 Task: Add validation rule in contact object.
Action: Mouse moved to (746, 61)
Screenshot: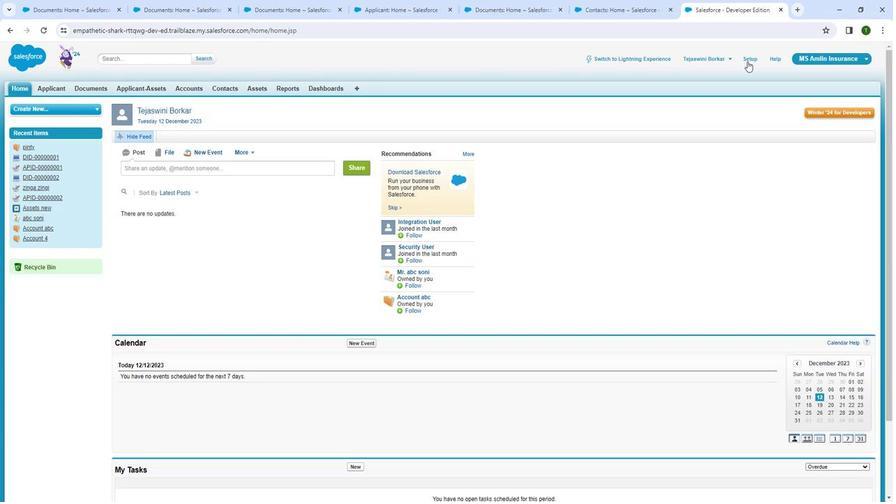 
Action: Mouse pressed left at (746, 61)
Screenshot: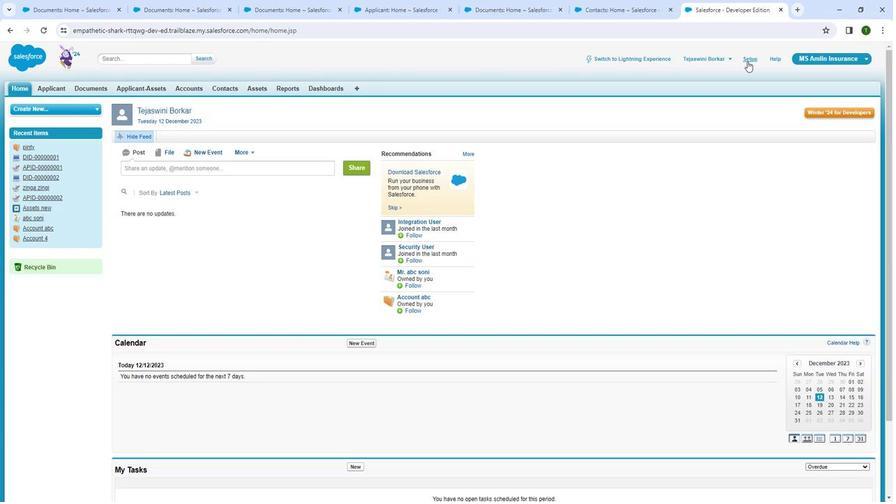 
Action: Mouse pressed left at (746, 61)
Screenshot: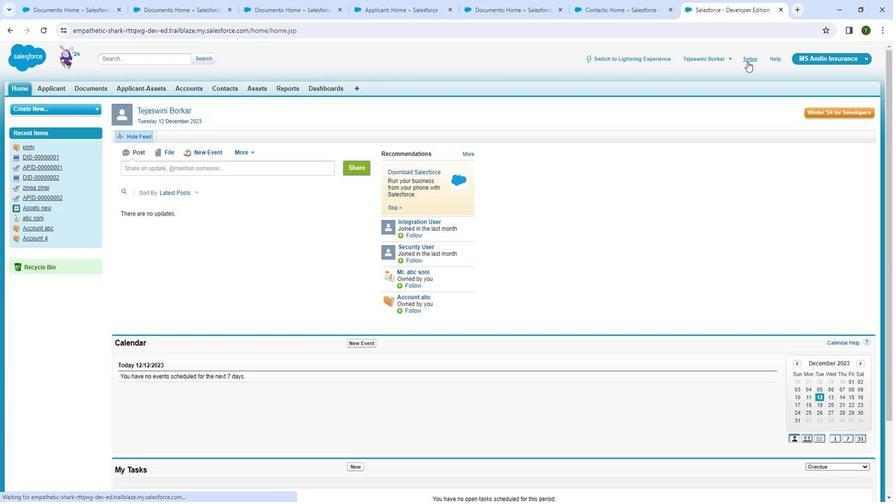 
Action: Mouse moved to (18, 169)
Screenshot: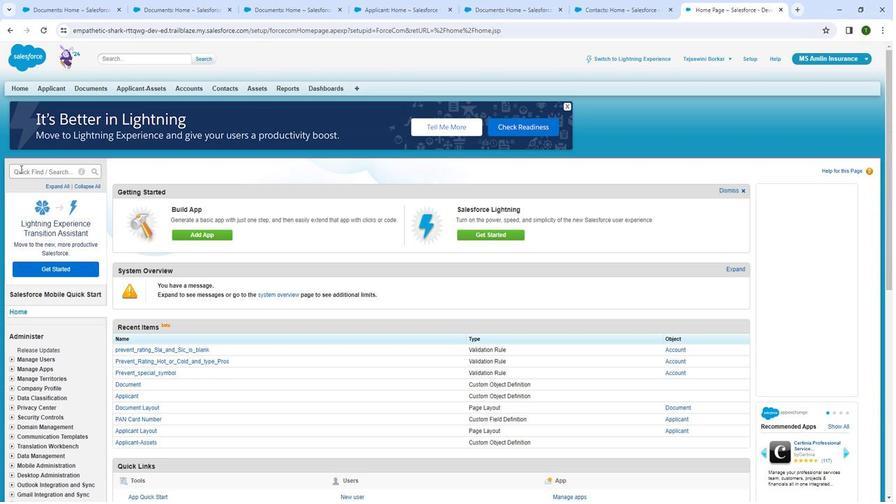 
Action: Mouse pressed left at (18, 169)
Screenshot: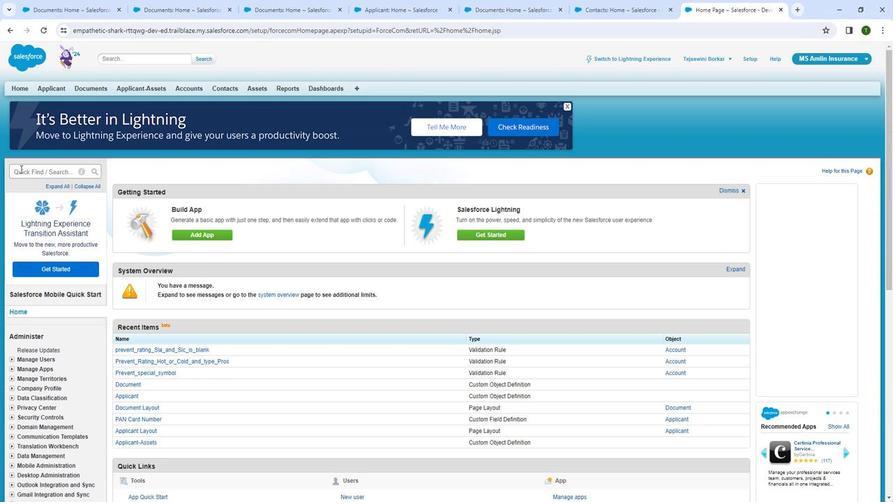 
Action: Mouse moved to (19, 164)
Screenshot: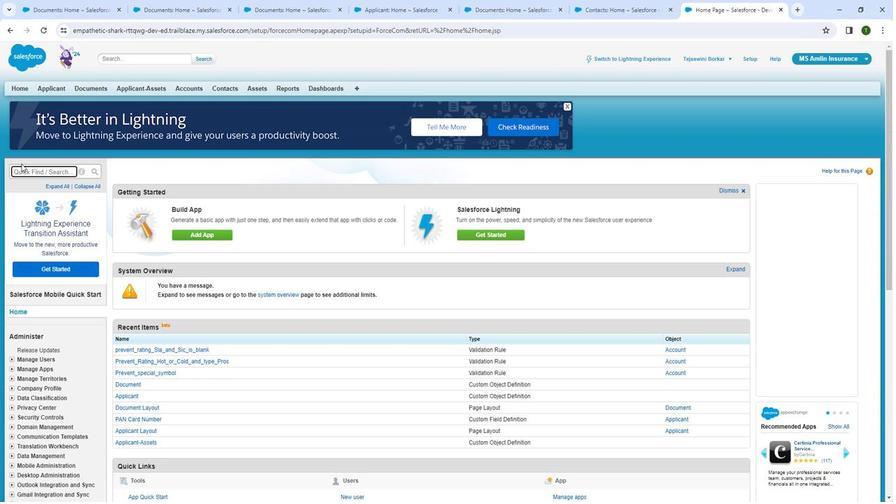 
Action: Key pressed <Key.shift>
Screenshot: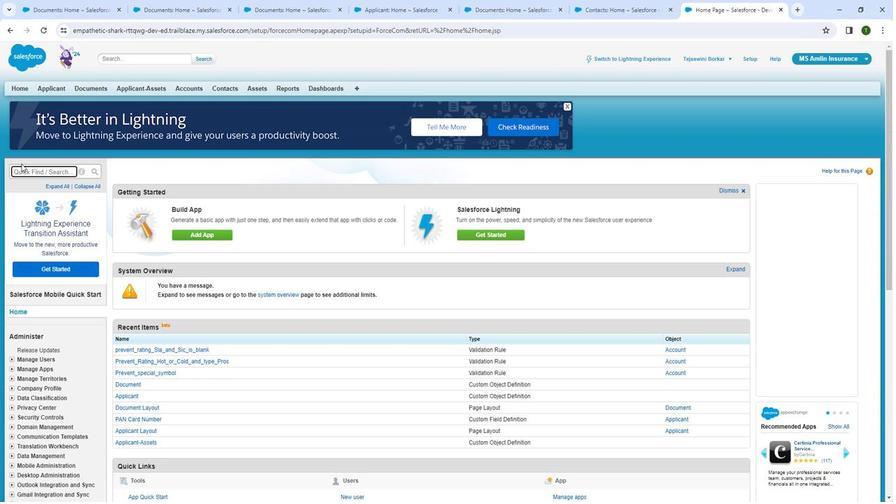 
Action: Mouse moved to (19, 157)
Screenshot: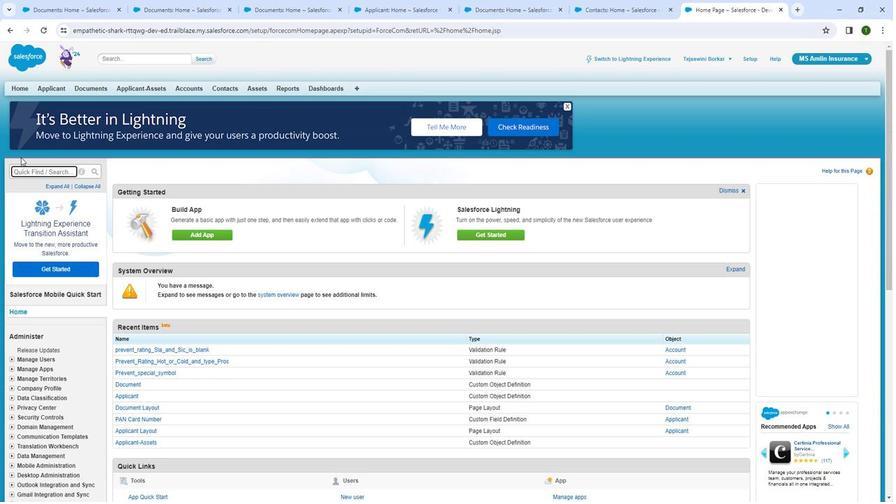 
Action: Key pressed V
Screenshot: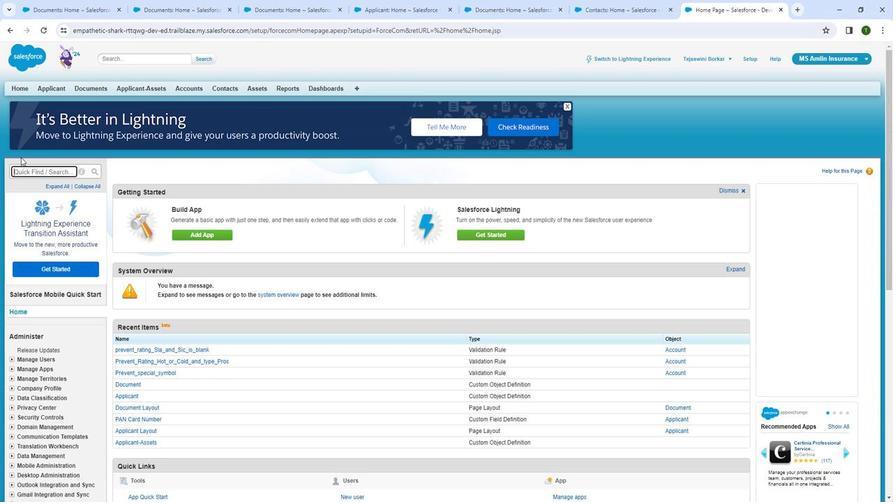 
Action: Mouse moved to (19, 150)
Screenshot: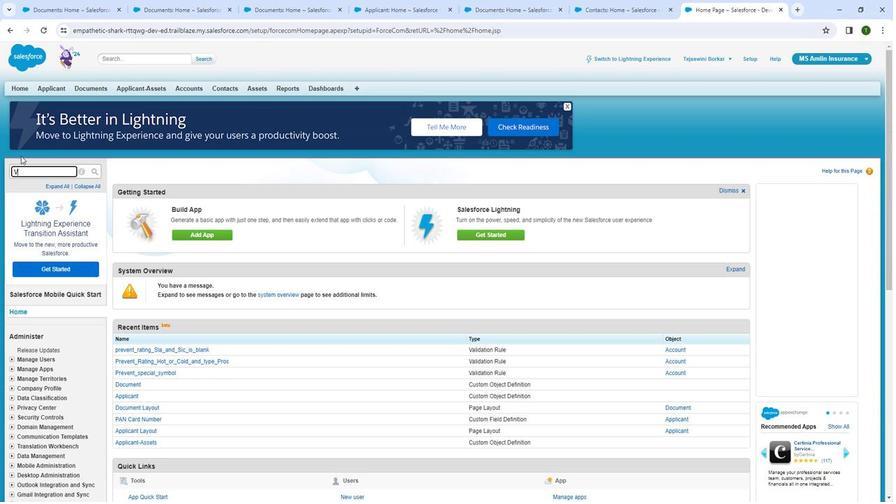 
Action: Key pressed a
Screenshot: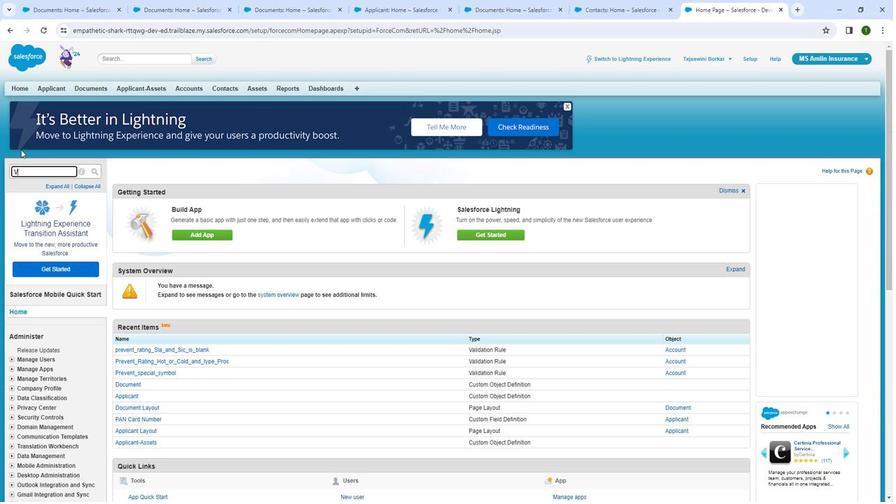 
Action: Mouse moved to (19, 148)
Screenshot: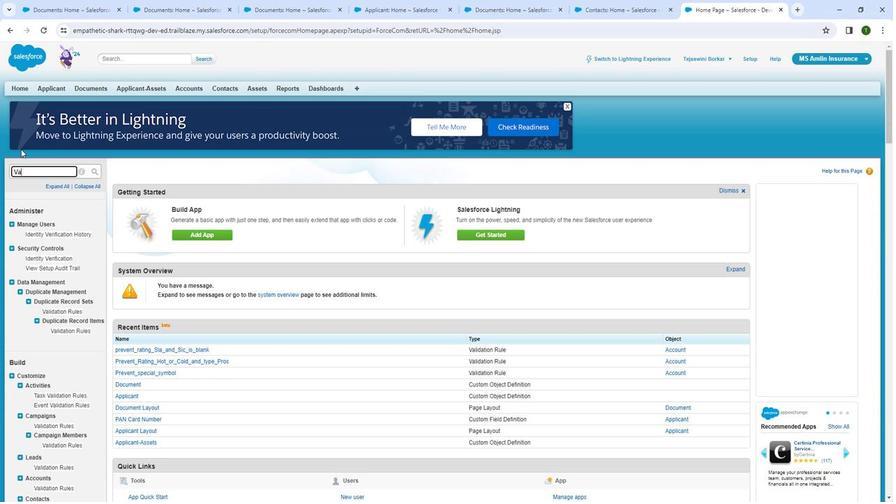 
Action: Key pressed l
Screenshot: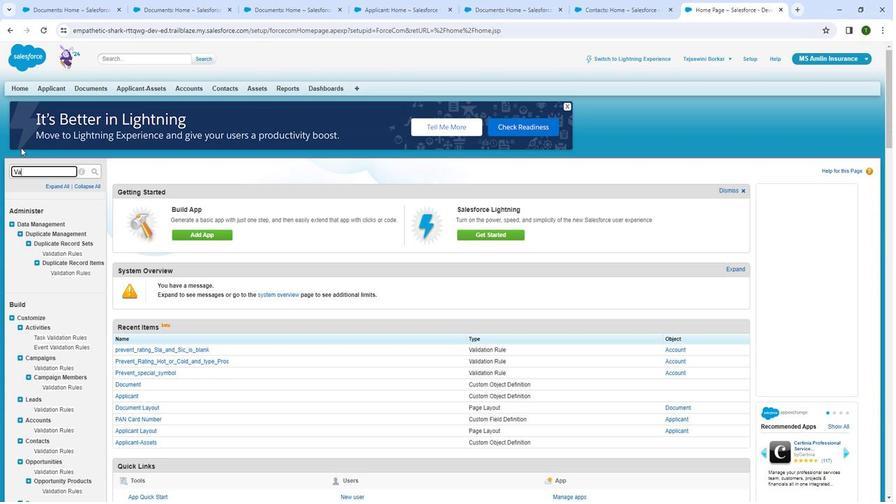 
Action: Mouse moved to (19, 146)
Screenshot: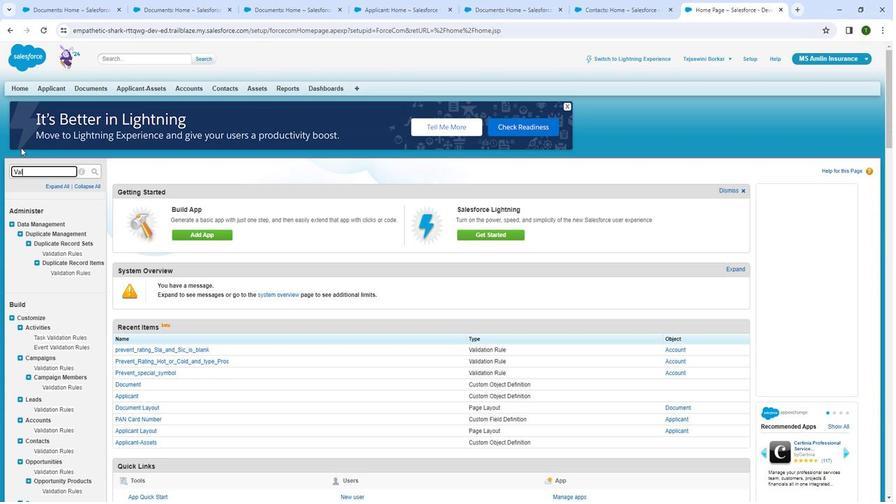 
Action: Key pressed i
Screenshot: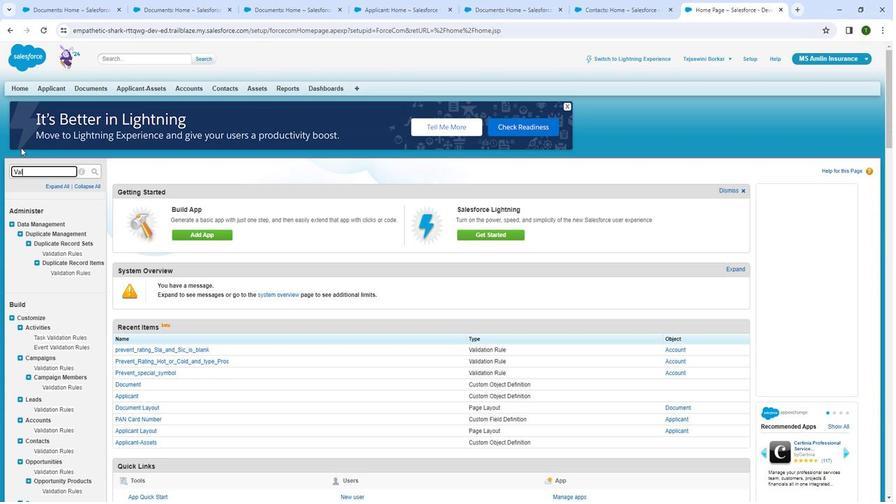 
Action: Mouse moved to (20, 144)
Screenshot: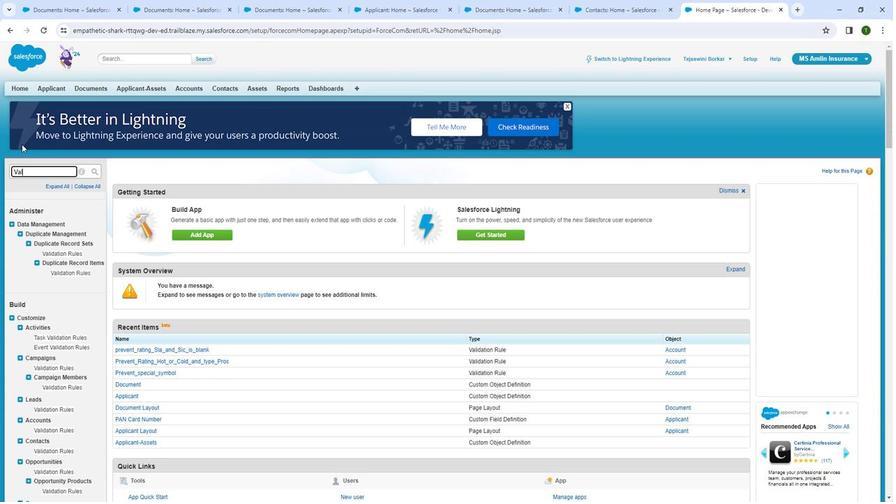 
Action: Key pressed datio
Screenshot: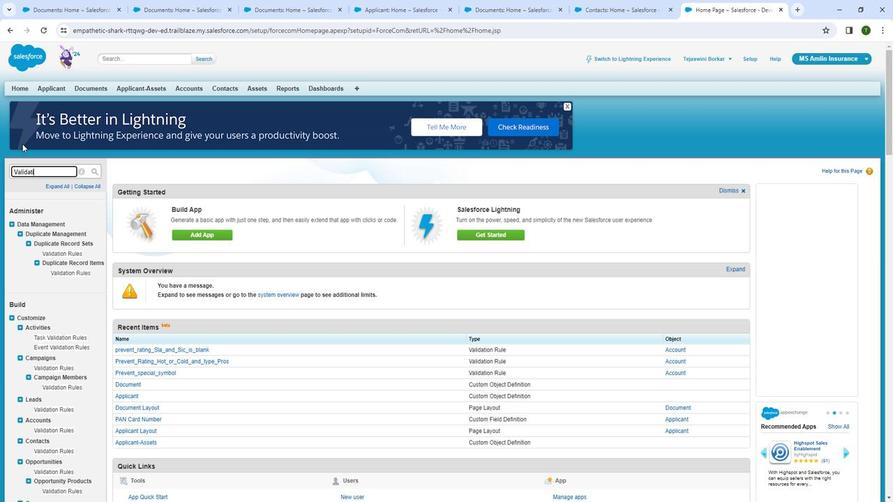 
Action: Mouse moved to (20, 143)
Screenshot: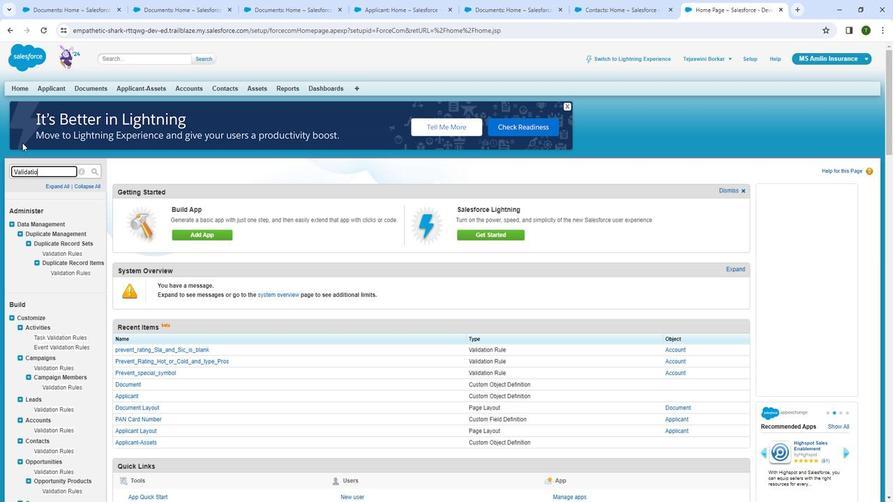 
Action: Key pressed b
Screenshot: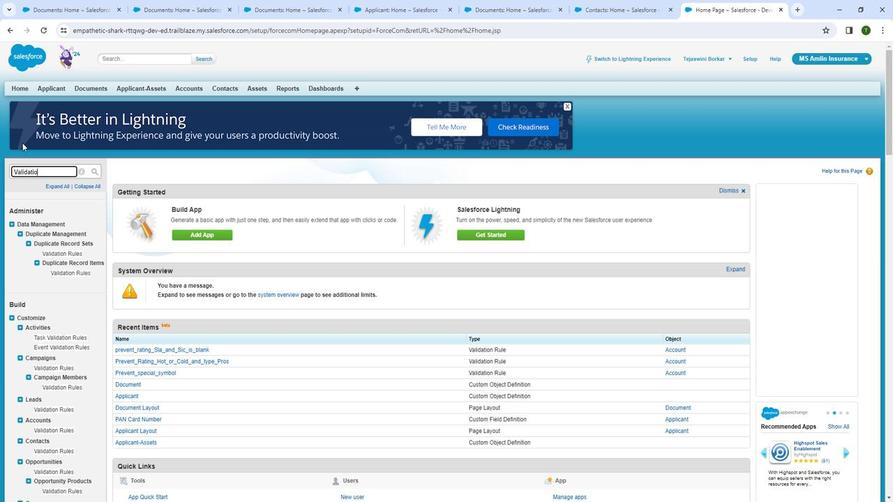 
Action: Mouse moved to (22, 139)
Screenshot: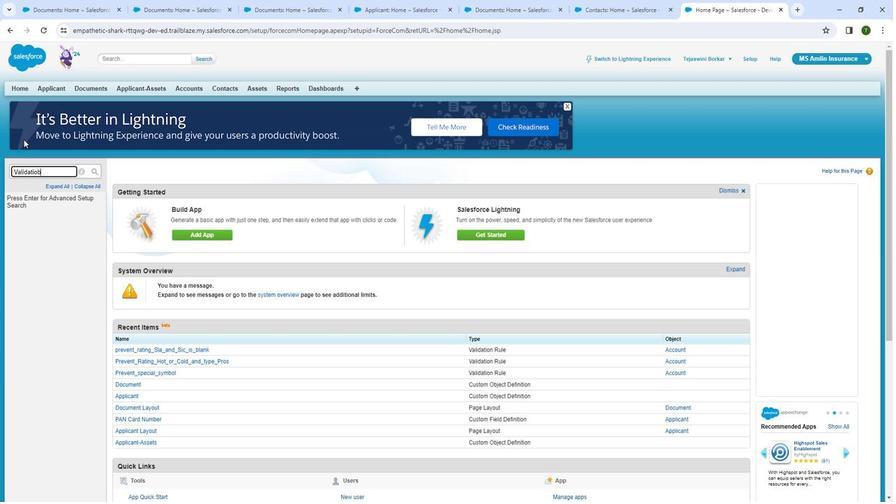
Action: Key pressed <Key.backspace>
Screenshot: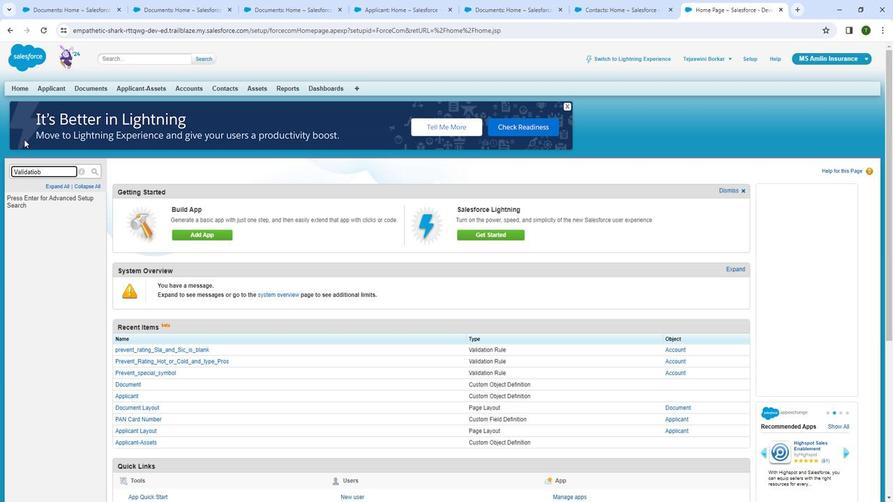 
Action: Mouse moved to (23, 130)
Screenshot: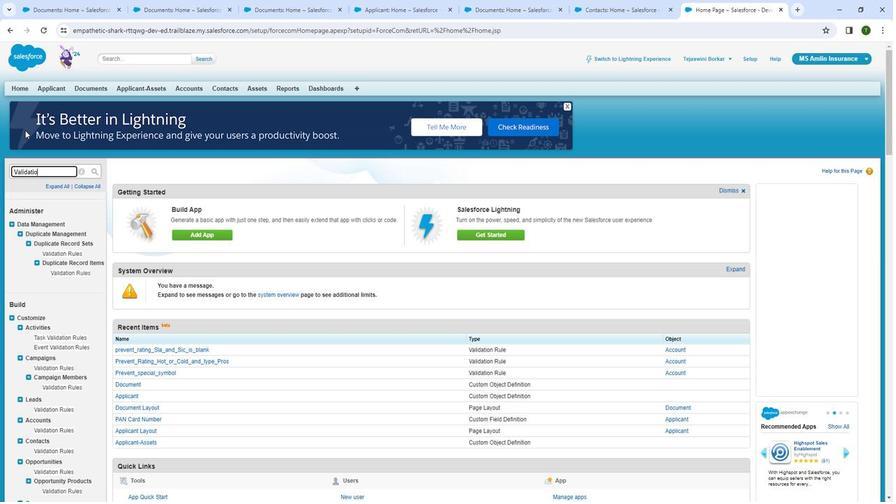 
Action: Key pressed n
Screenshot: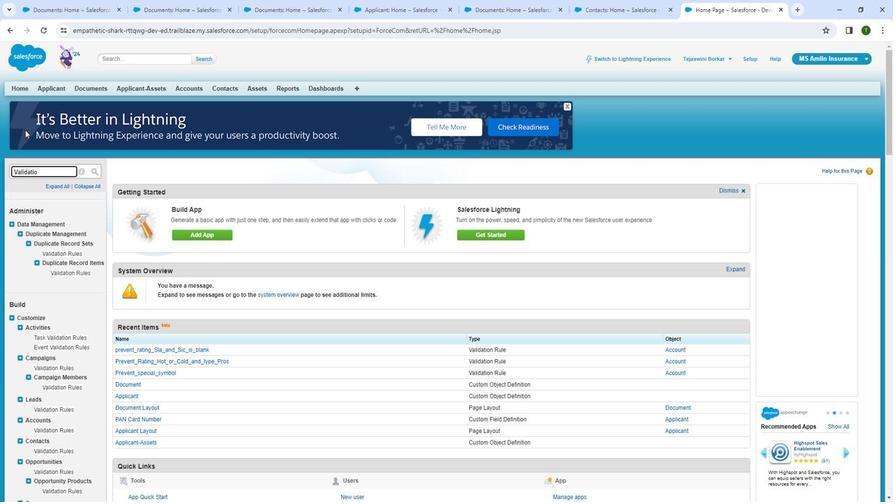 
Action: Mouse moved to (6, 231)
Screenshot: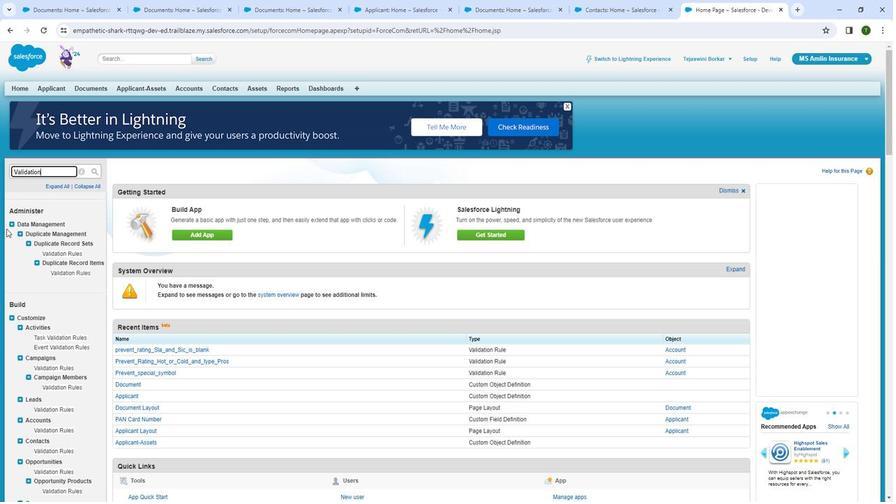 
Action: Mouse scrolled (6, 231) with delta (0, 0)
Screenshot: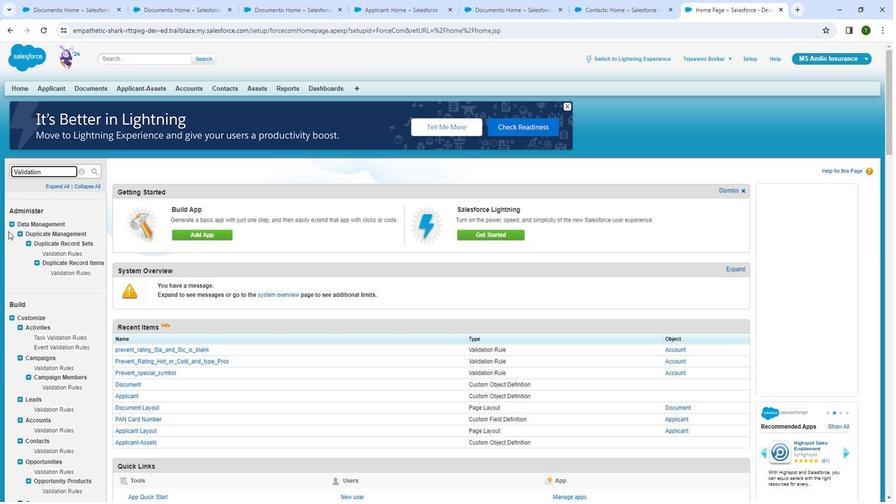 
Action: Mouse moved to (9, 238)
Screenshot: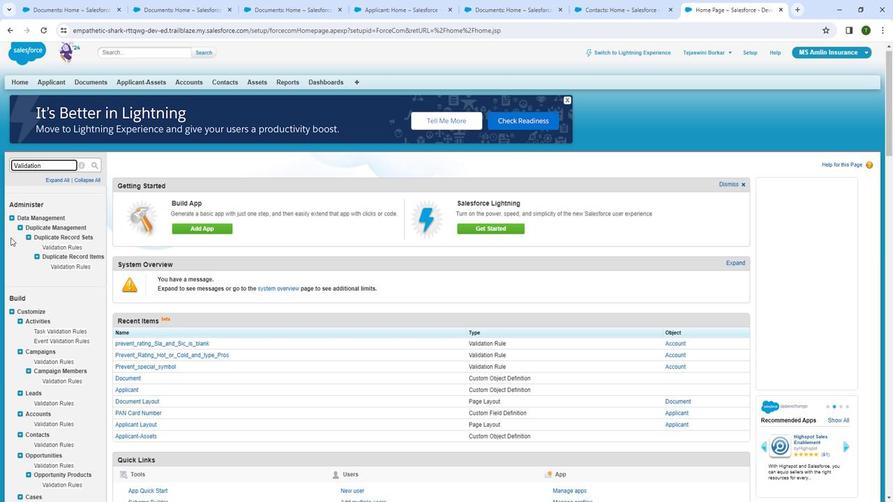
Action: Mouse scrolled (9, 238) with delta (0, 0)
Screenshot: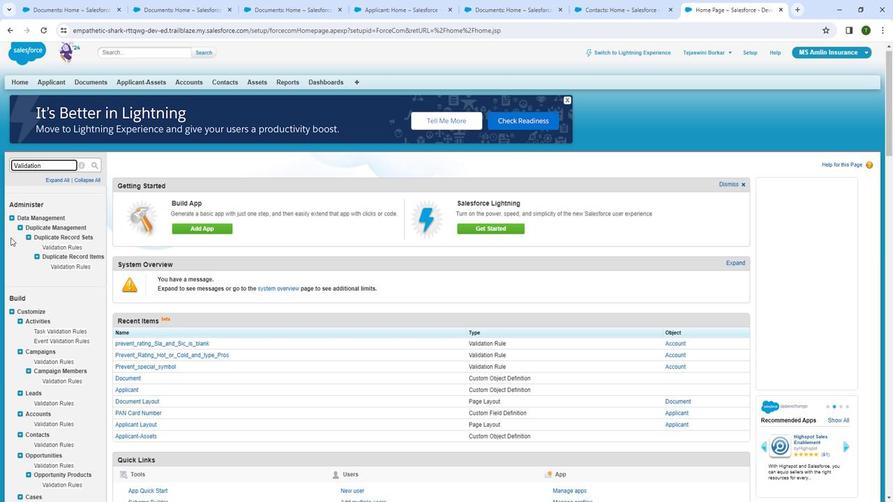 
Action: Mouse moved to (11, 240)
Screenshot: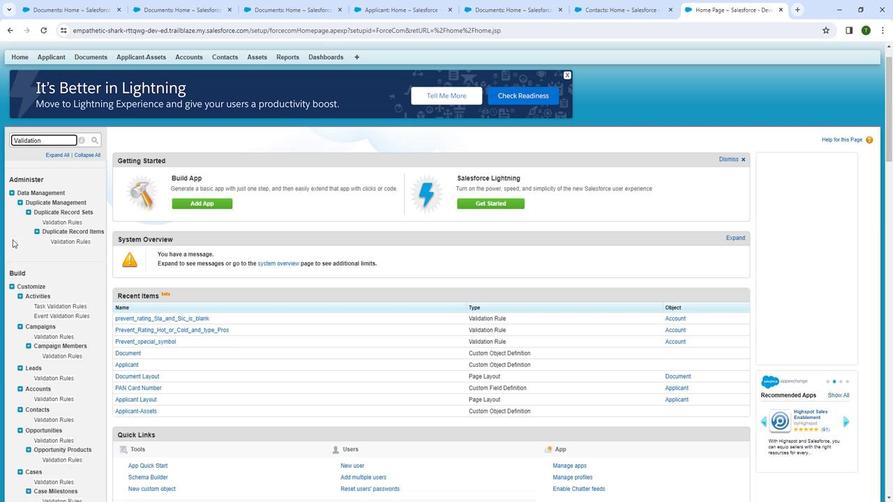 
Action: Mouse scrolled (11, 240) with delta (0, 0)
Screenshot: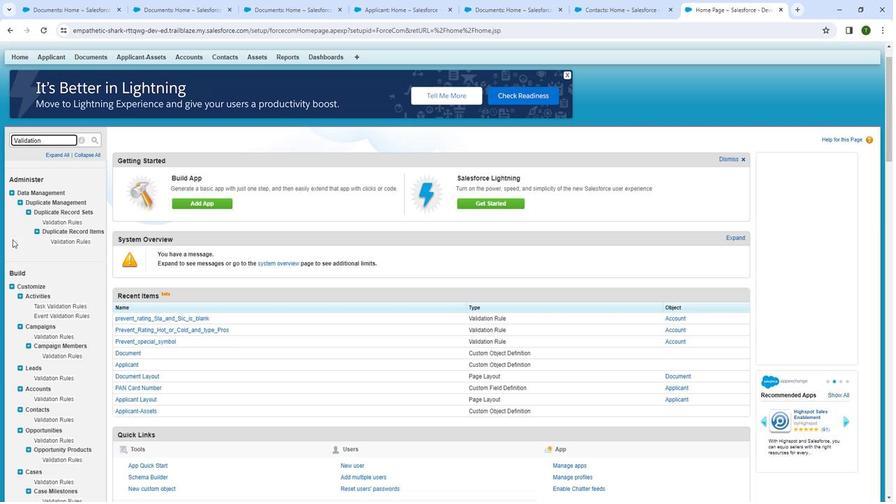 
Action: Mouse moved to (18, 238)
Screenshot: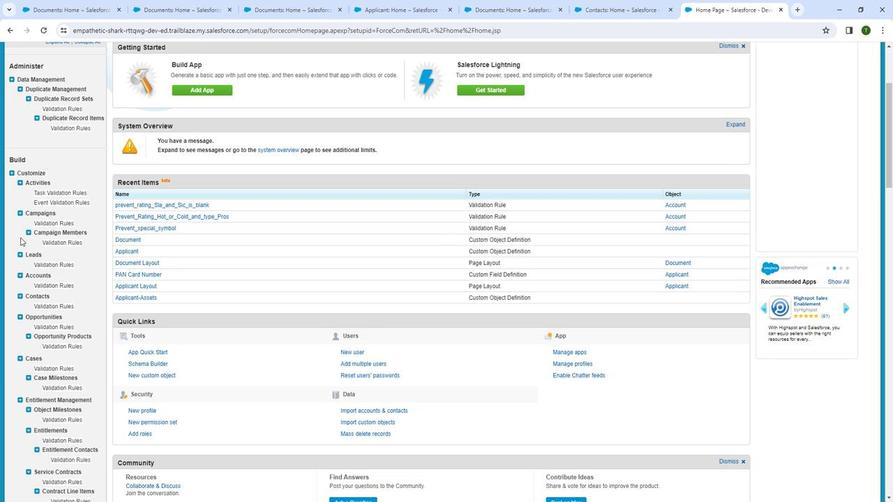 
Action: Mouse scrolled (18, 238) with delta (0, 0)
Screenshot: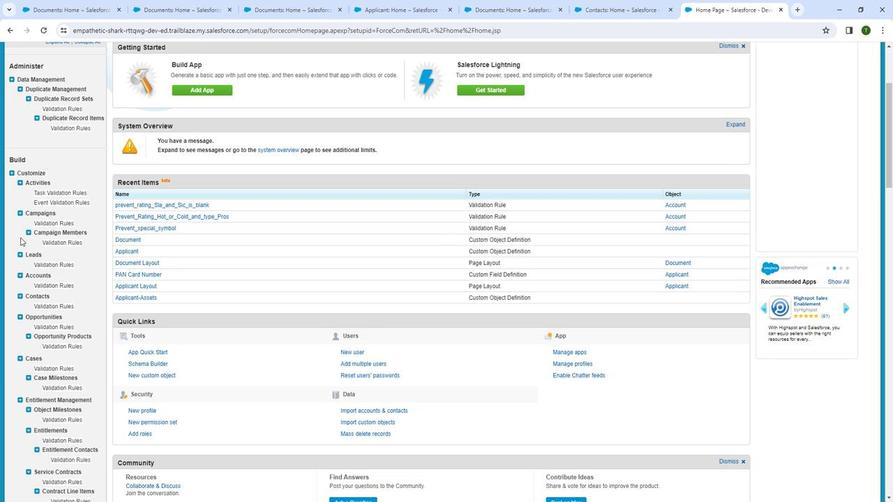 
Action: Mouse moved to (41, 259)
Screenshot: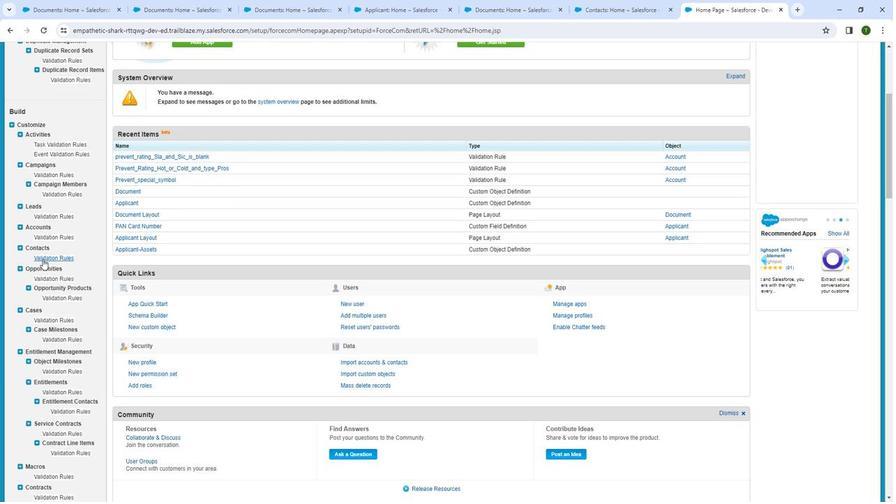 
Action: Mouse pressed left at (41, 259)
Screenshot: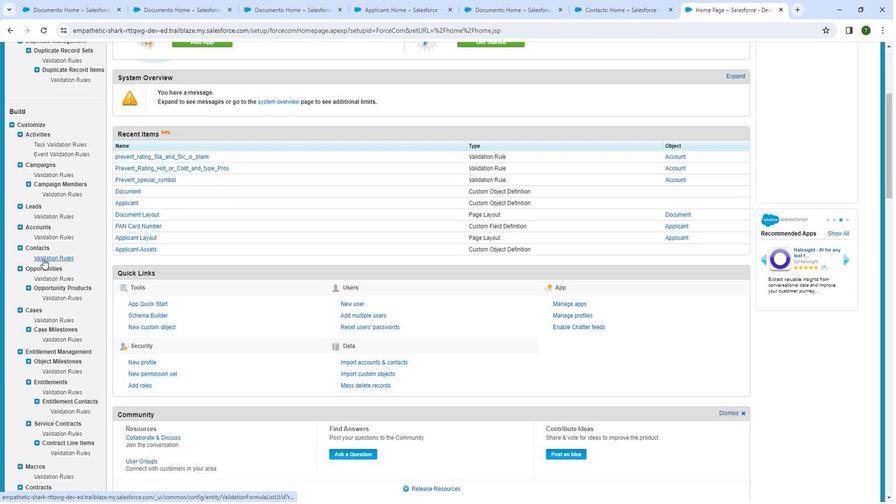 
Action: Mouse moved to (349, 260)
Screenshot: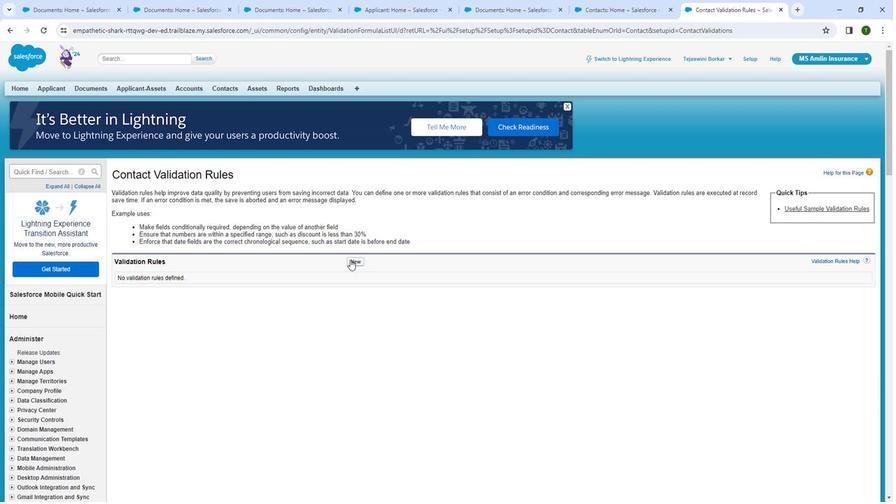 
Action: Mouse pressed left at (349, 260)
Screenshot: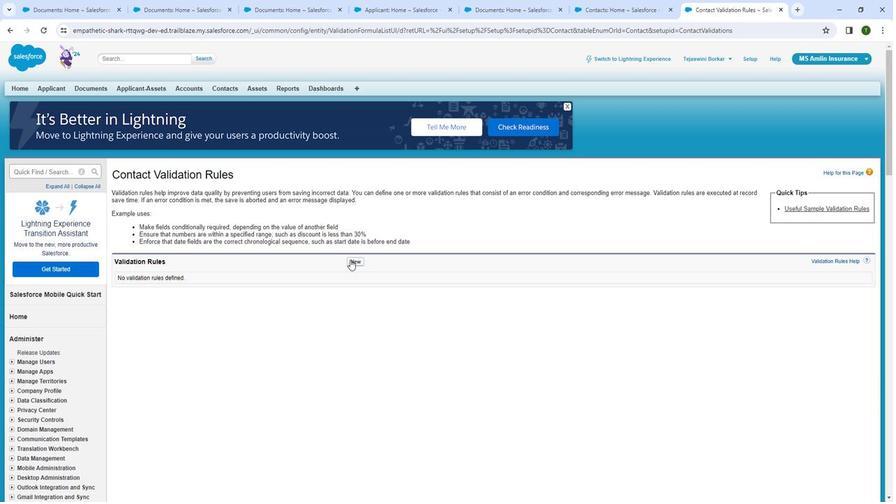 
Action: Mouse moved to (194, 240)
Screenshot: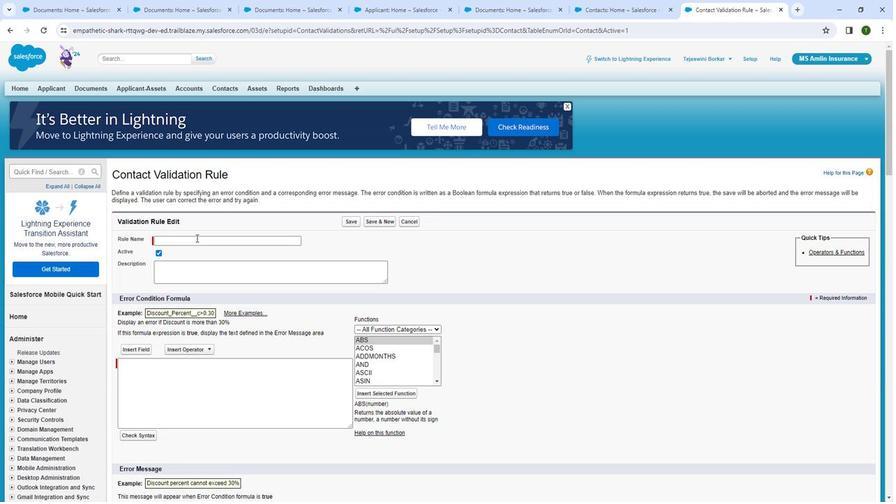 
Action: Mouse pressed left at (194, 240)
Screenshot: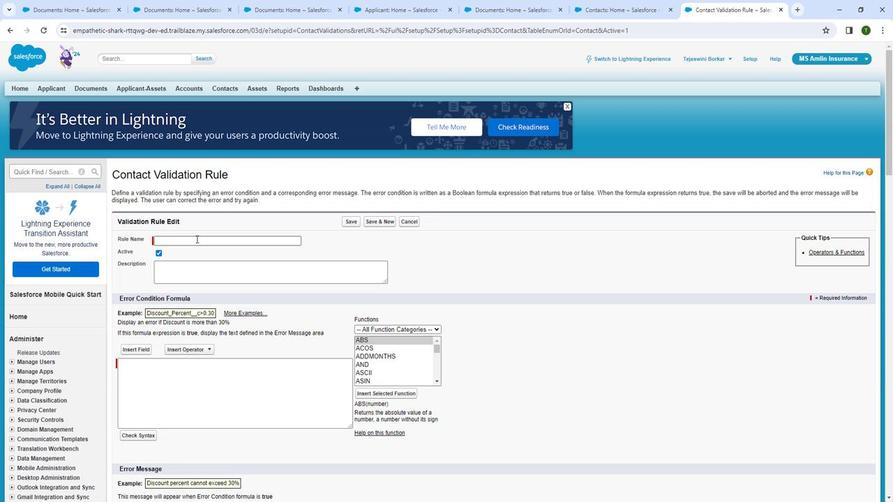 
Action: Mouse moved to (196, 240)
Screenshot: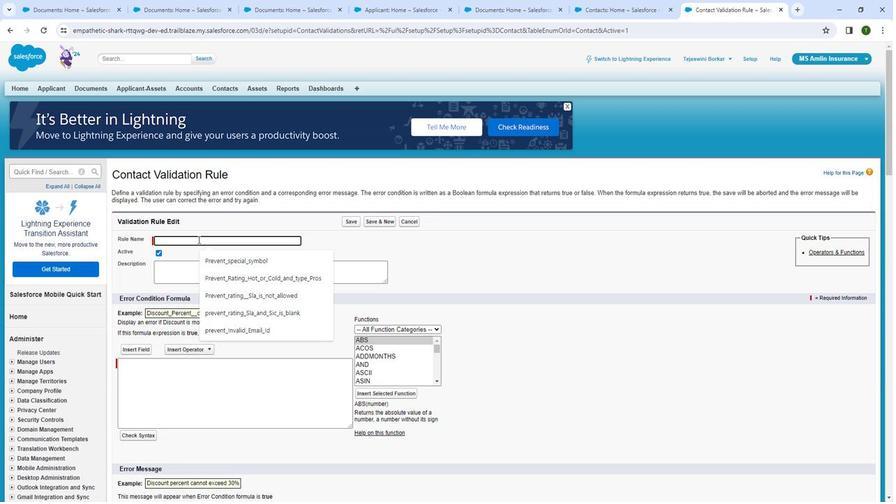 
Action: Key pressed <Key.shift_r>
Screenshot: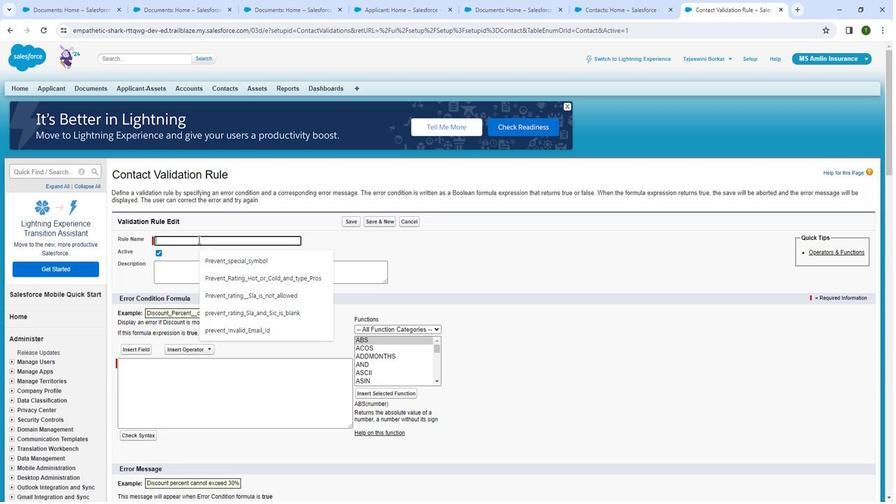 
Action: Mouse moved to (196, 241)
Screenshot: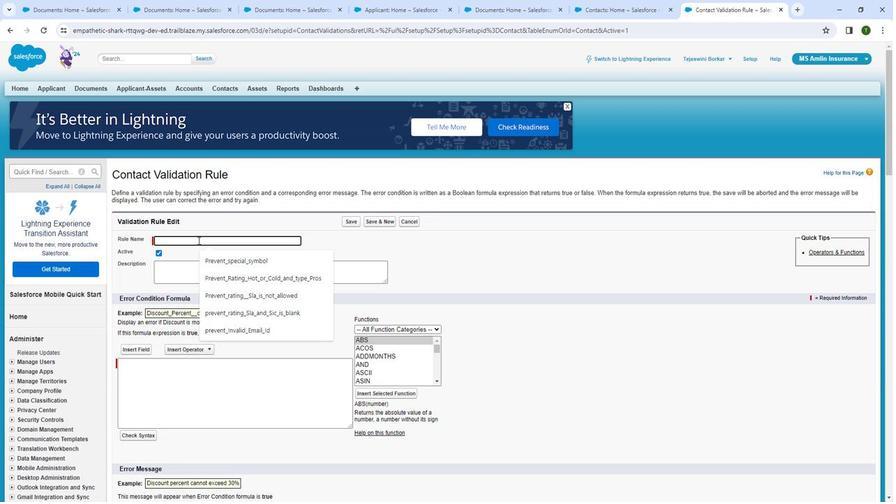 
Action: Key pressed <Key.shift_r><Key.shift_r><Key.shift_r><Key.shift_r><Key.shift_r>P
Screenshot: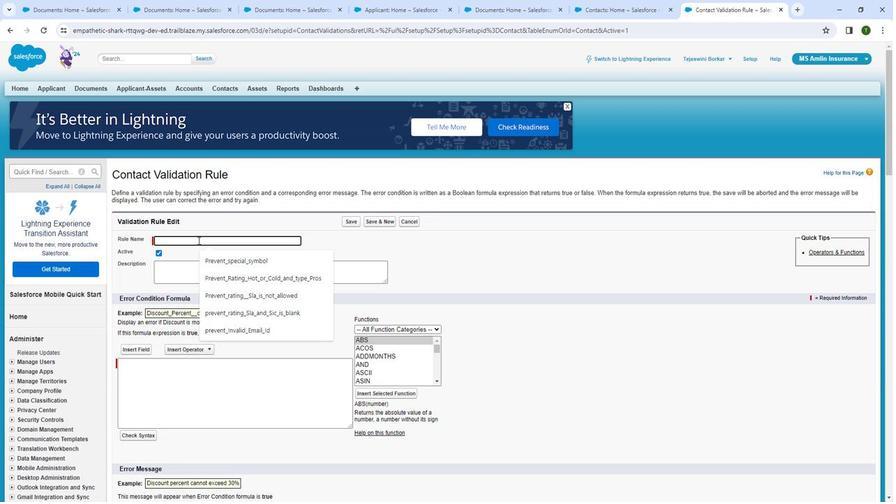 
Action: Mouse moved to (198, 240)
Screenshot: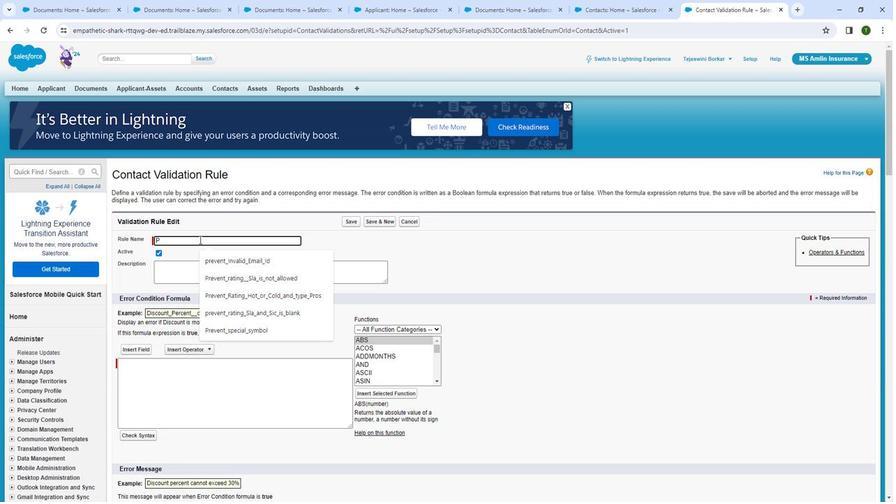
Action: Key pressed revent<Key.space>
Screenshot: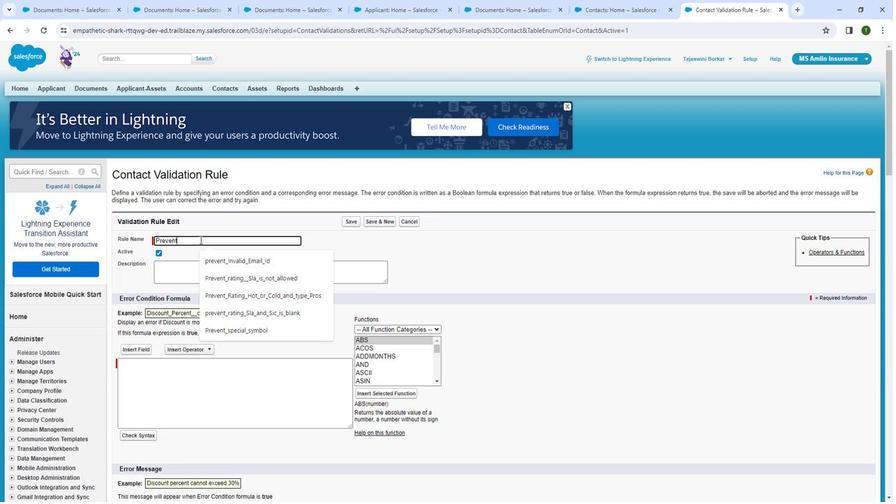 
Action: Mouse moved to (199, 240)
Screenshot: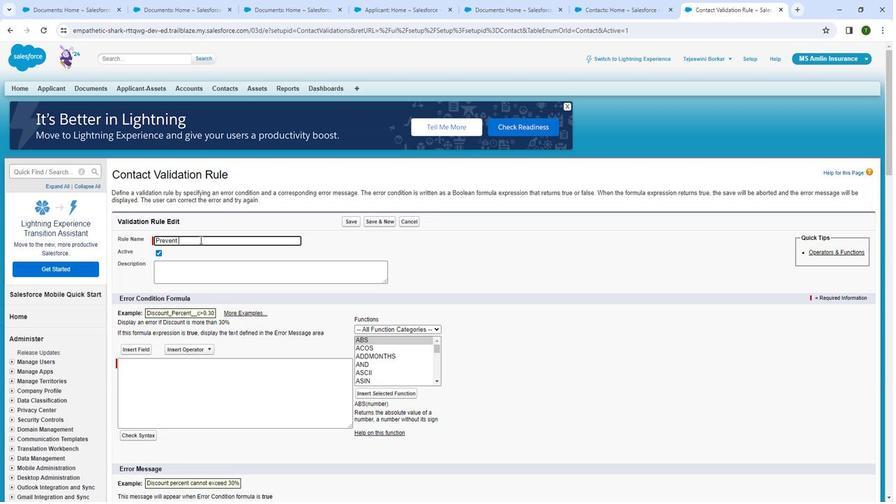 
Action: Key pressed <Key.shift_r><Key.shift_r><Key.shift_r>Invalid<Key.space><Key.shift>Email<Key.space><Key.shift_r>Id
Screenshot: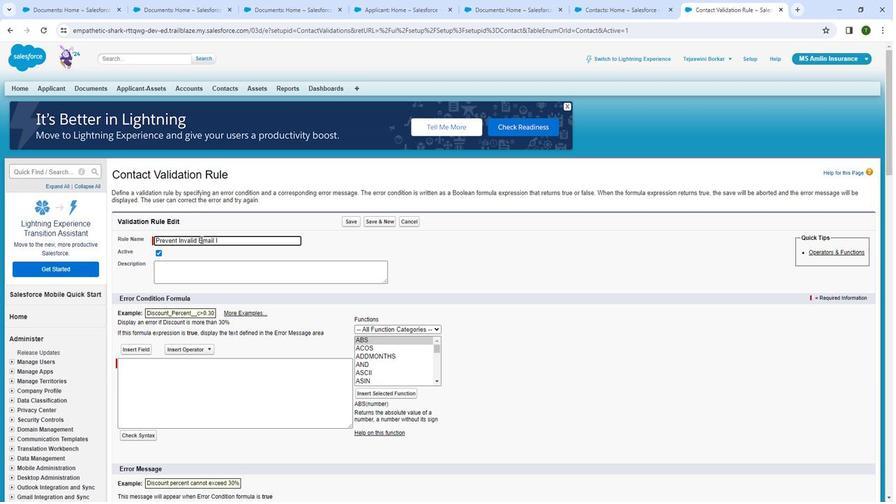 
Action: Mouse moved to (134, 375)
Screenshot: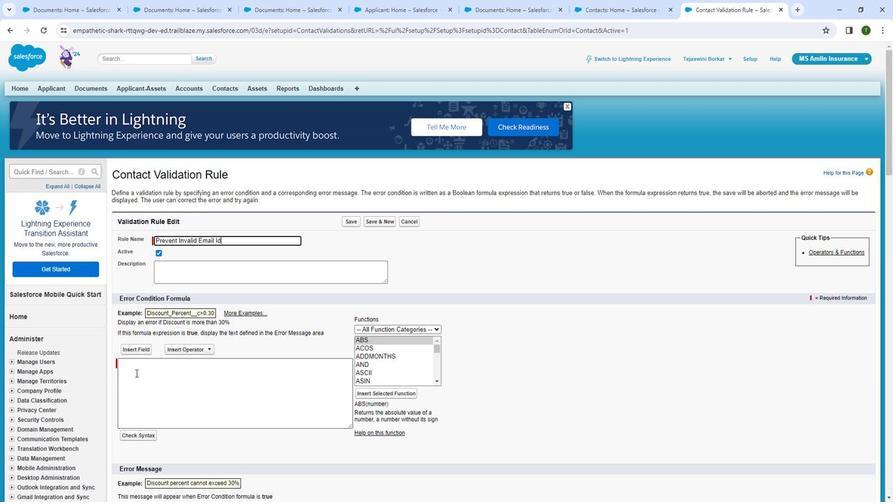 
Action: Mouse pressed left at (134, 375)
Screenshot: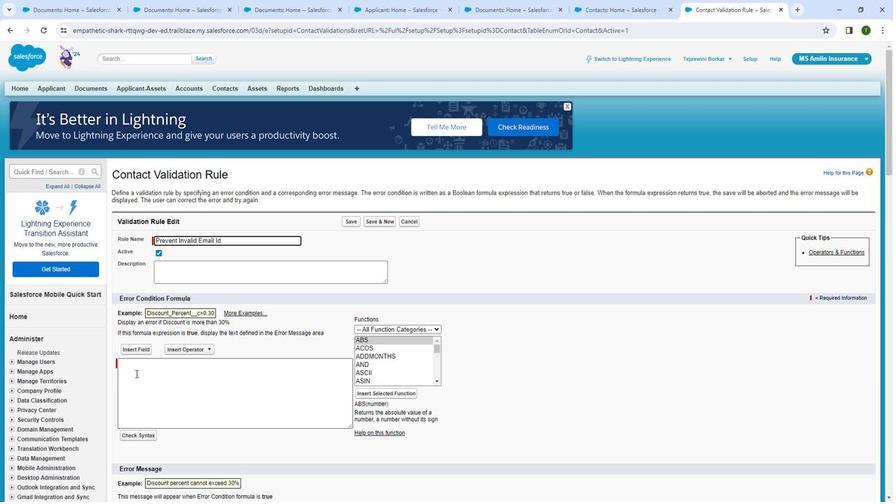
Action: Mouse moved to (152, 388)
Screenshot: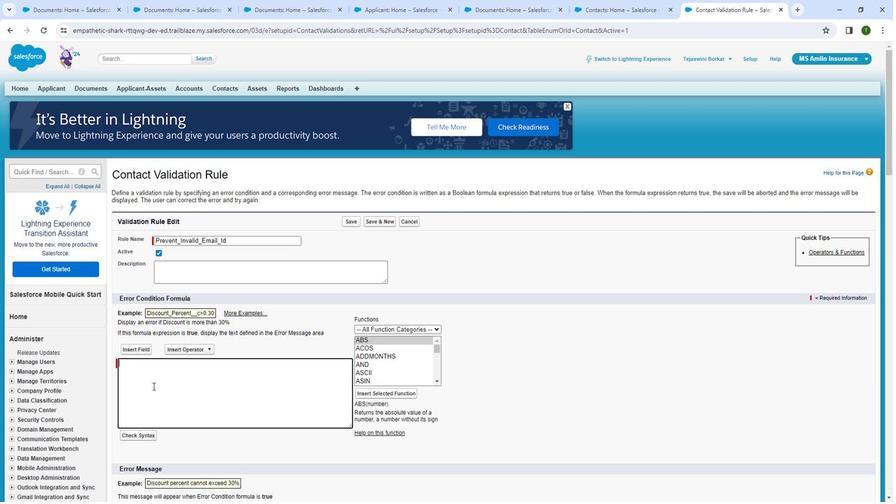 
Action: Key pressed <Key.shift>N
Screenshot: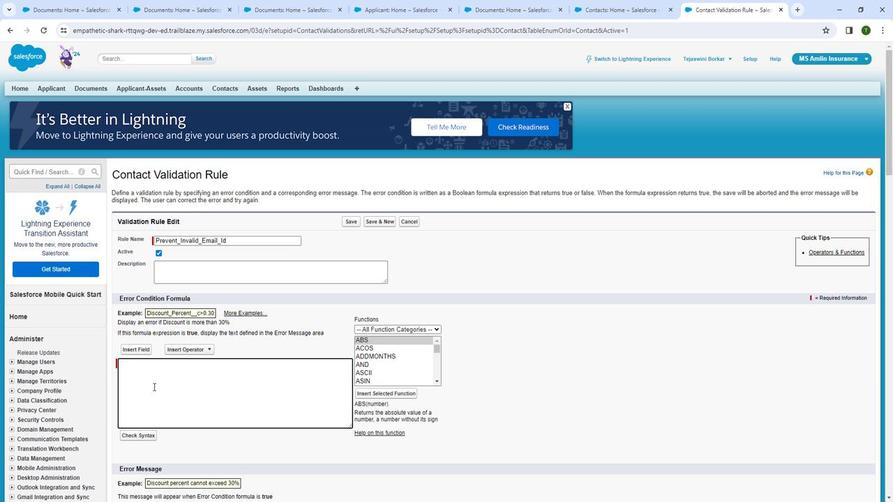 
Action: Mouse moved to (163, 382)
Screenshot: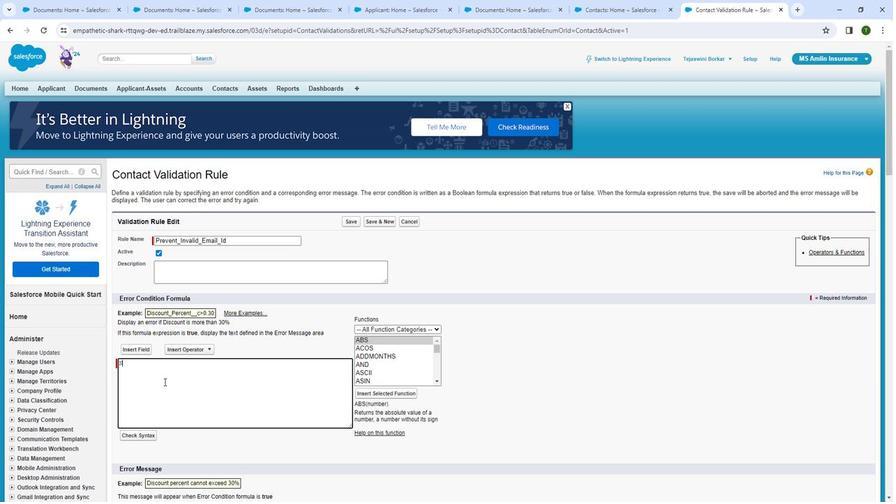 
Action: Key pressed <Key.shift>OT
Screenshot: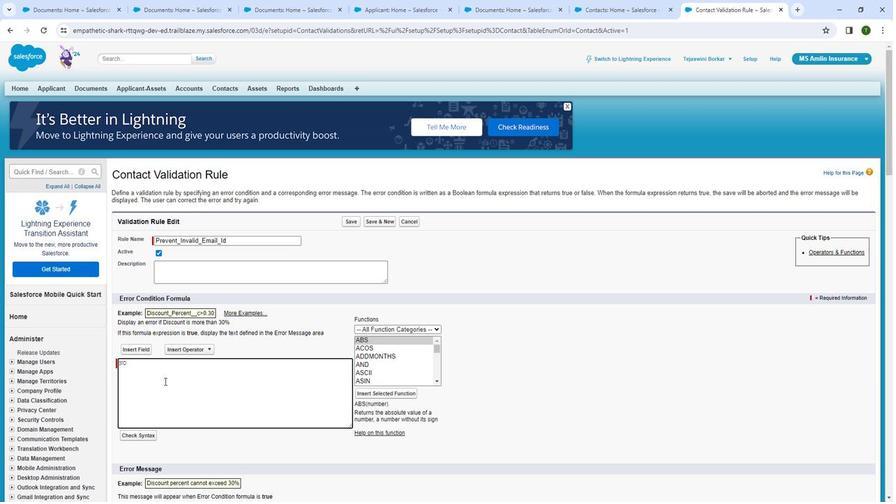 
Action: Mouse moved to (75, 347)
Screenshot: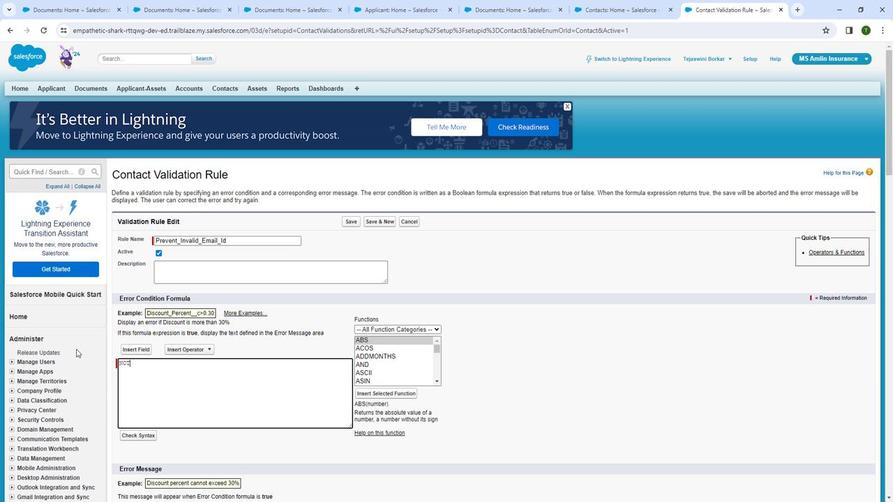 
Action: Mouse scrolled (75, 347) with delta (0, 0)
Screenshot: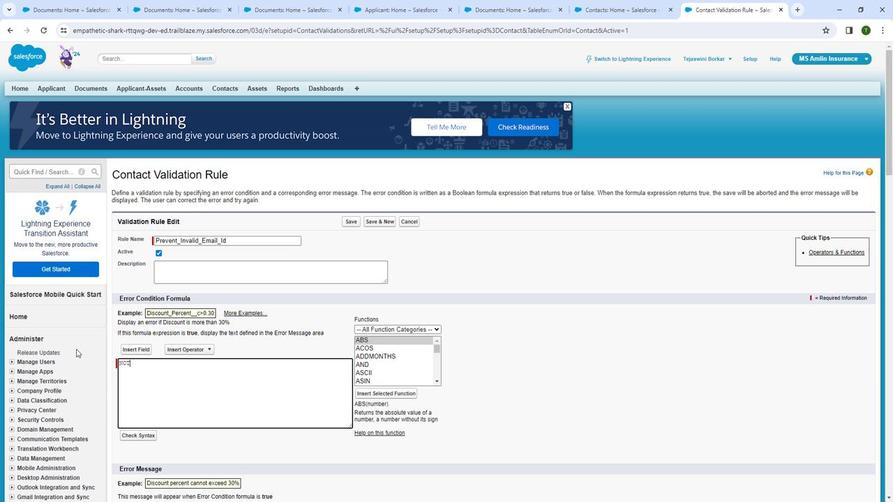 
Action: Mouse moved to (136, 350)
Screenshot: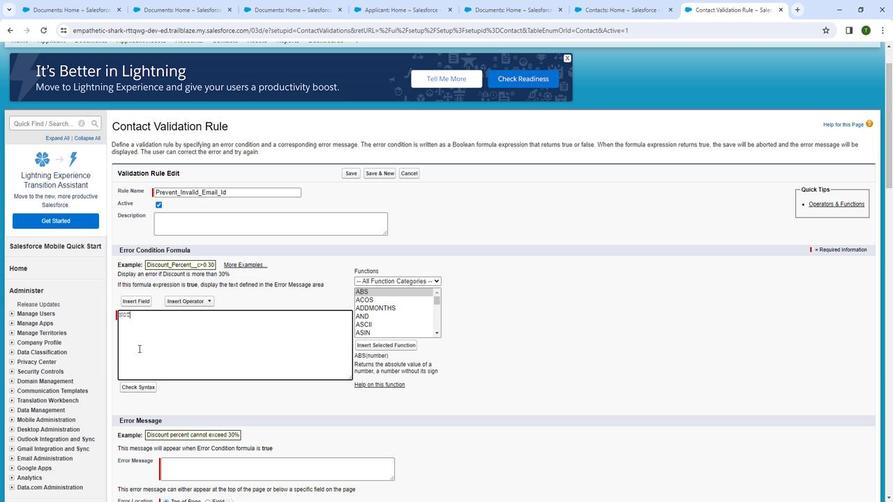 
Action: Key pressed <Key.shift_r><Key.shift_r><Key.shift_r><Key.shift_r><Key.shift_r><Key.shift_r><Key.shift_r>(<Key.shift>REGEX
Screenshot: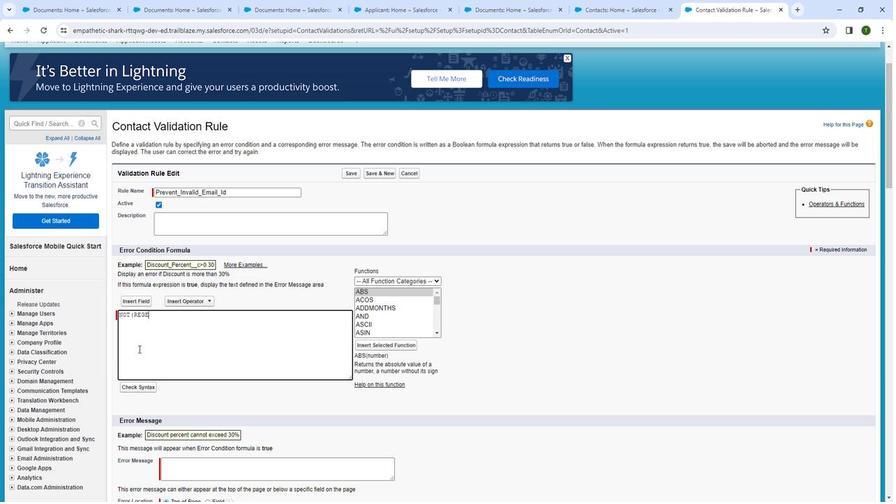 
Action: Mouse moved to (132, 351)
Screenshot: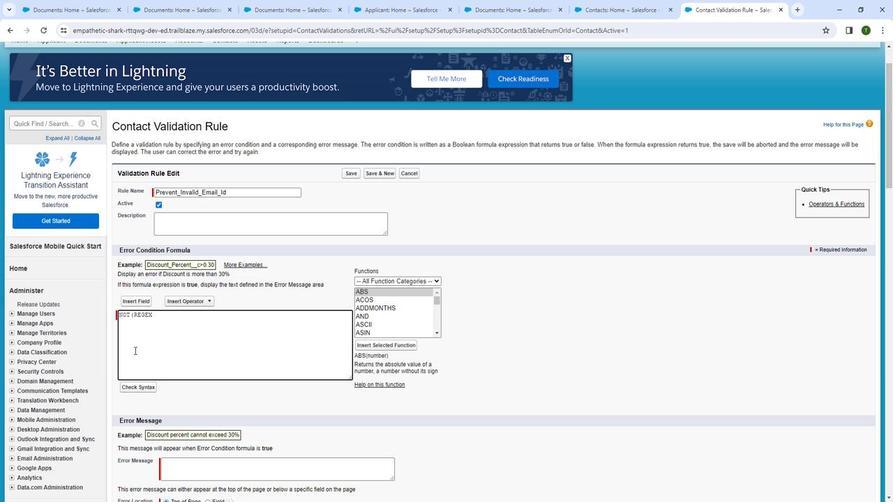 
Action: Key pressed <Key.shift_r>
Screenshot: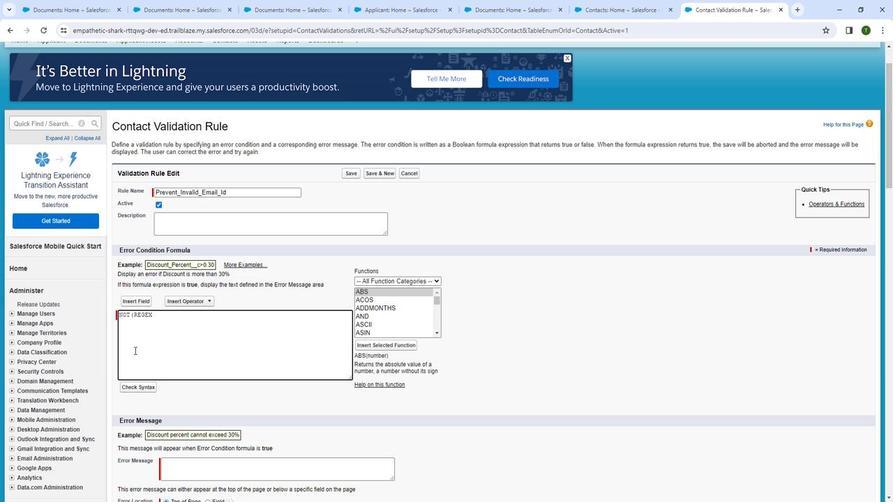 
Action: Mouse moved to (132, 351)
Screenshot: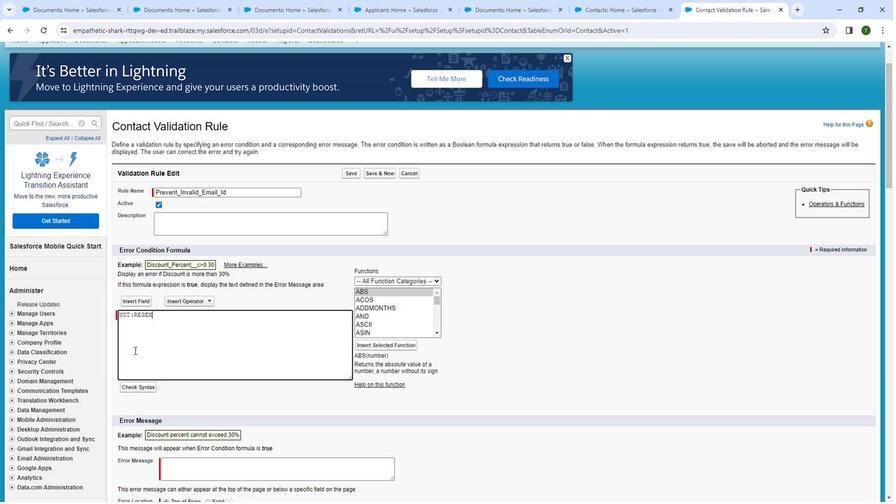 
Action: Key pressed <Key.shift_r><Key.shift_r><Key.shift_r><Key.shift_r><Key.shift_r><Key.shift_r><Key.shift_r><Key.shift_r><Key.shift_r><Key.shift_r><Key.shift_r><Key.shift_r><Key.shift_r>)<Key.shift_r><Key.shift_r><Key.shift_r><Key.shift_r>(
Screenshot: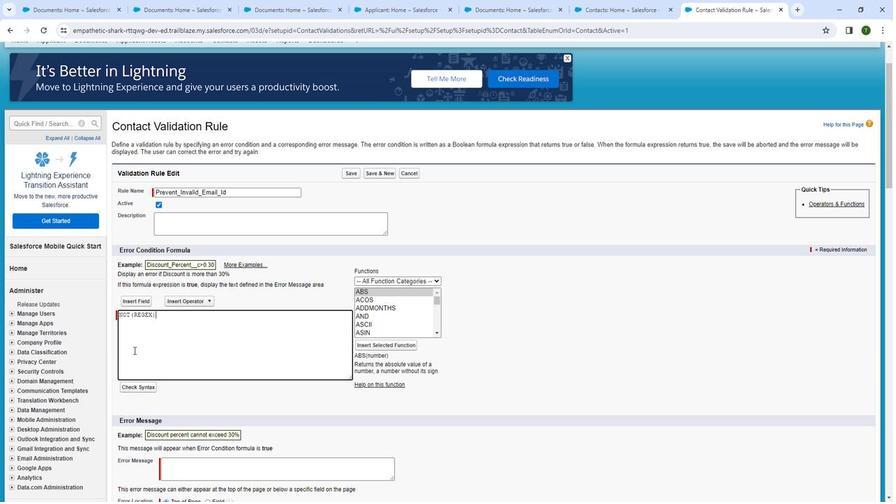 
Action: Mouse moved to (152, 316)
Screenshot: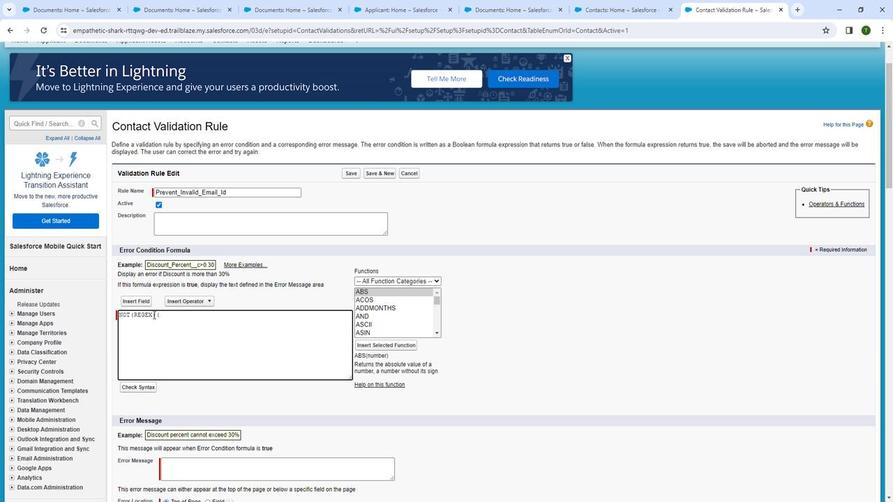 
Action: Mouse pressed left at (152, 316)
Screenshot: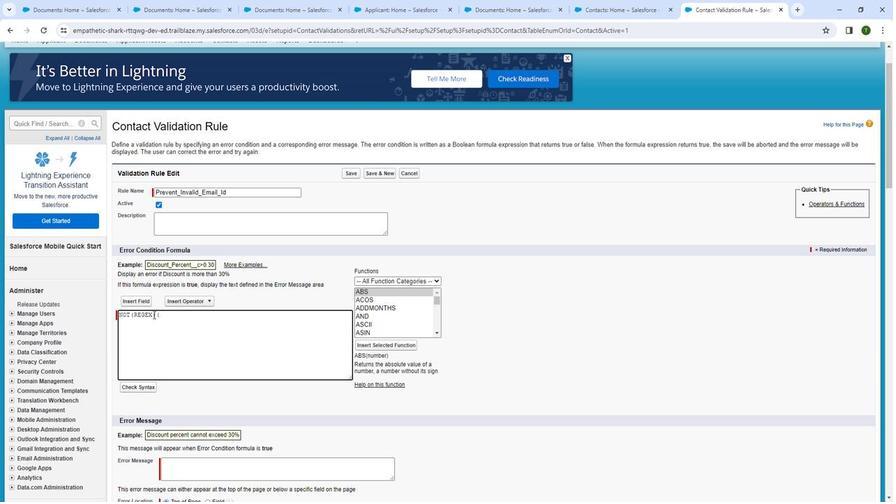 
Action: Mouse moved to (152, 322)
Screenshot: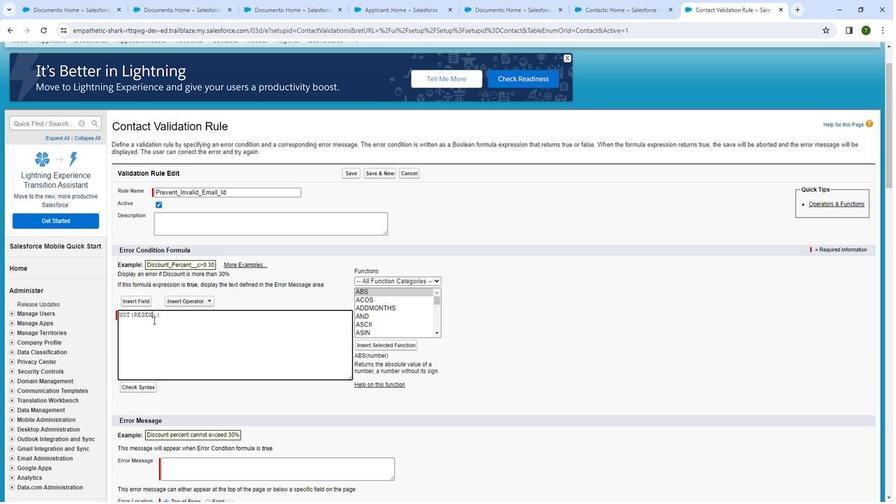 
Action: Key pressed <Key.right>
Screenshot: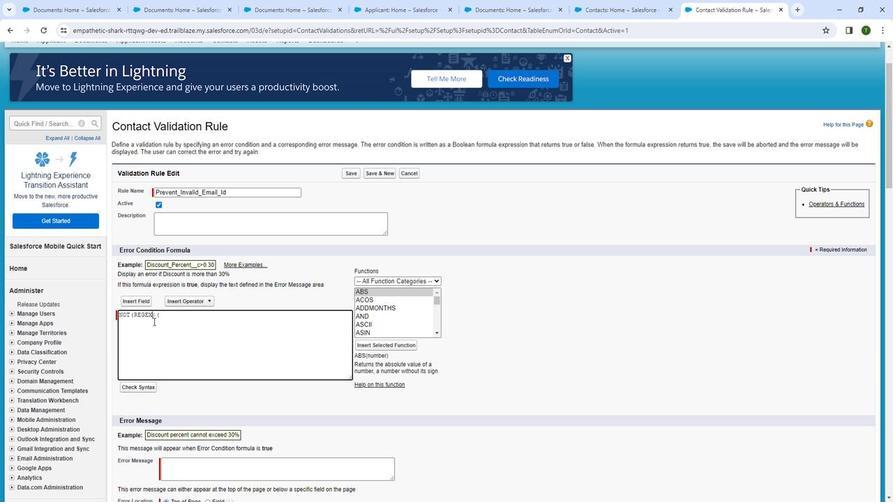
Action: Mouse moved to (150, 324)
Screenshot: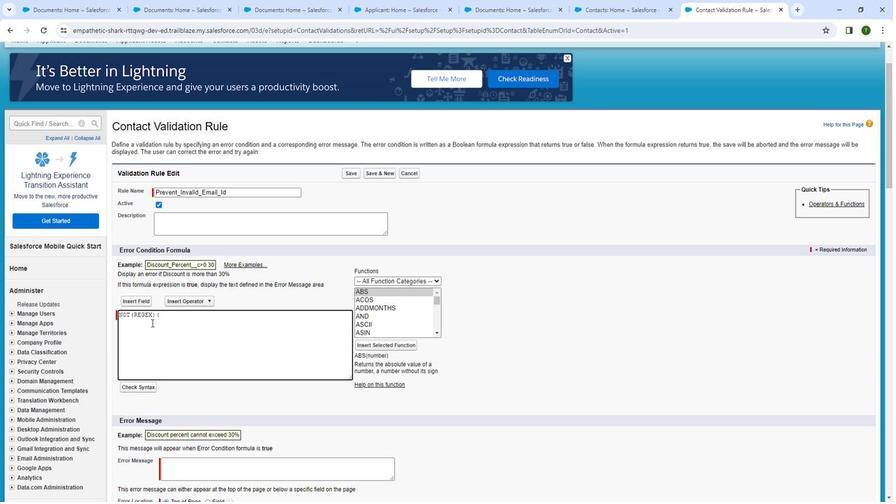 
Action: Key pressed <Key.backspace>
Screenshot: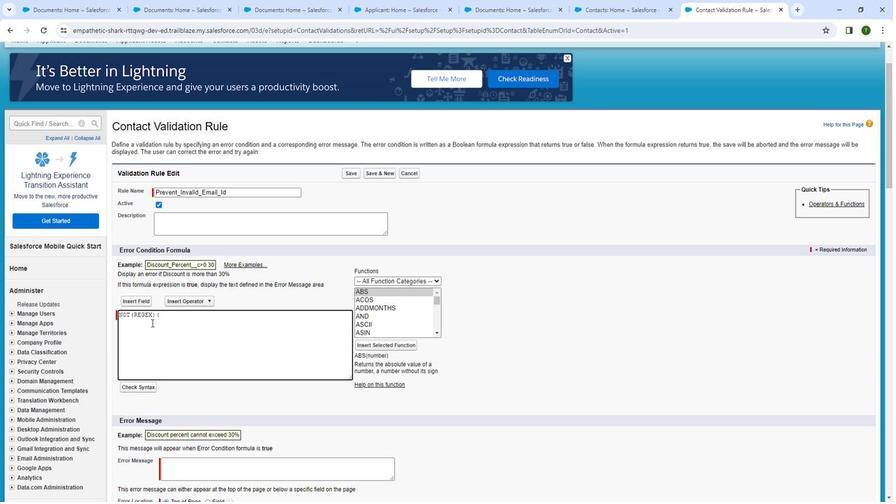 
Action: Mouse moved to (156, 319)
Screenshot: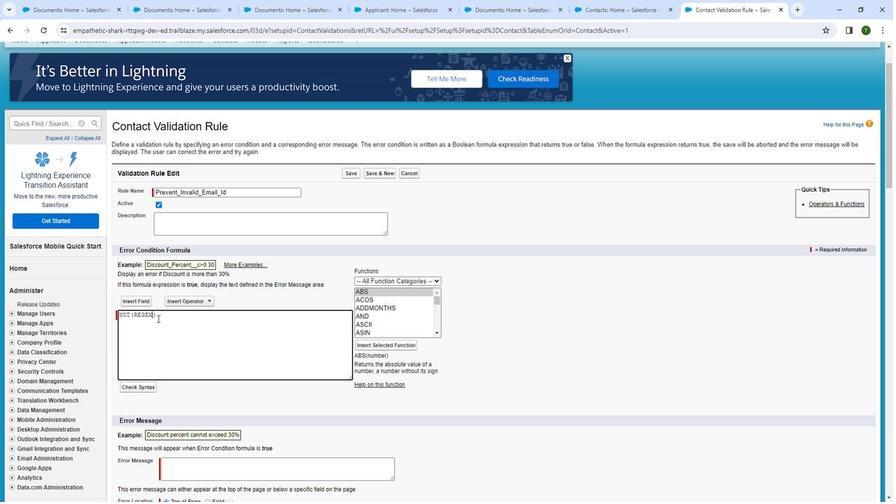 
Action: Mouse pressed left at (156, 319)
Screenshot: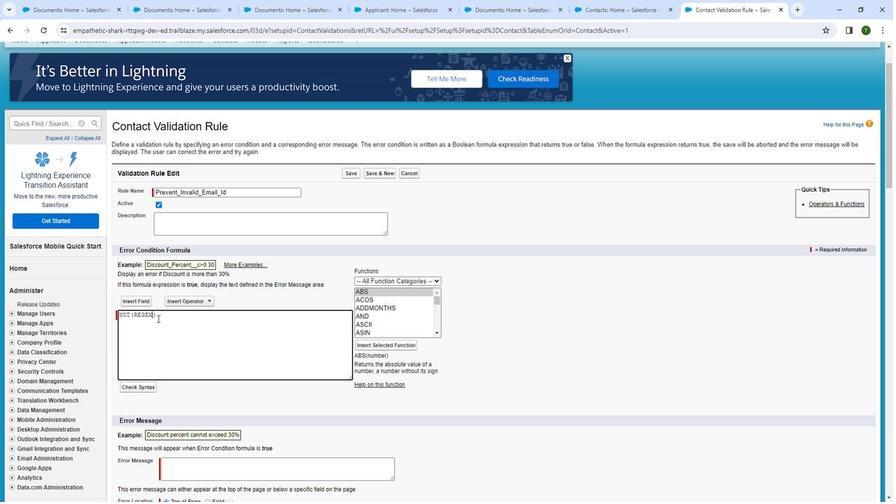 
Action: Mouse moved to (153, 321)
Screenshot: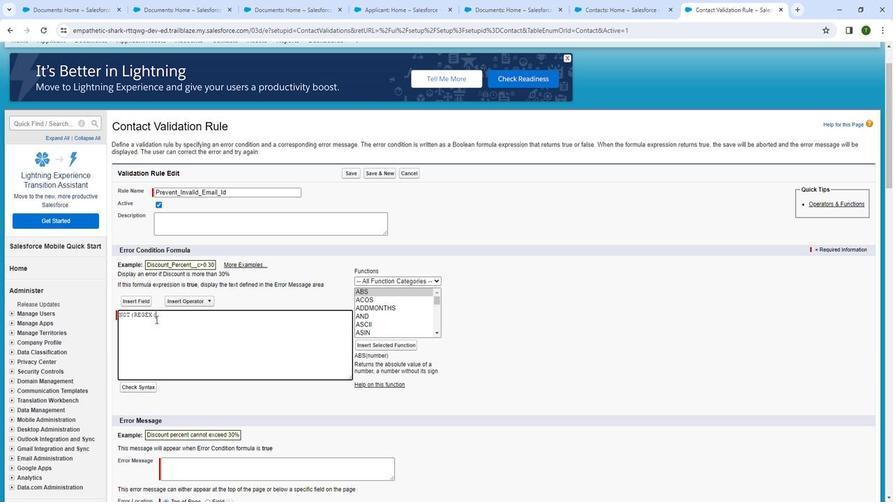
Action: Key pressed <Key.shift>
Screenshot: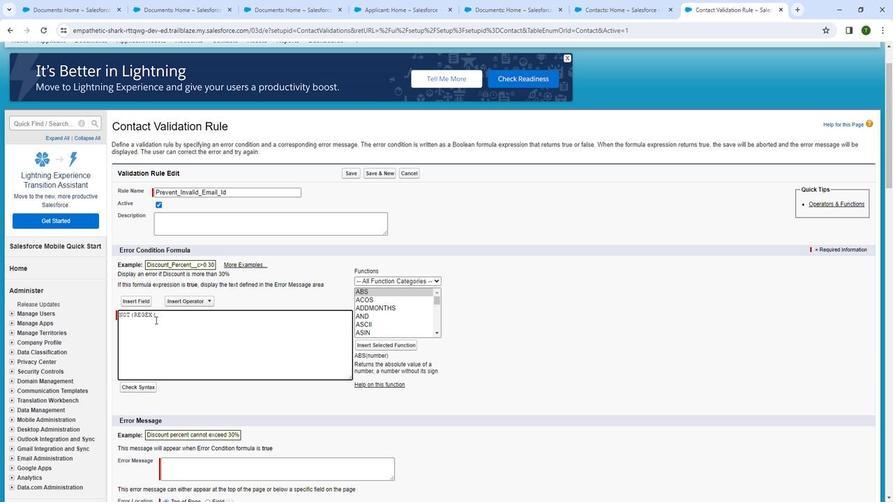 
Action: Mouse moved to (134, 298)
Screenshot: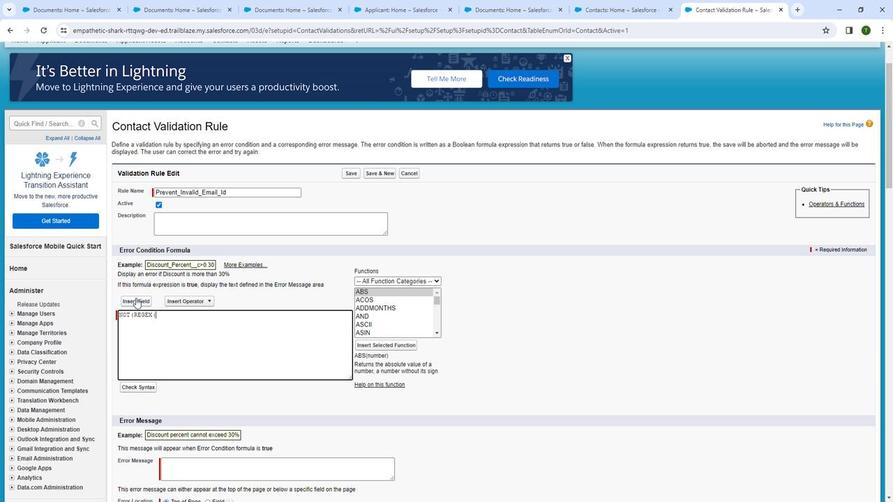 
Action: Mouse pressed left at (134, 298)
Screenshot: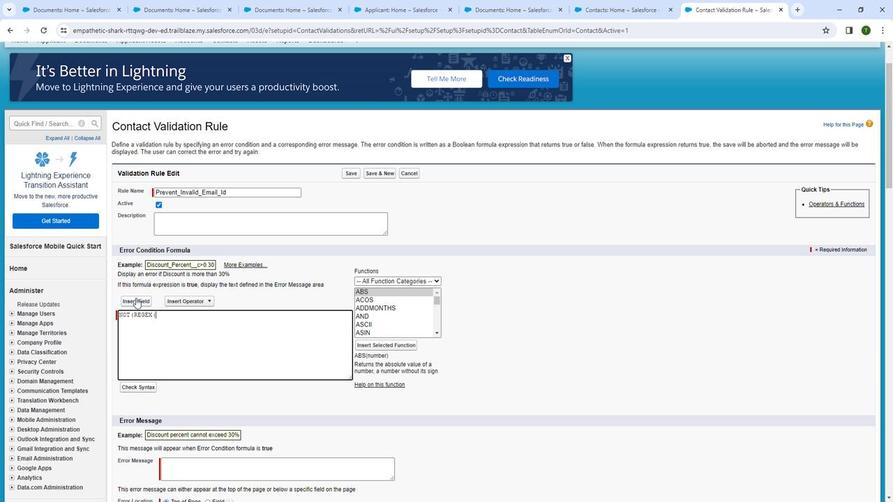 
Action: Mouse moved to (353, 268)
Screenshot: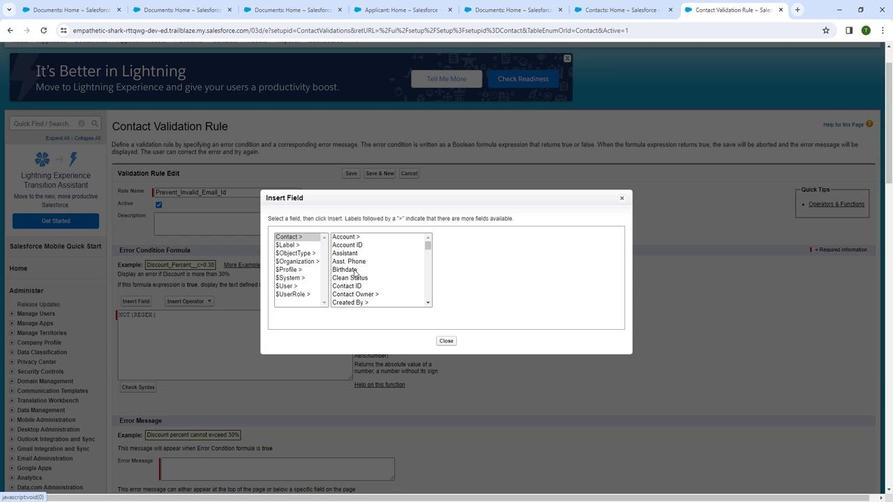 
Action: Mouse scrolled (353, 268) with delta (0, 0)
Screenshot: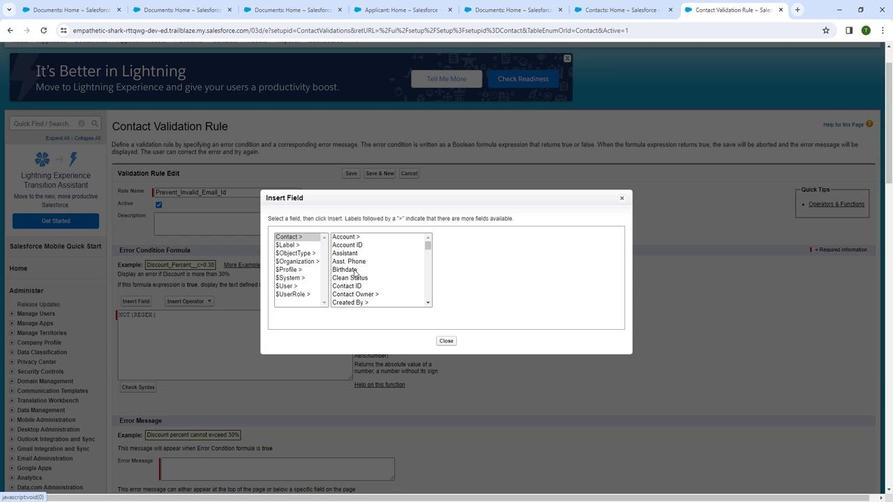 
Action: Mouse moved to (351, 273)
Screenshot: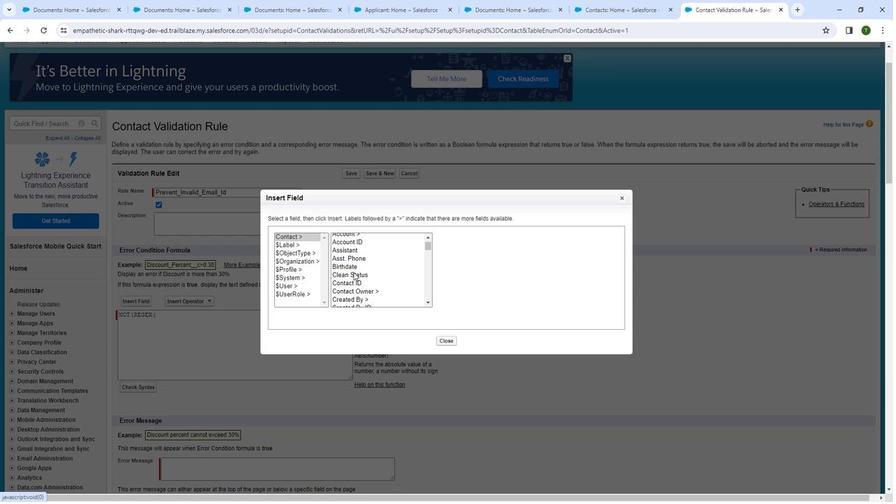 
Action: Mouse scrolled (351, 273) with delta (0, 0)
Screenshot: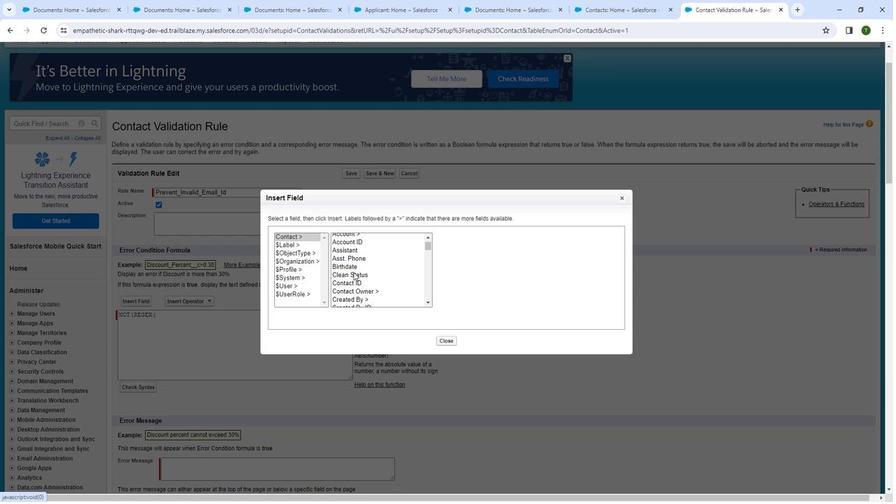 
Action: Mouse moved to (351, 278)
Screenshot: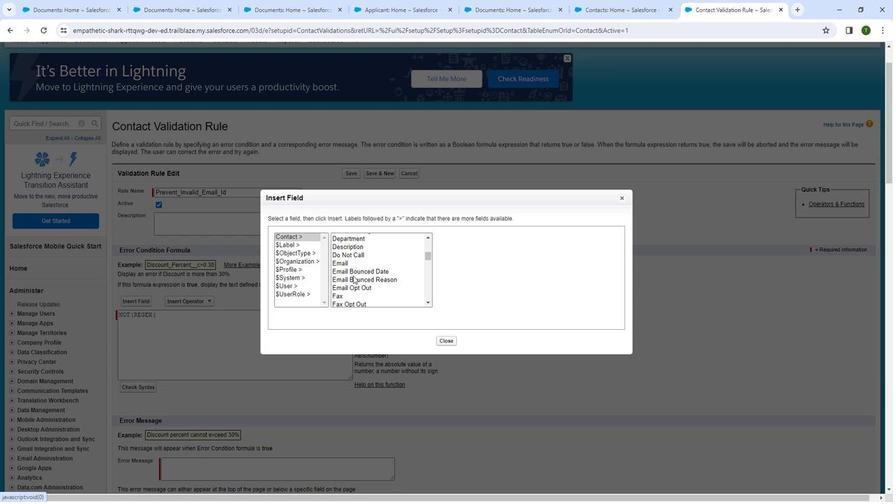 
Action: Mouse scrolled (351, 277) with delta (0, 0)
Screenshot: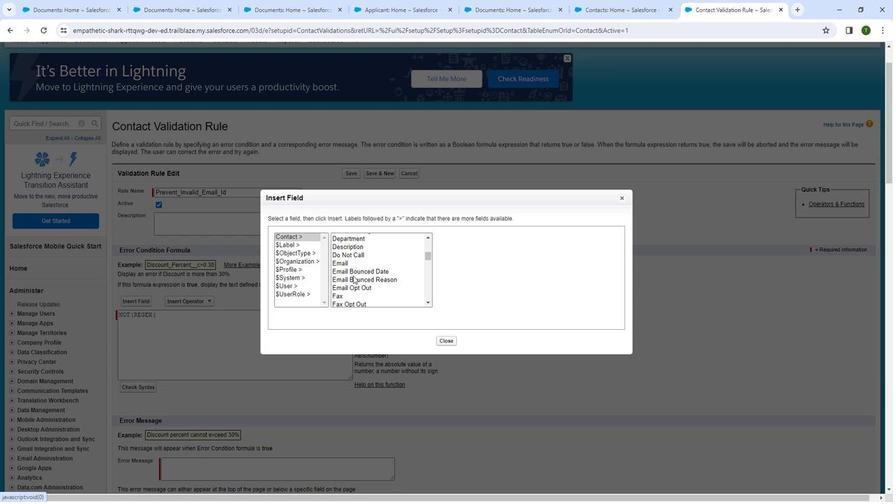 
Action: Mouse moved to (349, 281)
Screenshot: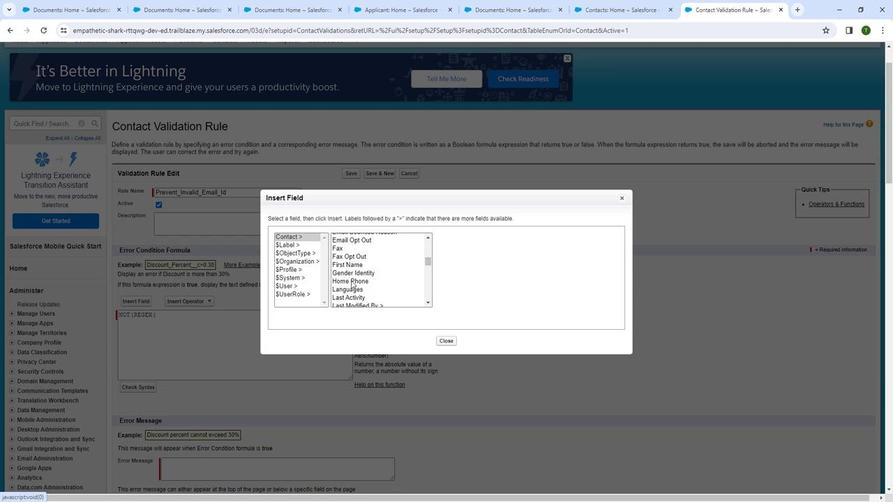 
Action: Mouse scrolled (349, 282) with delta (0, 0)
Screenshot: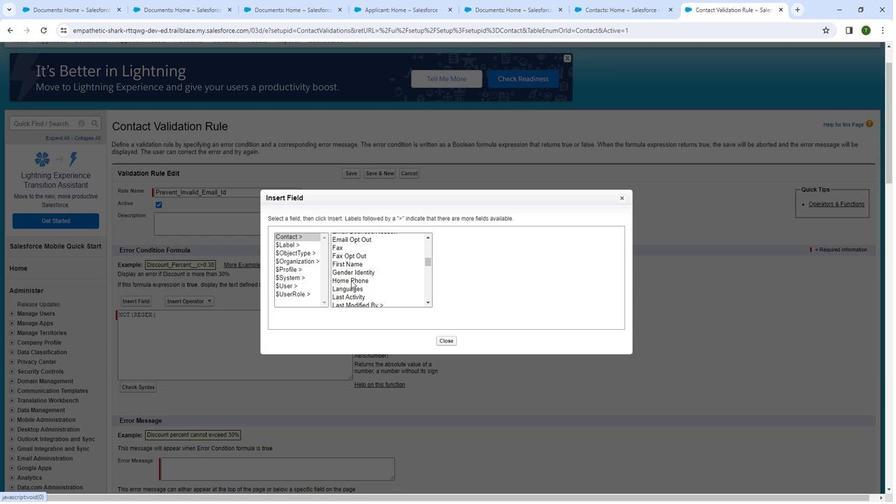 
Action: Mouse scrolled (349, 282) with delta (0, 0)
Screenshot: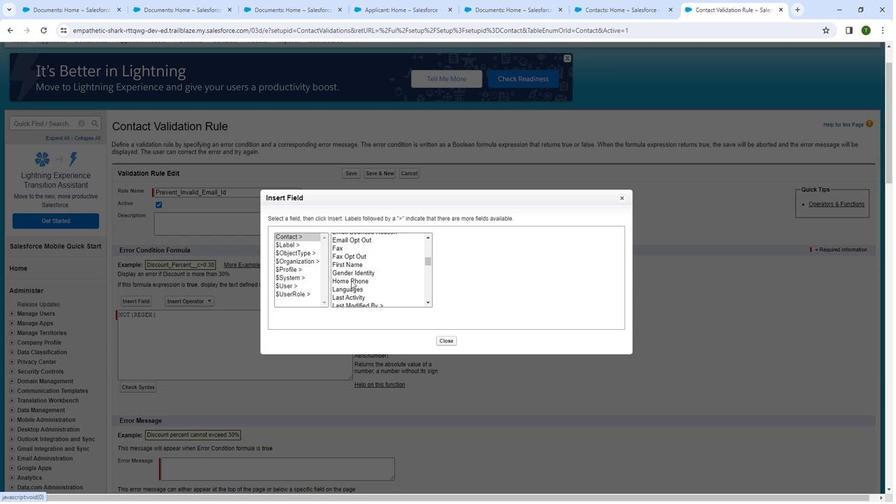 
Action: Mouse moved to (332, 282)
Screenshot: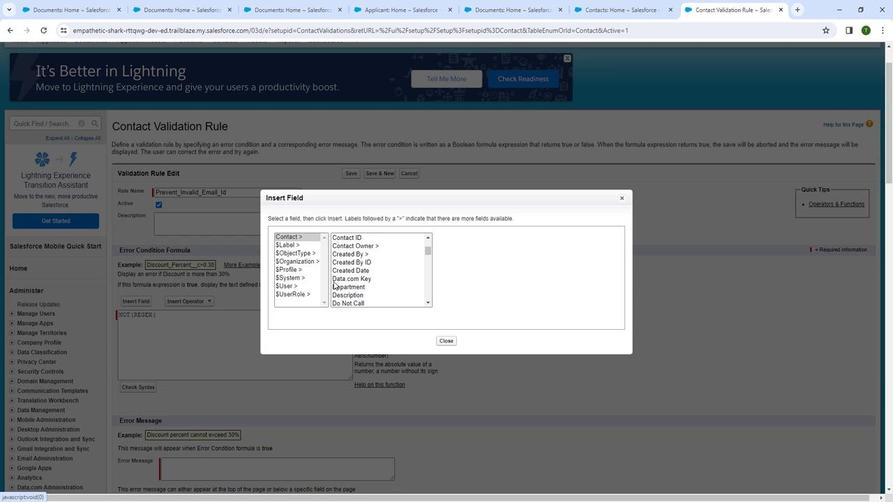 
Action: Mouse scrolled (332, 282) with delta (0, 0)
Screenshot: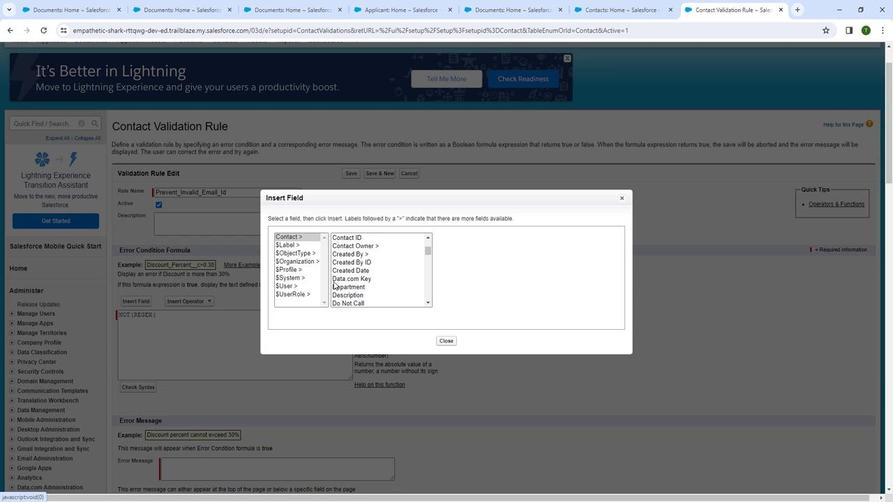 
Action: Mouse moved to (338, 262)
Screenshot: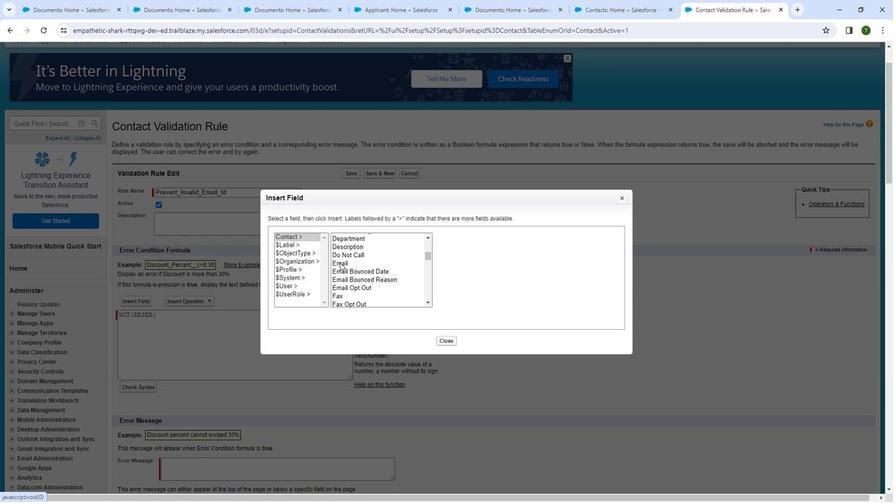 
Action: Mouse pressed left at (338, 262)
Screenshot: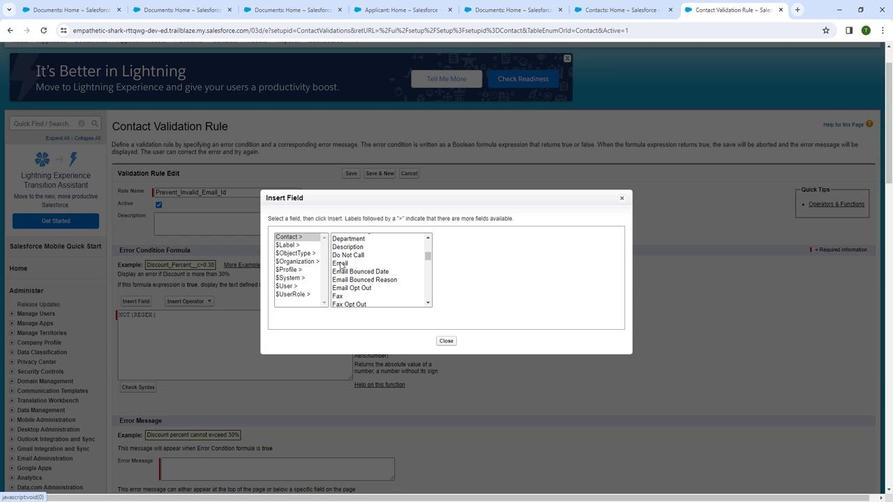 
Action: Mouse moved to (453, 290)
Screenshot: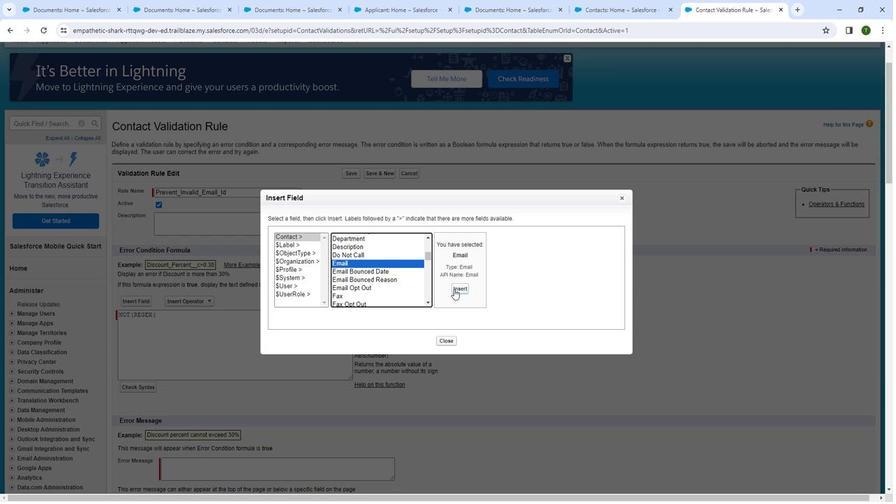 
Action: Mouse pressed left at (453, 290)
Screenshot: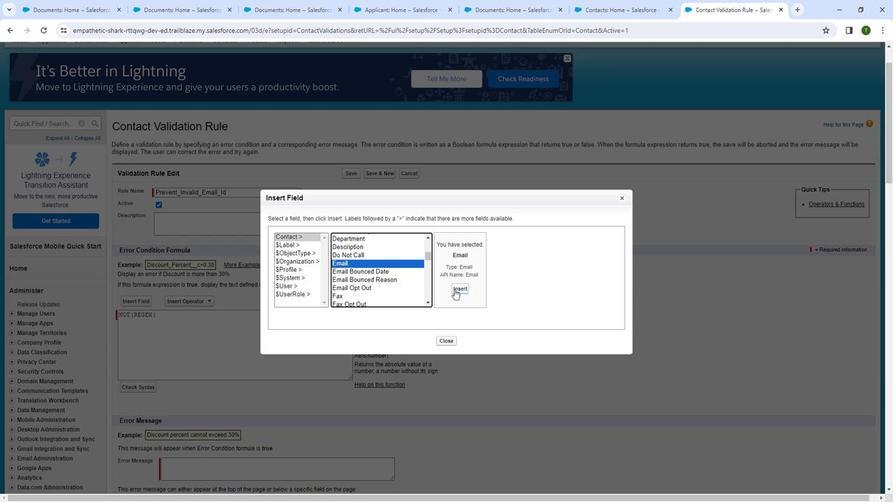 
Action: Mouse moved to (193, 347)
Screenshot: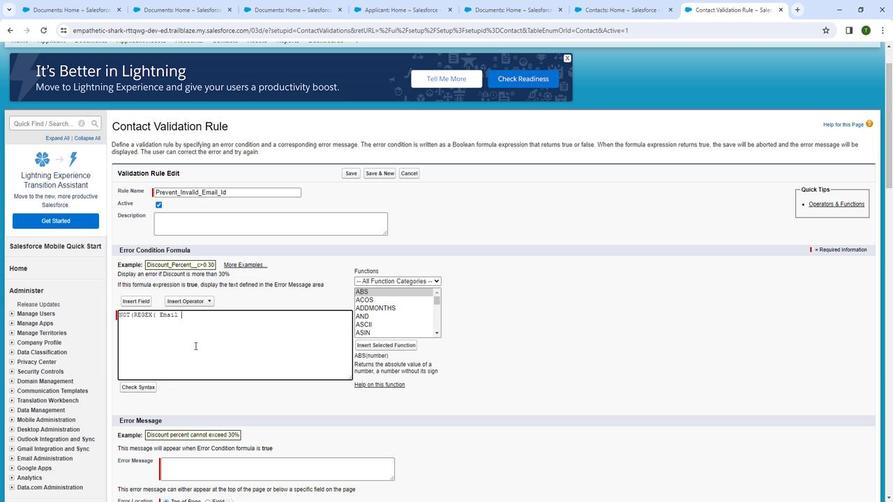 
Action: Key pressed ,'
Screenshot: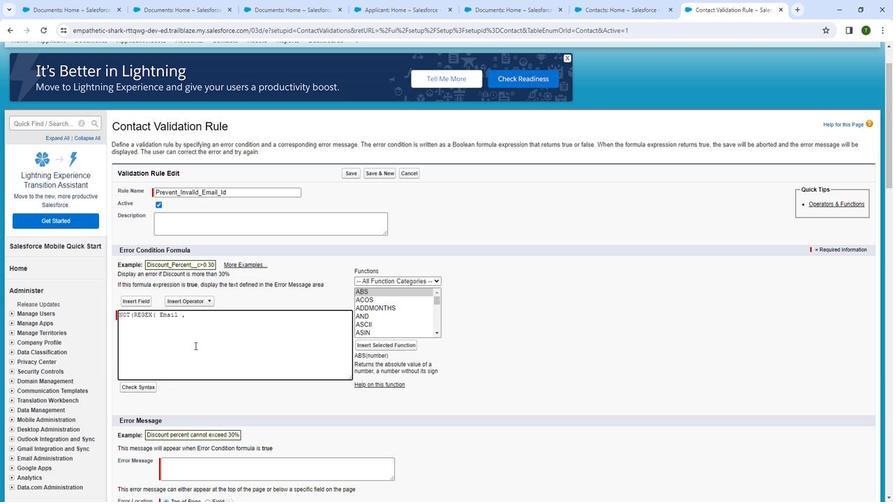 
Action: Mouse moved to (194, 347)
Screenshot: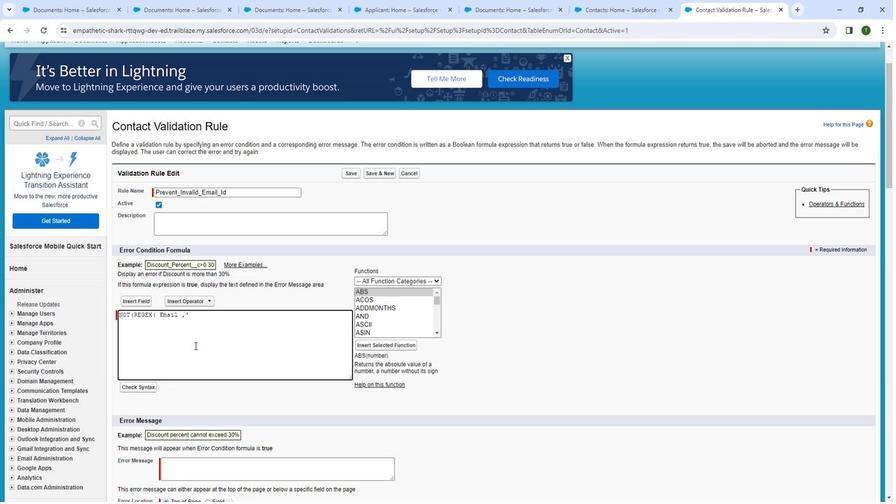 
Action: Key pressed <Key.shift_r>
Screenshot: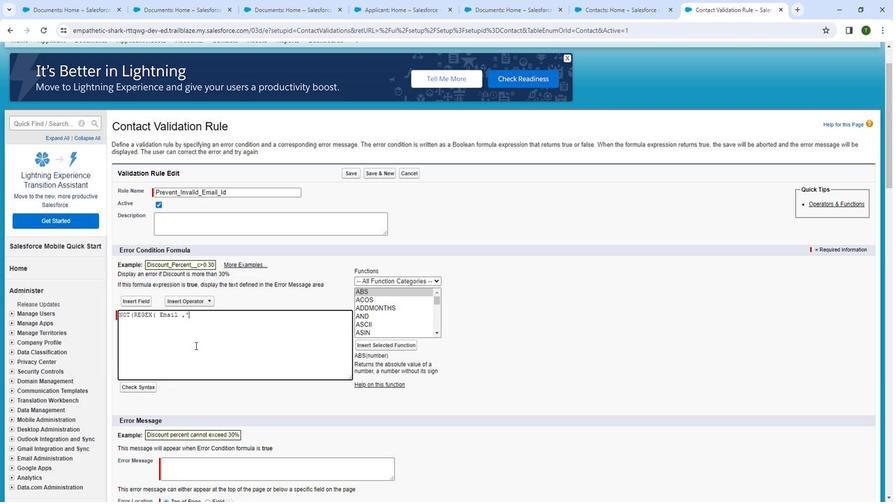 
Action: Mouse moved to (194, 347)
Screenshot: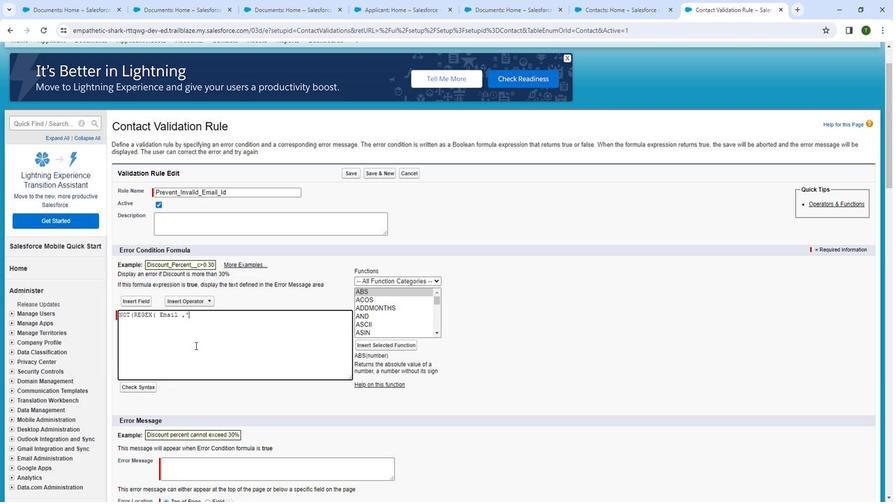 
Action: Key pressed <Key.shift_r><Key.shift_r><Key.shift_r><Key.shift_r><Key.shift_r><Key.shift_r><Key.shift_r><Key.shift_r><Key.shift_r><Key.shift_r><Key.shift_r><Key.shift_r><Key.shift_r><Key.shift_r><Key.shift_r><Key.shift_r><Key.shift_r>(
Screenshot: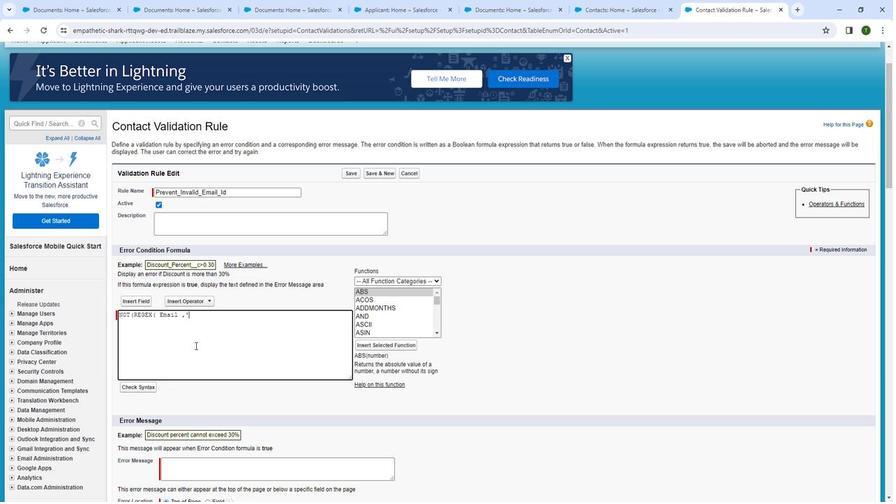 
Action: Mouse moved to (195, 347)
Screenshot: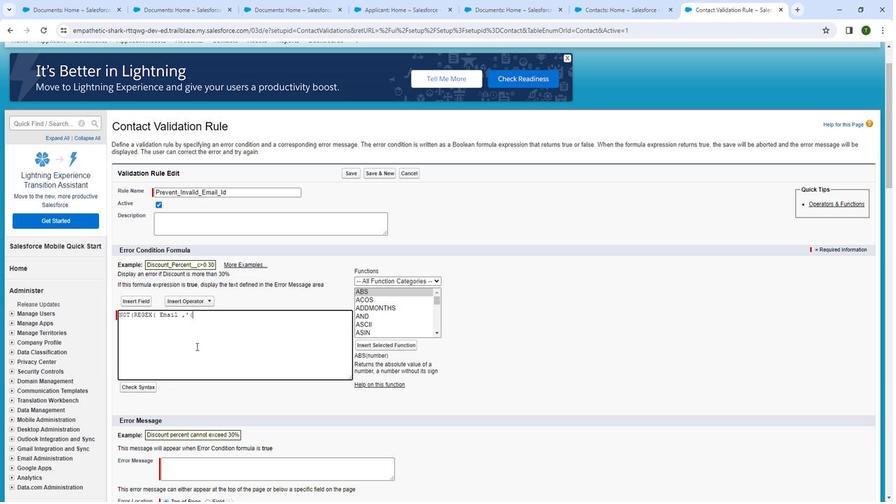 
Action: Key pressed [
Screenshot: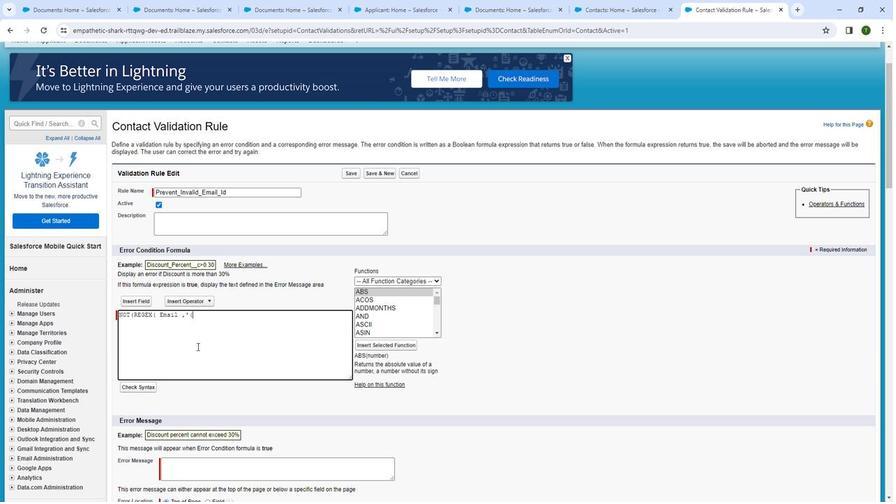 
Action: Mouse moved to (198, 345)
Screenshot: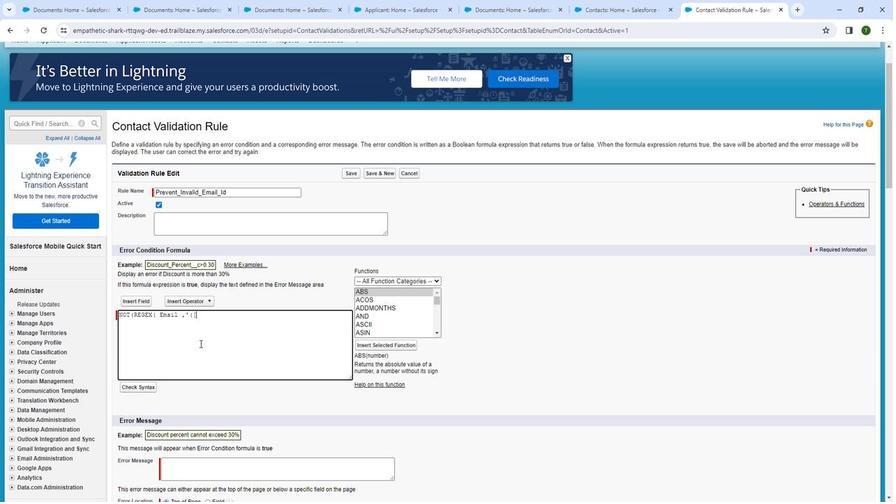 
Action: Key pressed a
Screenshot: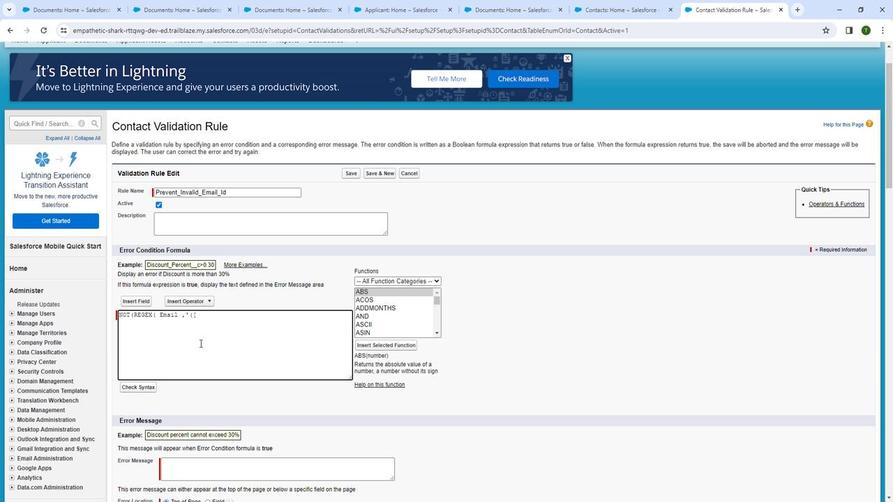
Action: Mouse moved to (199, 344)
Screenshot: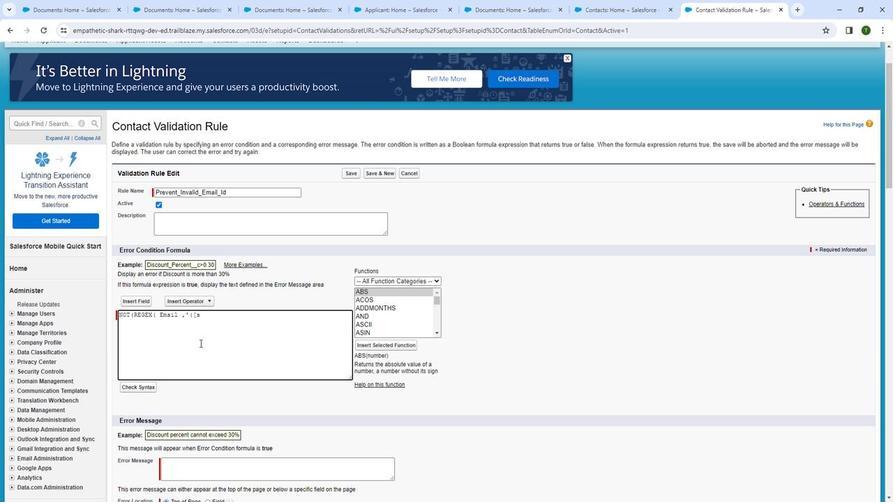
Action: Key pressed -
Screenshot: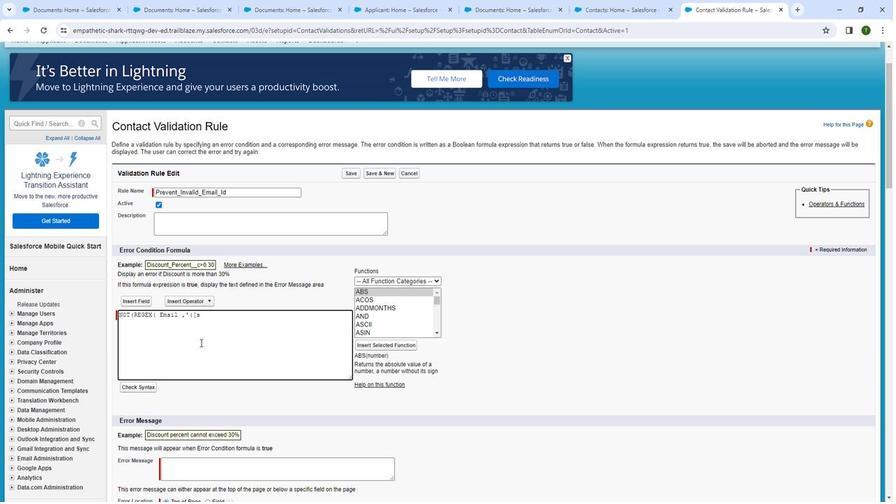 
Action: Mouse moved to (199, 347)
Screenshot: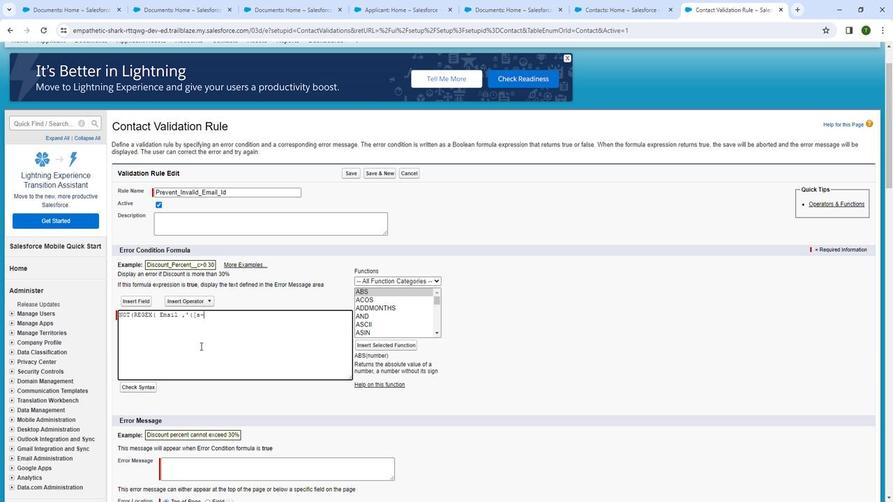 
Action: Key pressed z
Screenshot: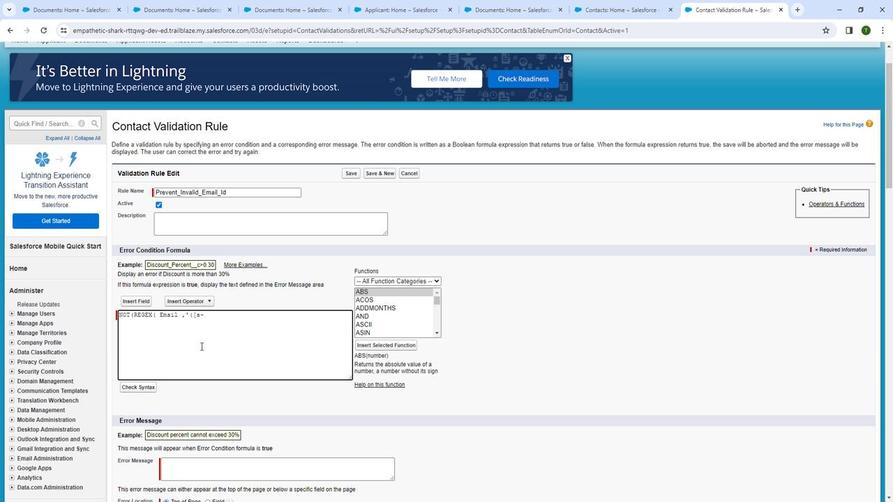 
Action: Mouse moved to (199, 347)
Screenshot: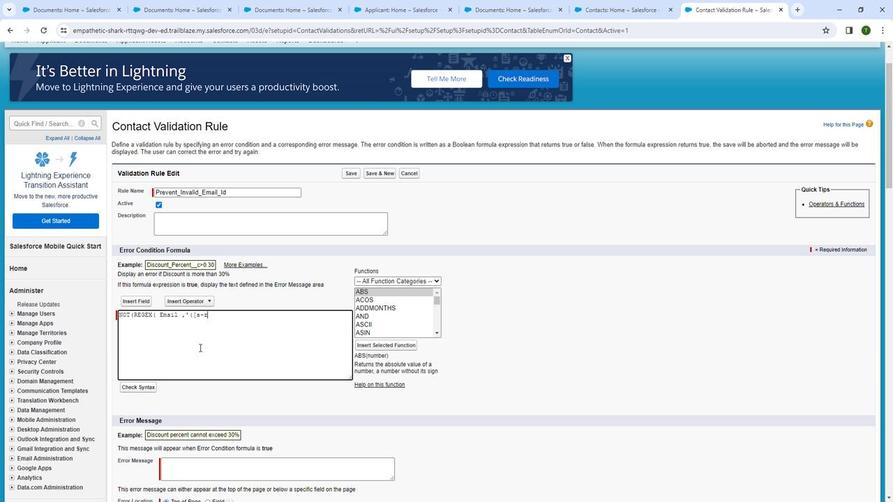 
Action: Key pressed <Key.shift>A
Screenshot: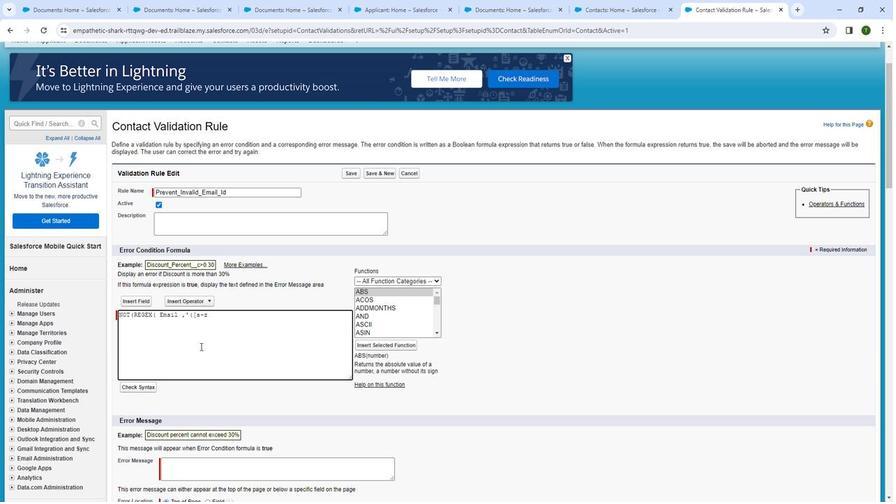 
Action: Mouse moved to (200, 351)
Screenshot: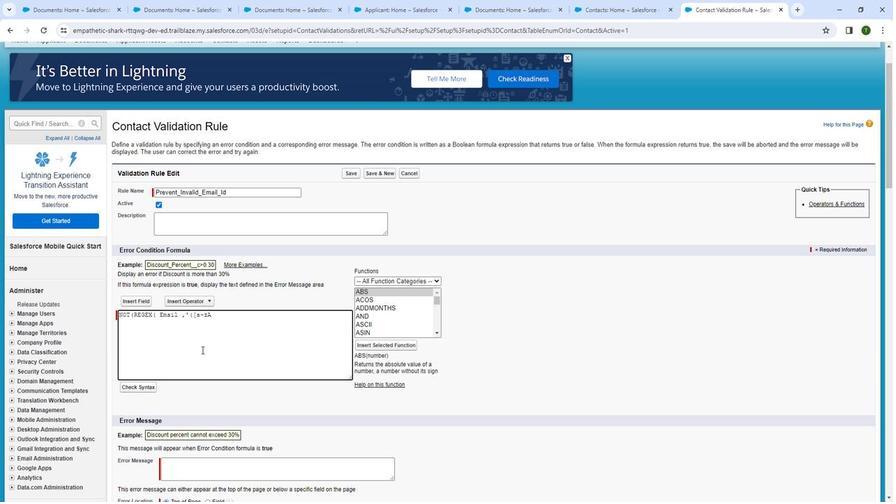 
Action: Key pressed -
Screenshot: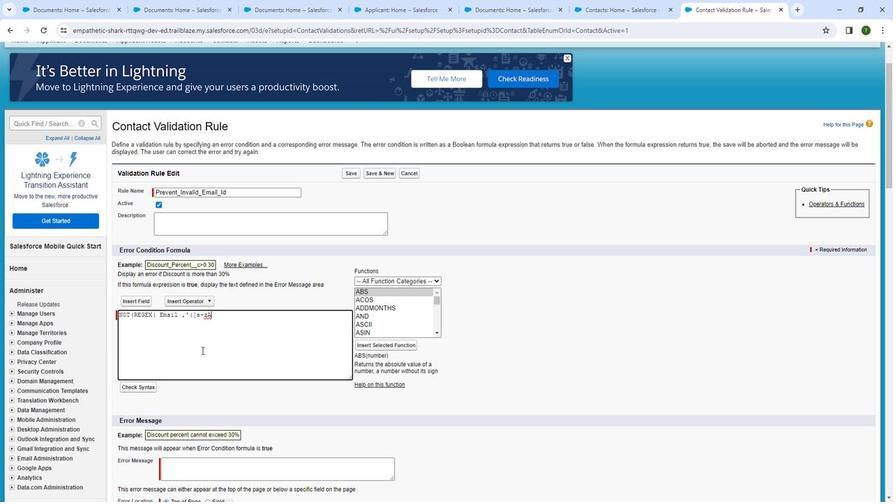 
Action: Mouse moved to (201, 347)
Screenshot: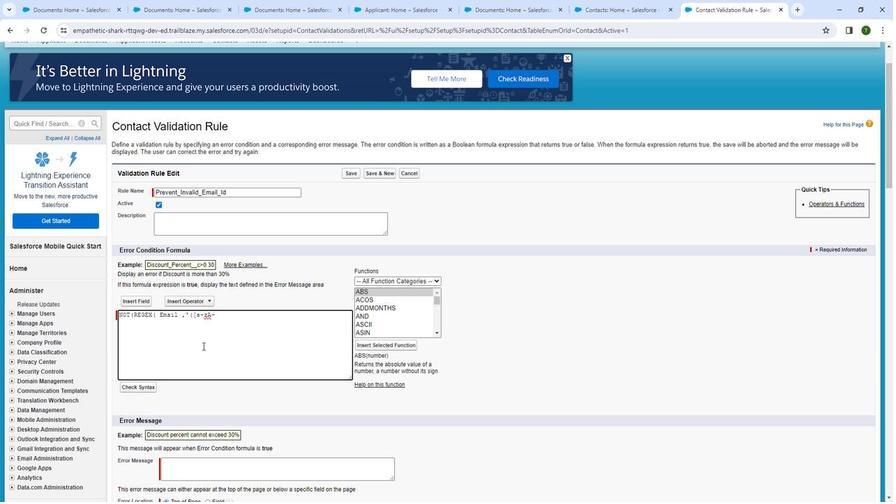 
Action: Key pressed <Key.shift>
Screenshot: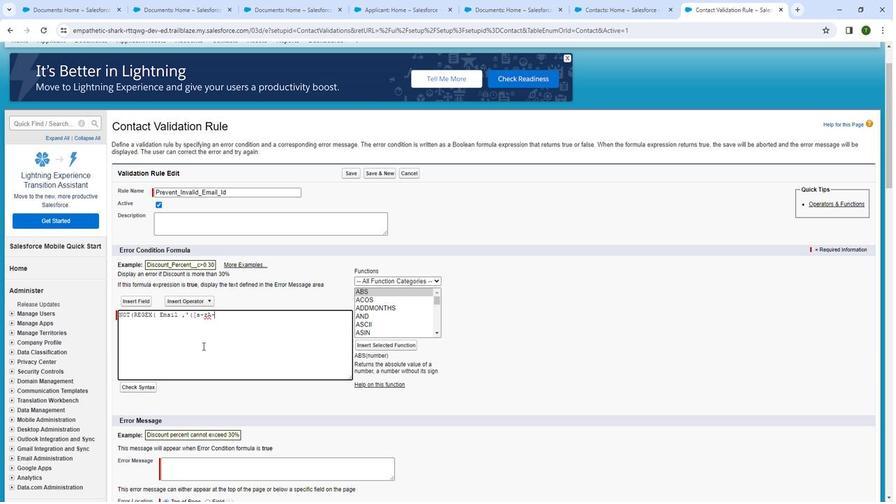 
Action: Mouse moved to (201, 347)
Screenshot: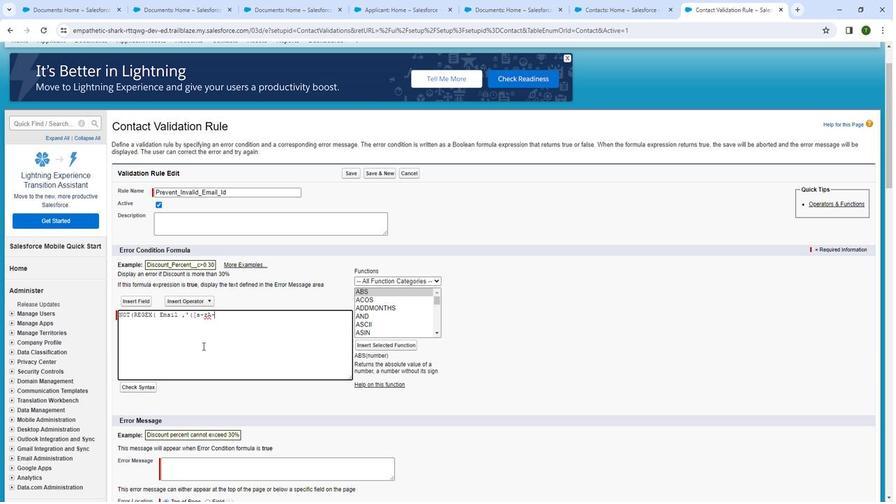 
Action: Key pressed <Key.shift>
Screenshot: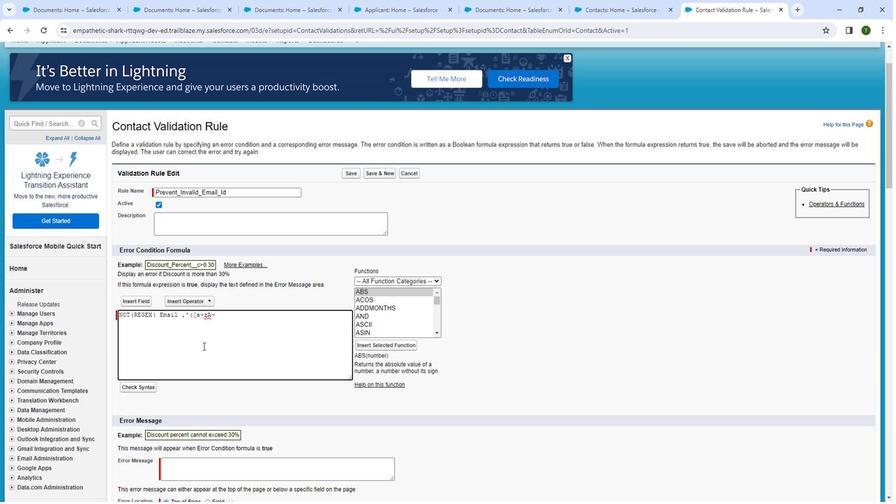 
Action: Mouse moved to (203, 346)
Screenshot: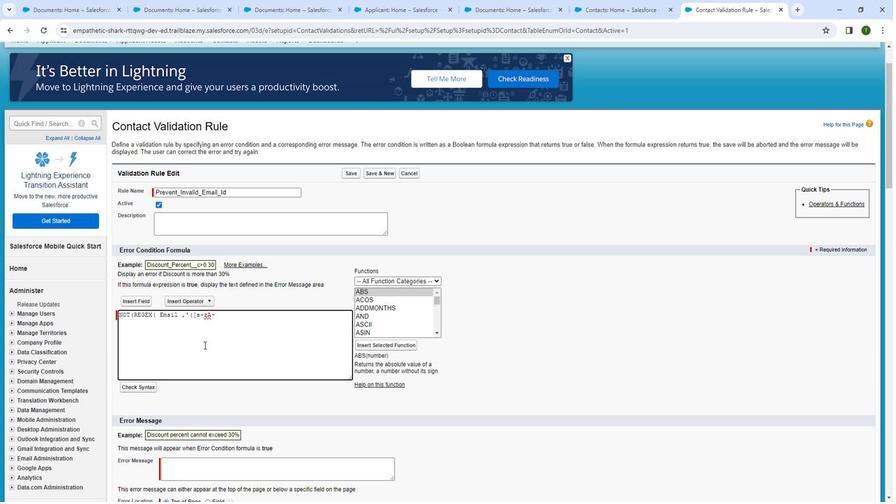 
Action: Key pressed <Key.shift>
Screenshot: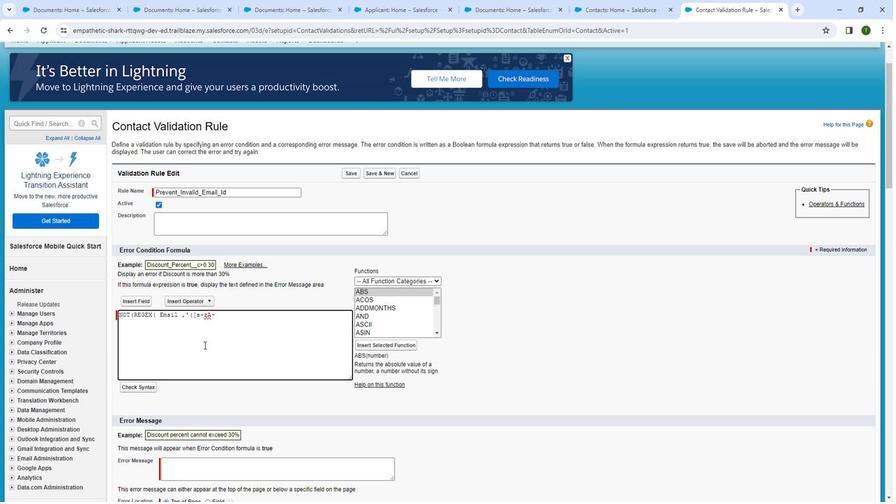 
Action: Mouse moved to (205, 345)
Screenshot: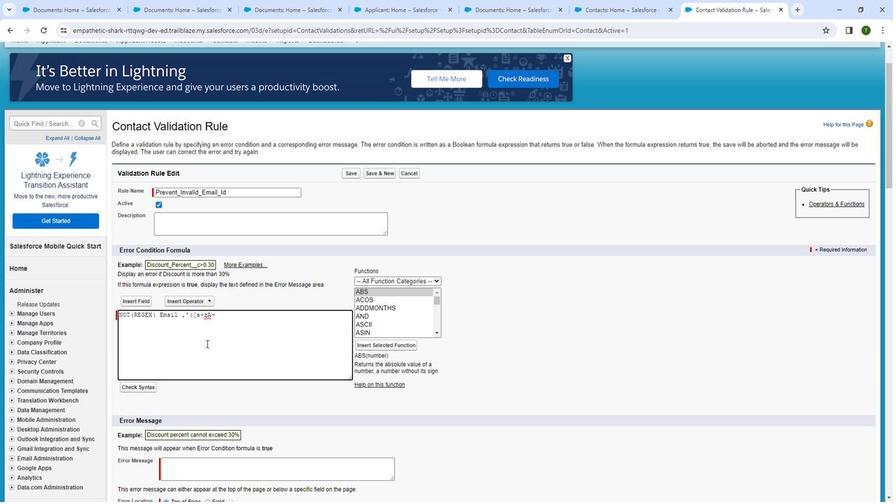 
Action: Key pressed <Key.shift>
Screenshot: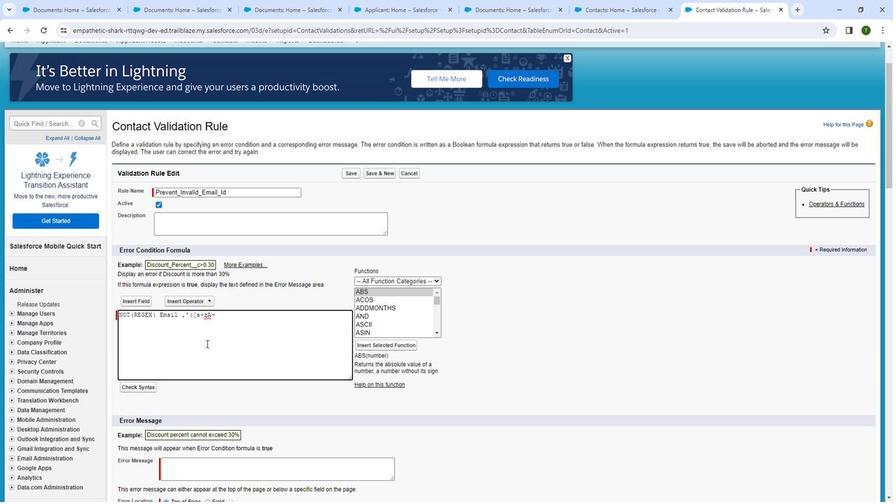 
Action: Mouse moved to (206, 344)
Screenshot: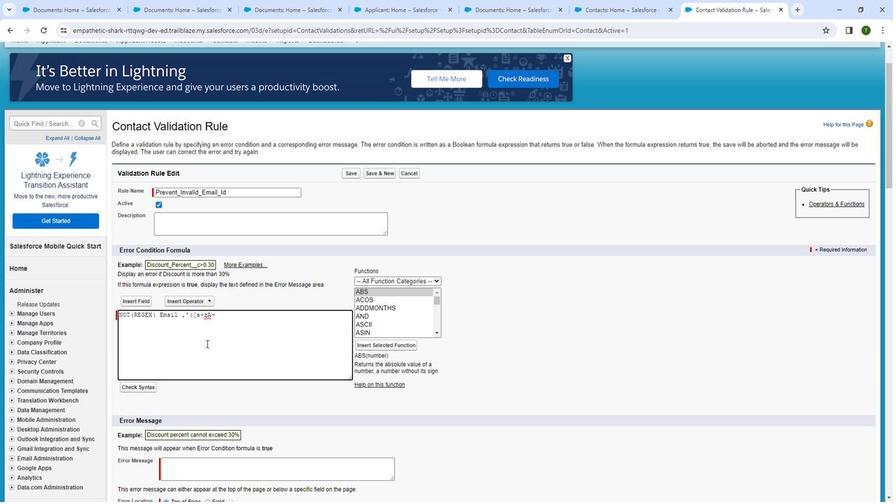 
Action: Key pressed <Key.shift>
Screenshot: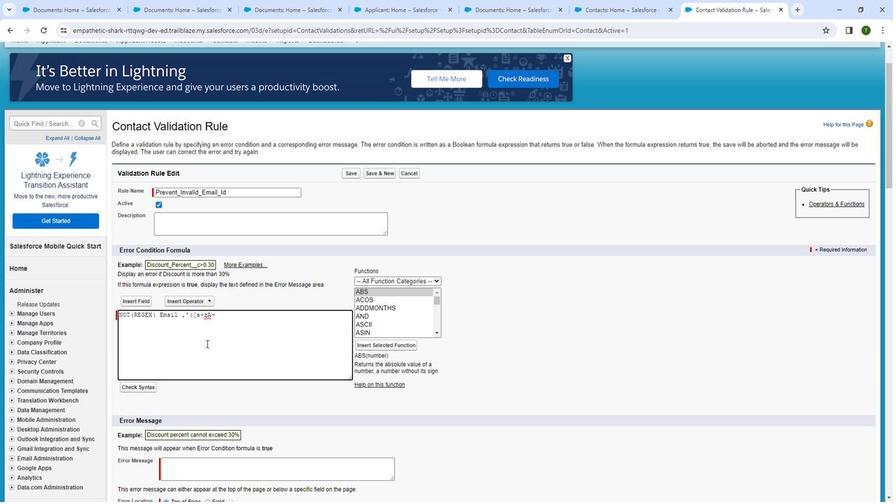 
Action: Mouse moved to (206, 343)
Screenshot: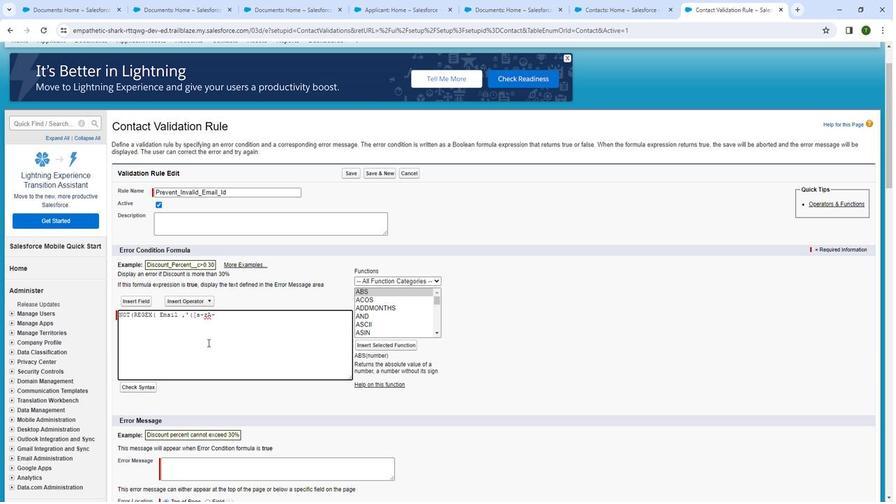 
Action: Key pressed <Key.shift><Key.shift>
Screenshot: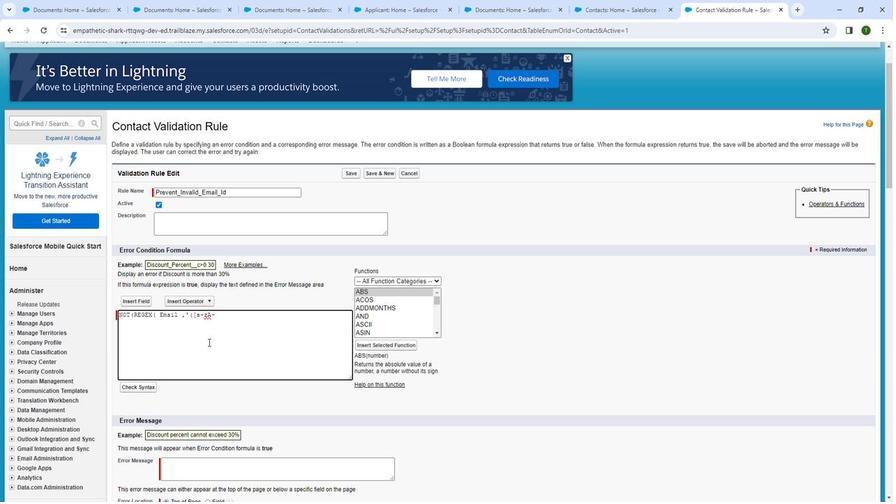
Action: Mouse moved to (208, 342)
Screenshot: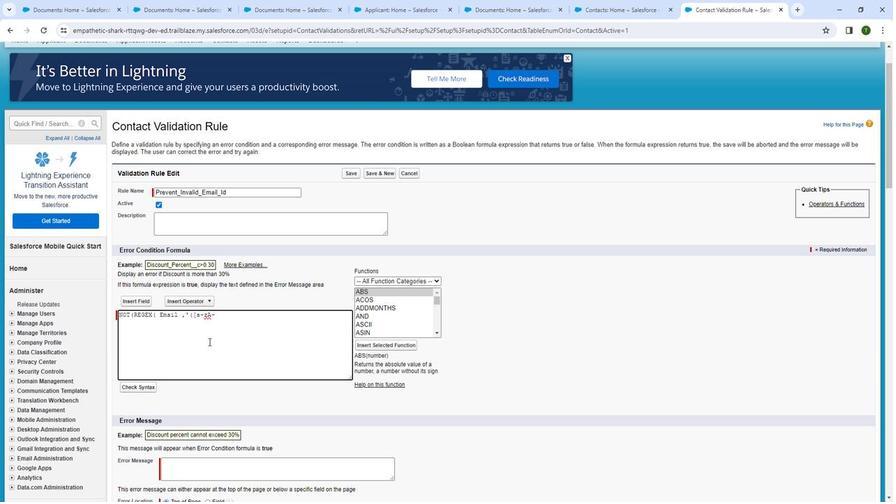 
Action: Key pressed <Key.shift><Key.shift><Key.shift>
Screenshot: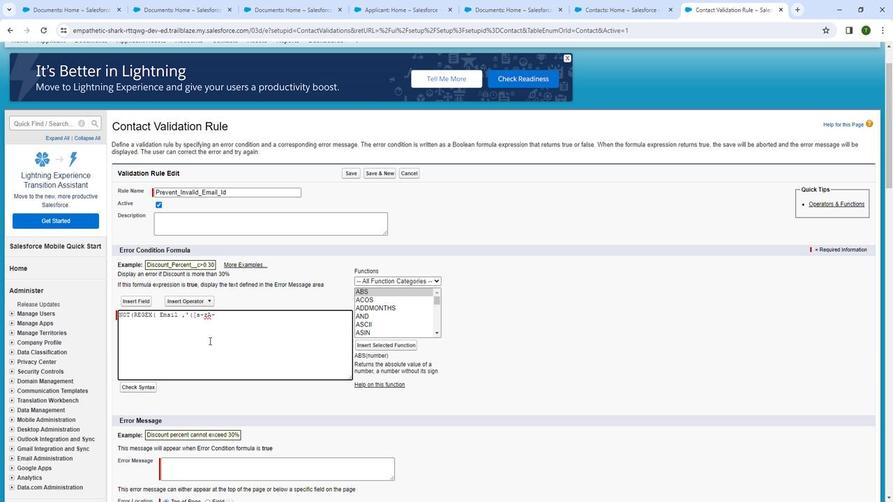 
Action: Mouse moved to (208, 342)
Screenshot: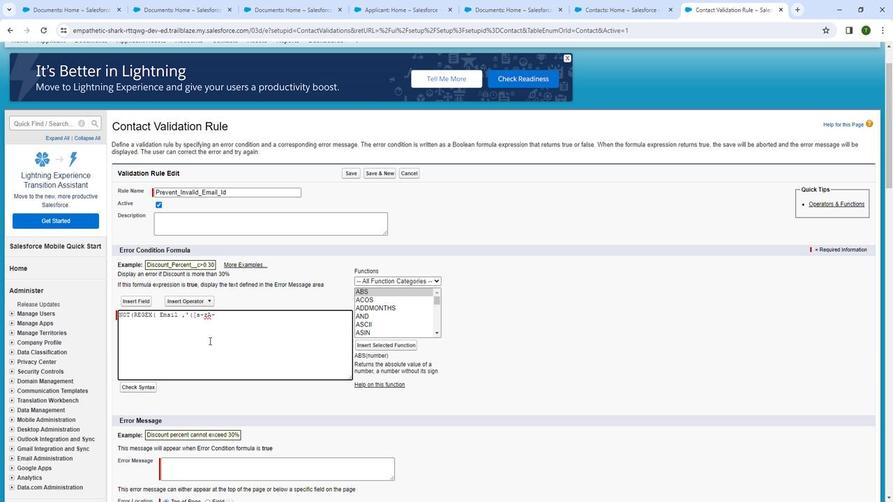 
Action: Key pressed <Key.shift><Key.shift><Key.shift><Key.shift><Key.shift><Key.shift><Key.shift><Key.shift><Key.shift><Key.shift><Key.shift>Z
Screenshot: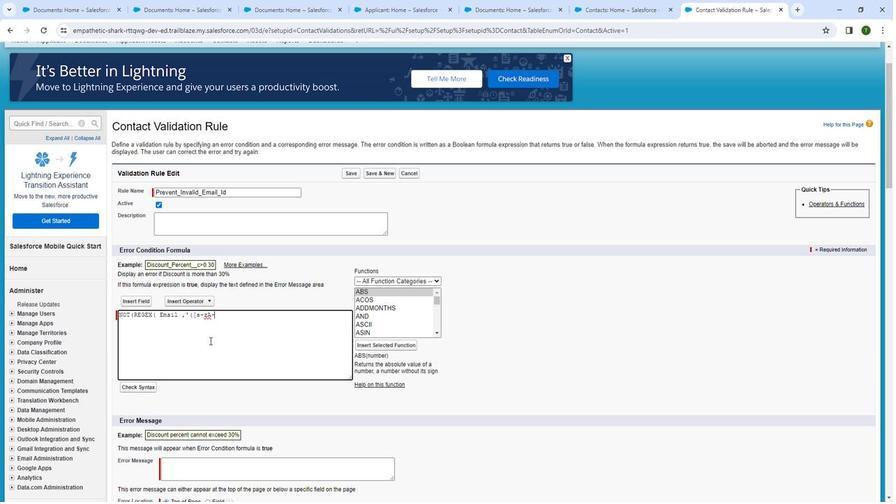 
Action: Mouse moved to (208, 341)
Screenshot: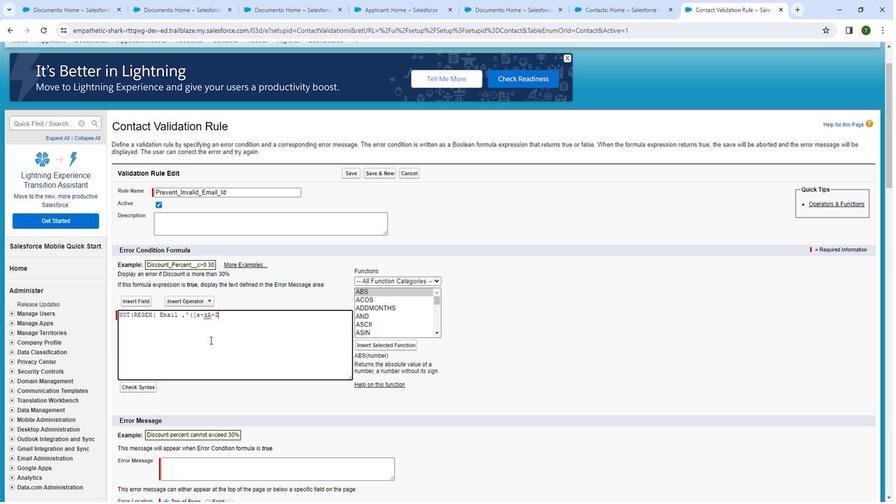 
Action: Key pressed <Key.shift_r><Key.shift_r><Key.shift_r><Key.shift_r><Key.shift_r><Key.shift_r><Key.shift_r><Key.shift_r><Key.shift_r><Key.shift_r>)
Screenshot: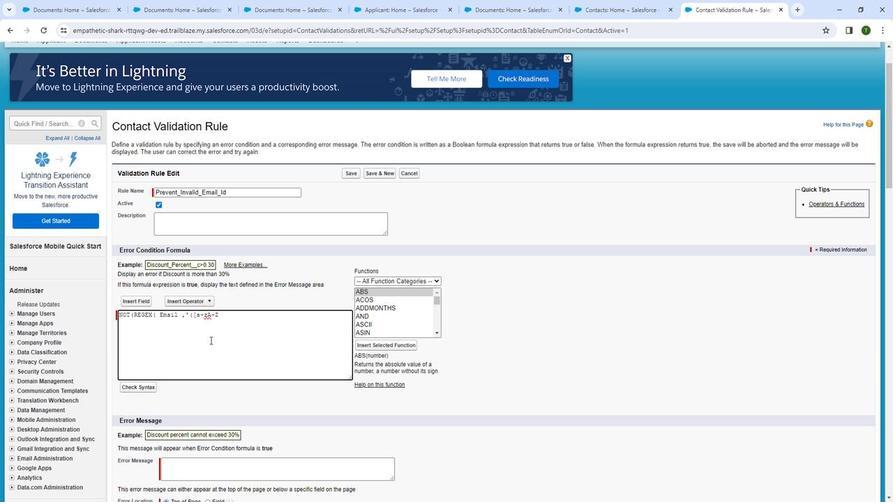 
Action: Mouse moved to (153, 346)
Screenshot: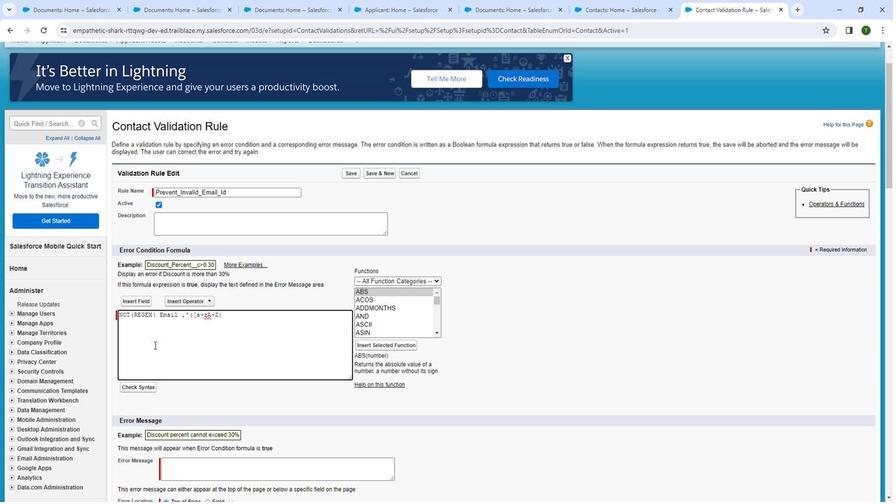 
Action: Key pressed <Key.left><Key.backspace>
Screenshot: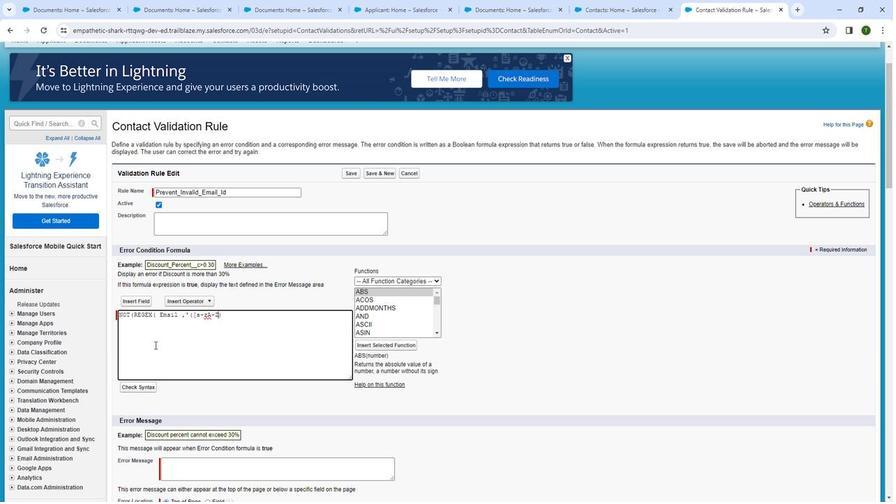 
Action: Mouse moved to (157, 346)
Screenshot: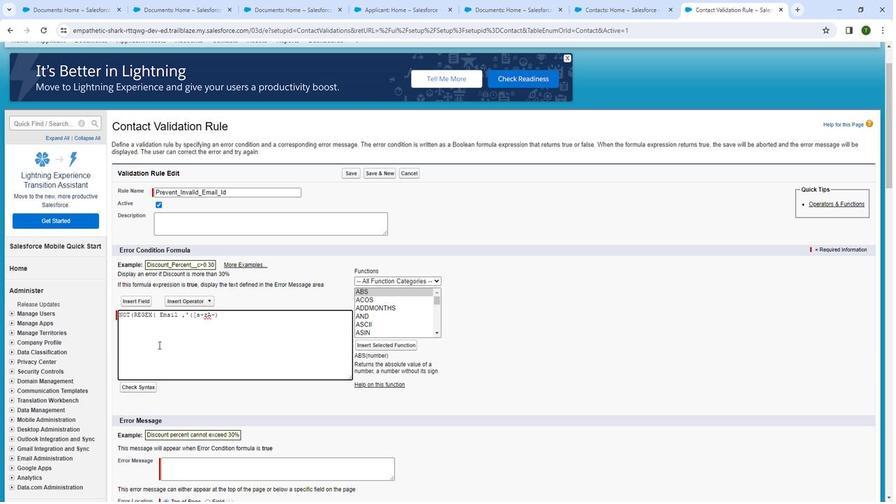 
Action: Key pressed z
Screenshot: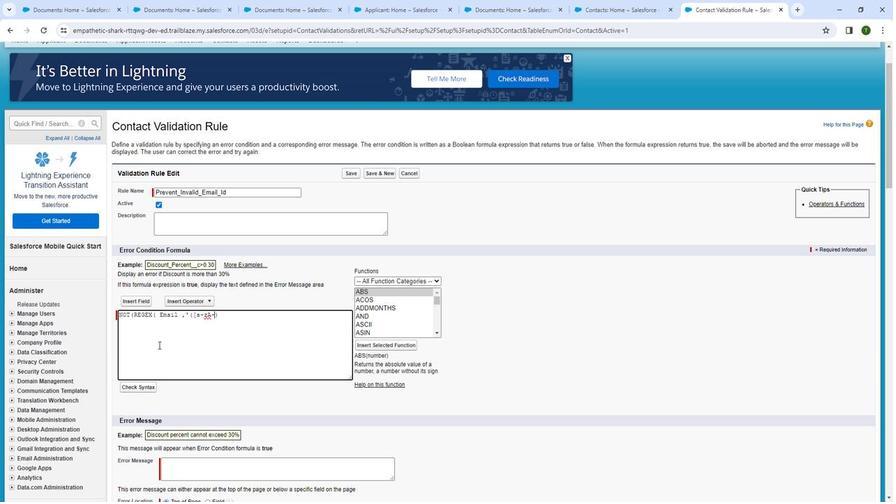
Action: Mouse moved to (155, 342)
Screenshot: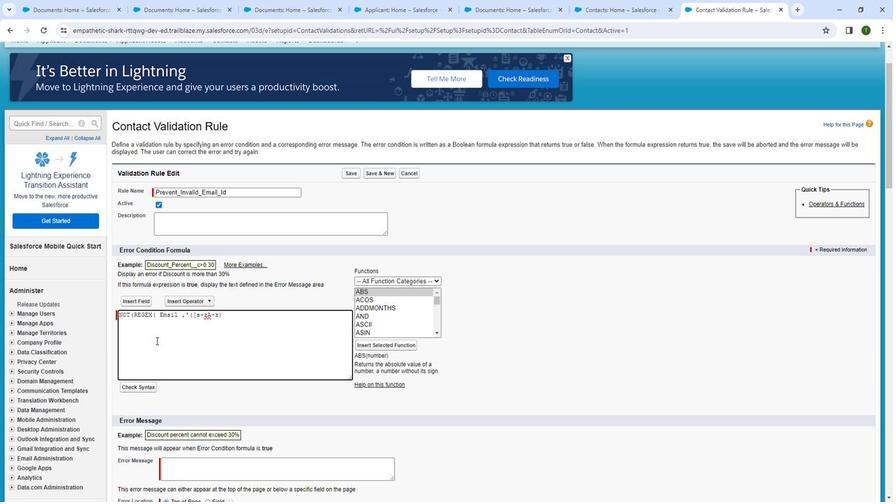 
Action: Key pressed <Key.backspace>
Screenshot: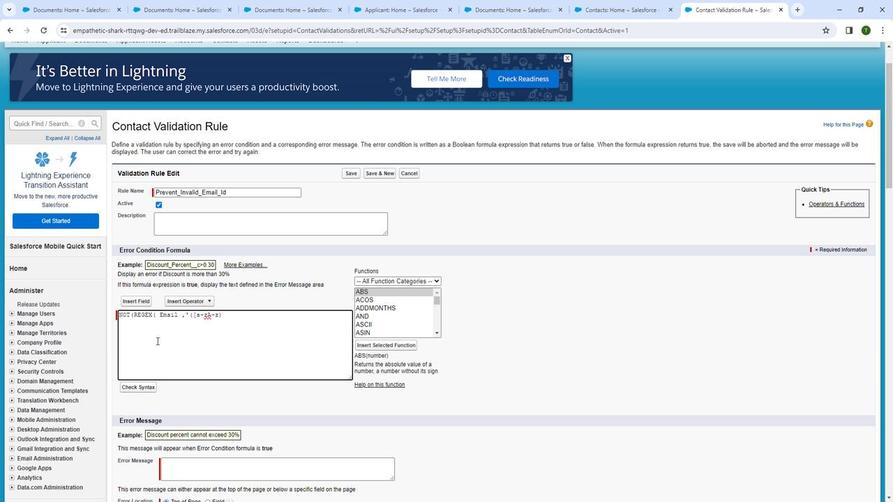 
Action: Mouse moved to (159, 351)
Screenshot: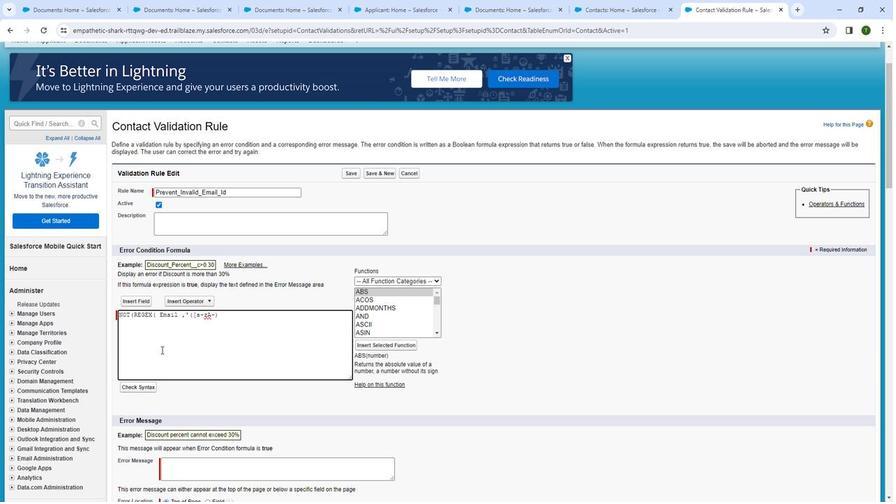 
Action: Key pressed <Key.shift>
Screenshot: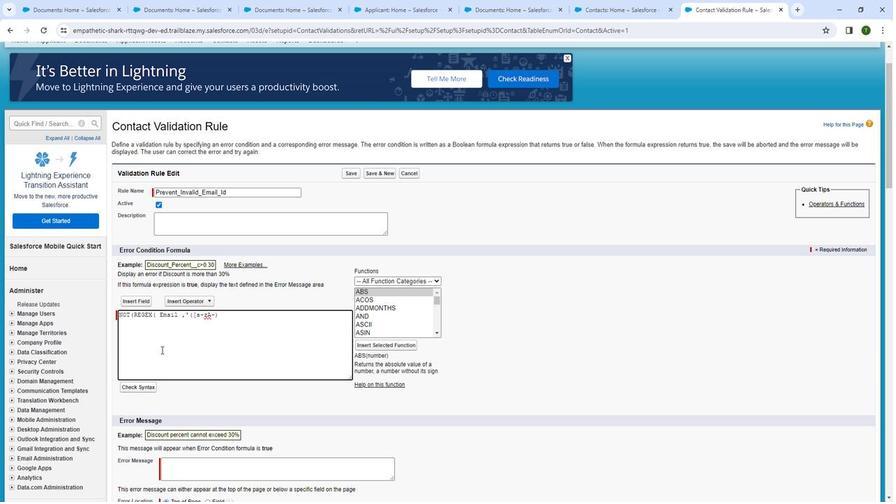 
Action: Mouse moved to (161, 351)
Screenshot: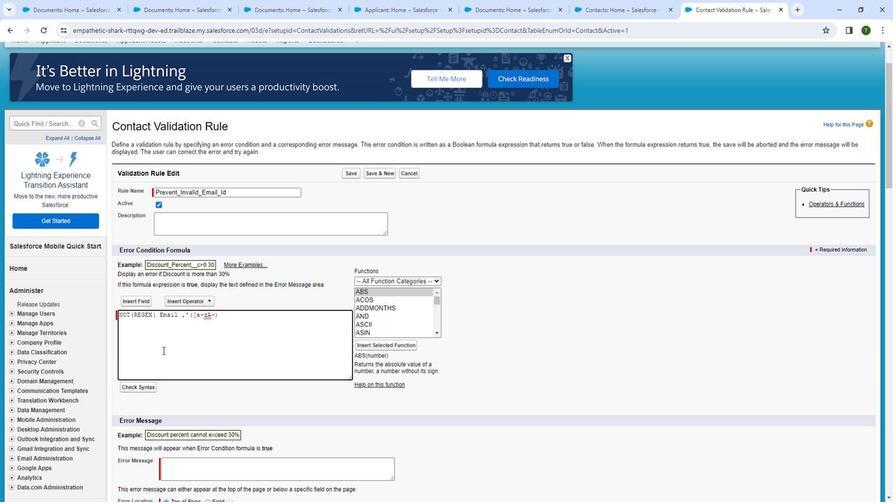 
Action: Key pressed Z
Screenshot: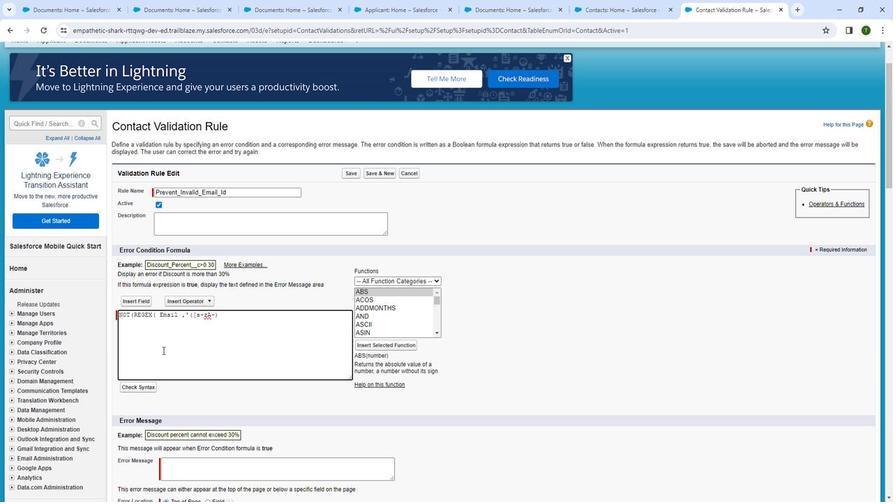 
Action: Mouse moved to (166, 354)
Screenshot: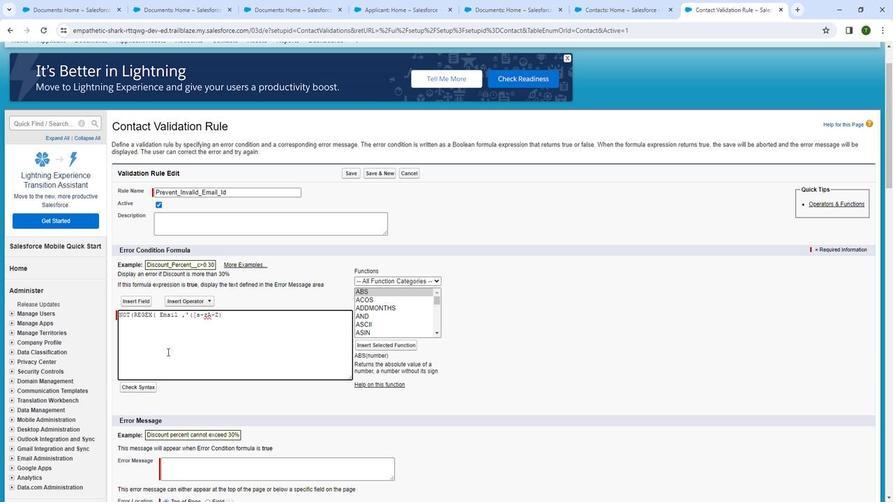 
Action: Key pressed <Key.shift_r>
Screenshot: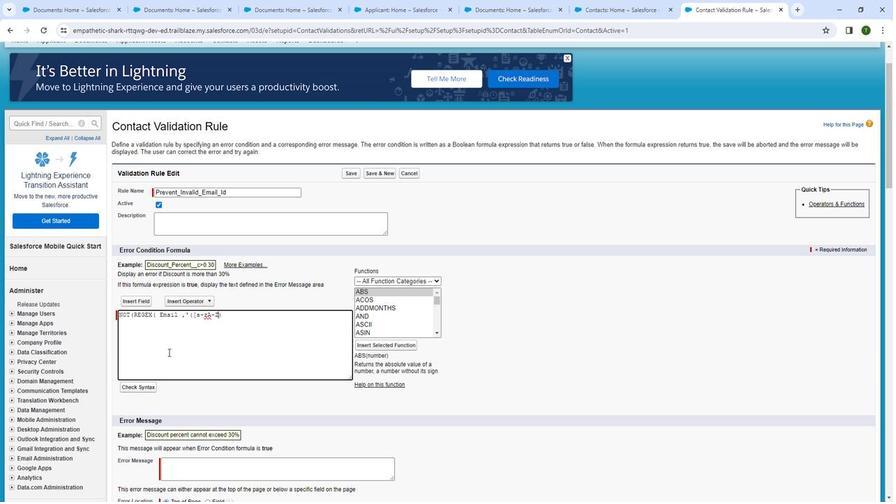 
Action: Mouse moved to (168, 354)
Screenshot: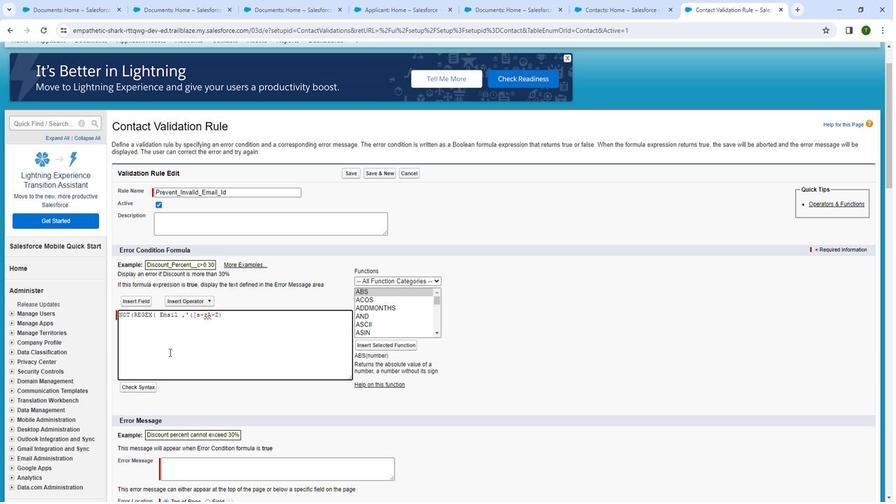 
Action: Key pressed <Key.shift_r>
Screenshot: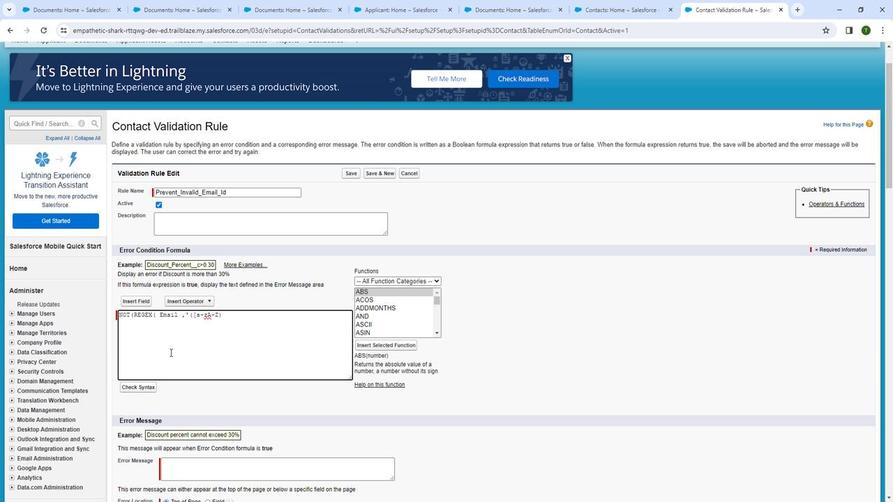 
Action: Mouse moved to (169, 354)
Screenshot: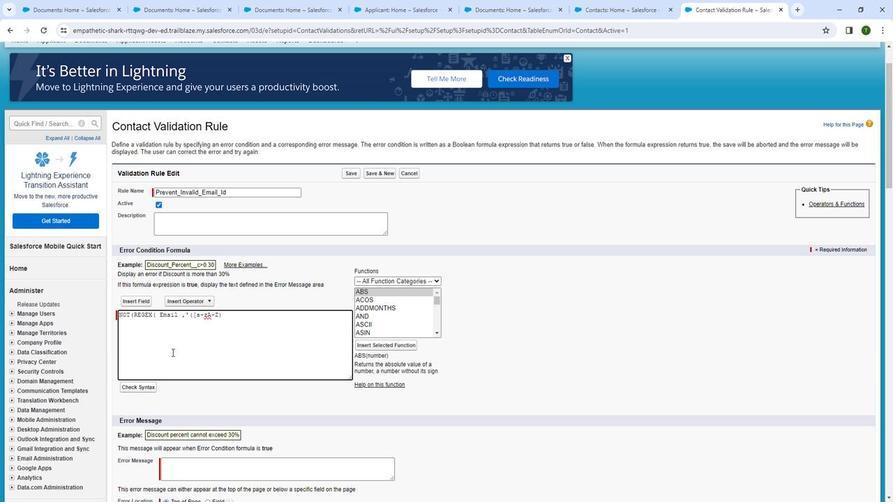 
Action: Key pressed <Key.shift_r>
Screenshot: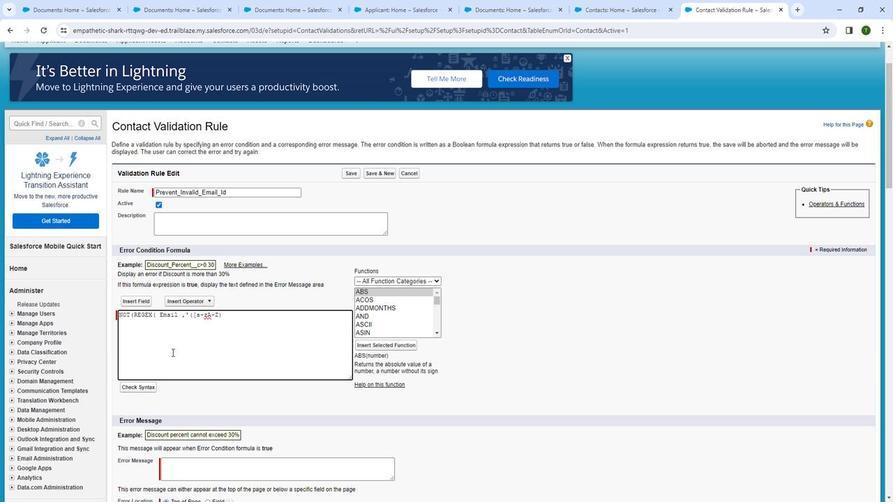 
Action: Mouse moved to (170, 354)
Screenshot: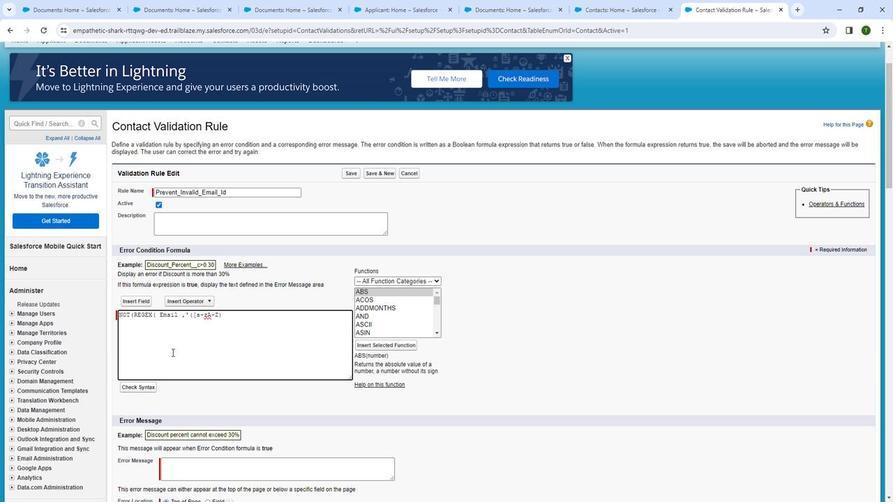 
Action: Key pressed <Key.shift_r>
Screenshot: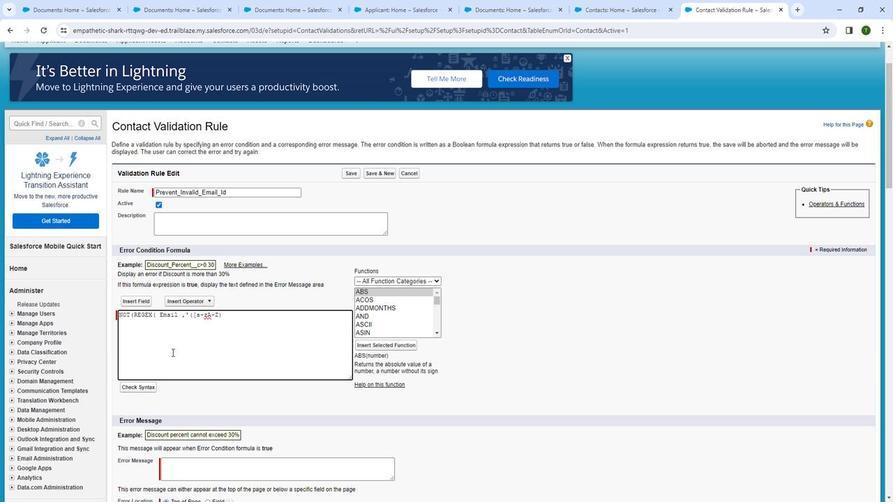 
Action: Mouse moved to (170, 353)
Screenshot: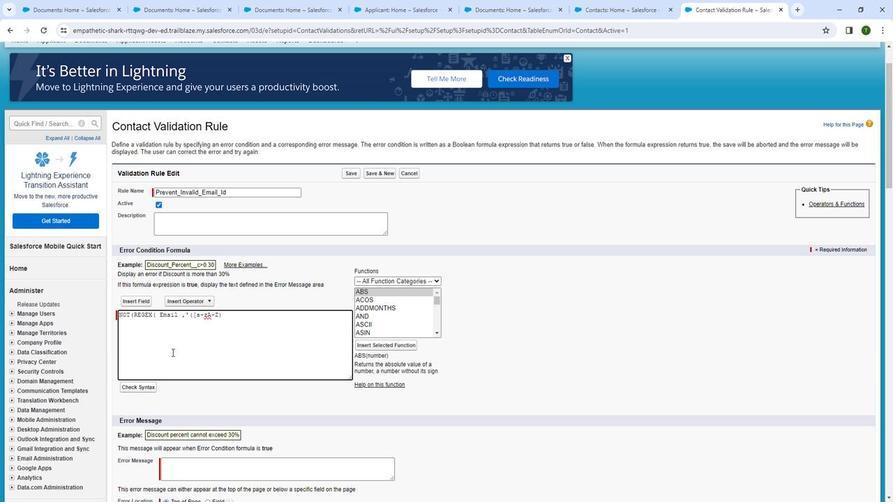
Action: Key pressed <Key.shift_r>
Screenshot: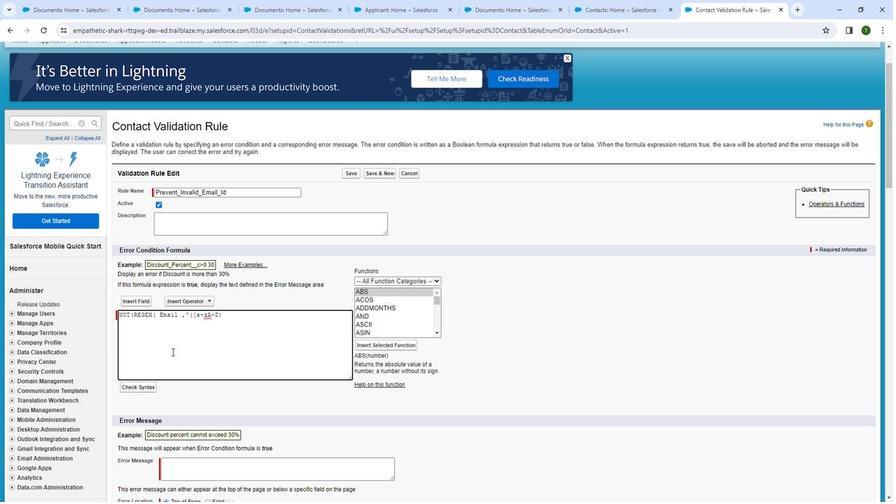 
Action: Mouse moved to (171, 353)
Screenshot: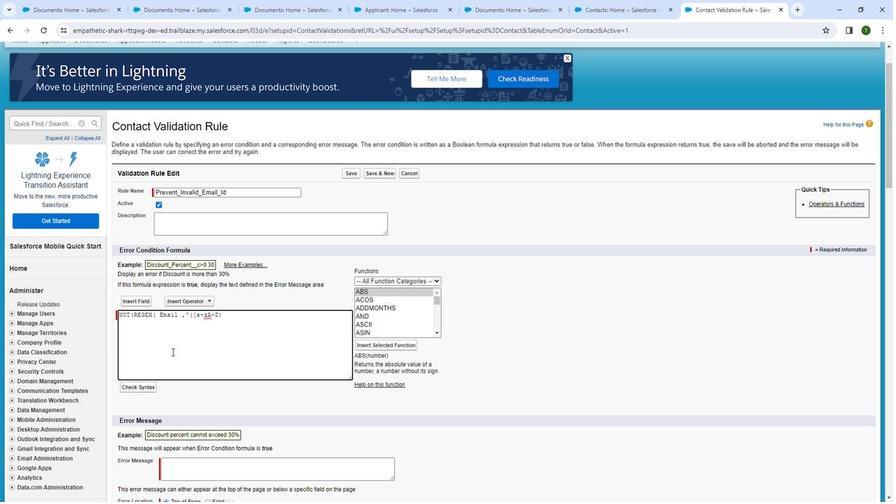 
Action: Key pressed <Key.shift_r>
Screenshot: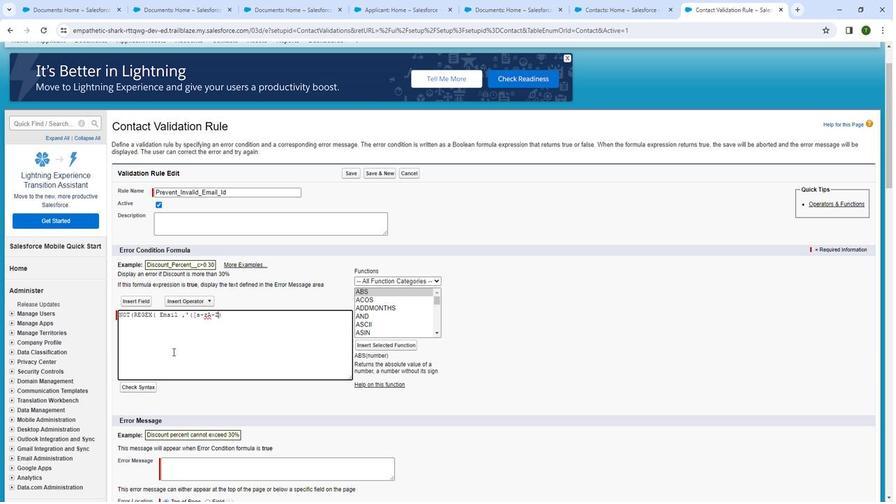 
Action: Mouse moved to (171, 353)
Screenshot: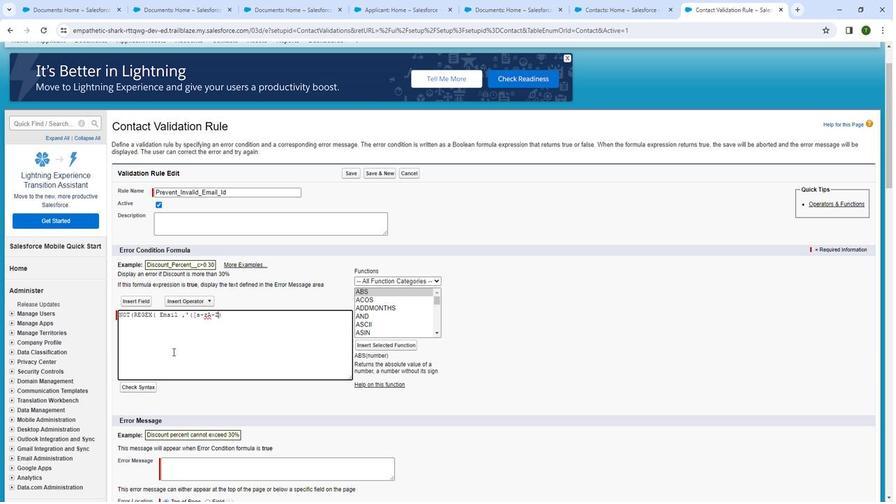 
Action: Key pressed <Key.shift_r><Key.shift_r><Key.shift_r><Key.shift_r><Key.shift_r><Key.shift_r><Key.shift_r><Key.shift_r><Key.shift_r><Key.shift_r><Key.shift_r><Key.shift_r><Key.shift_r><Key.shift_r><Key.shift_r><Key.shift_r><Key.shift_r><Key.shift_r><Key.shift_r><Key.shift_r>
Screenshot: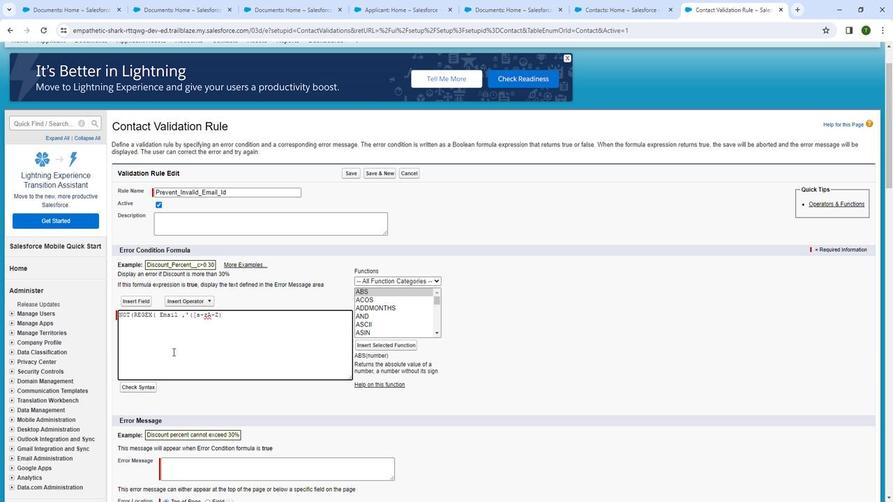 
Action: Mouse moved to (173, 352)
Screenshot: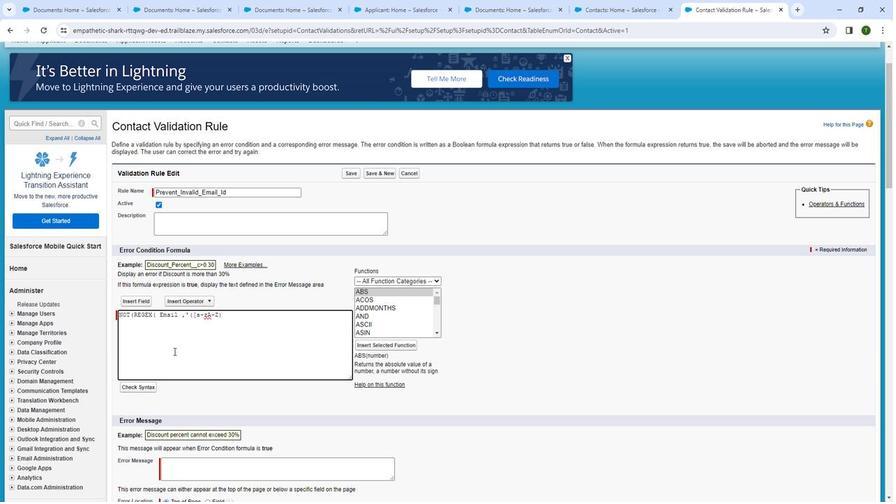 
Action: Key pressed <Key.shift_r>
Screenshot: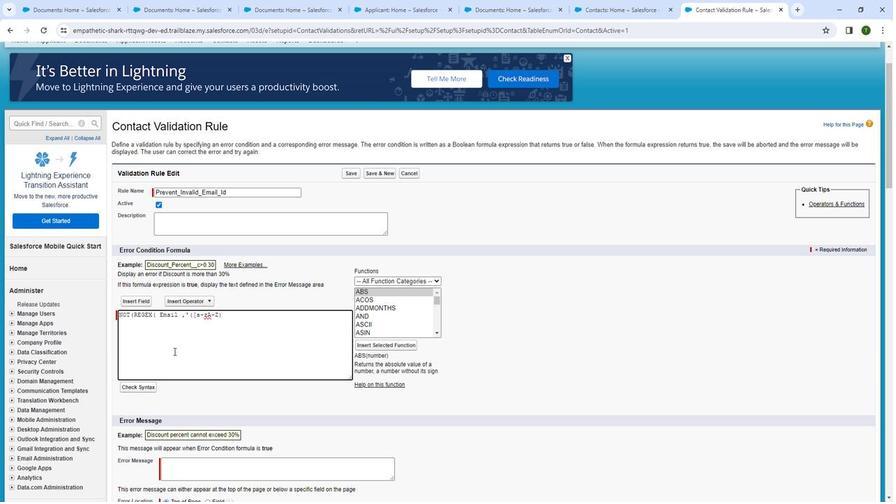 
Action: Mouse moved to (173, 351)
Screenshot: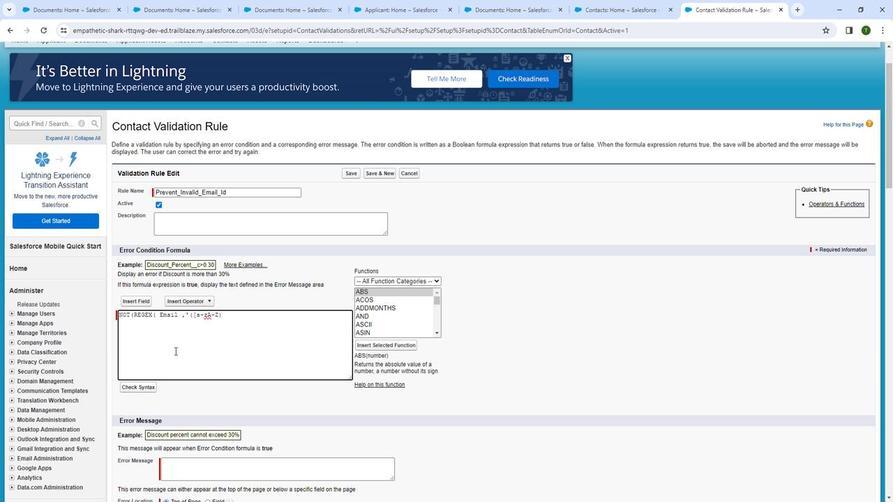 
Action: Key pressed <Key.shift_r>
Screenshot: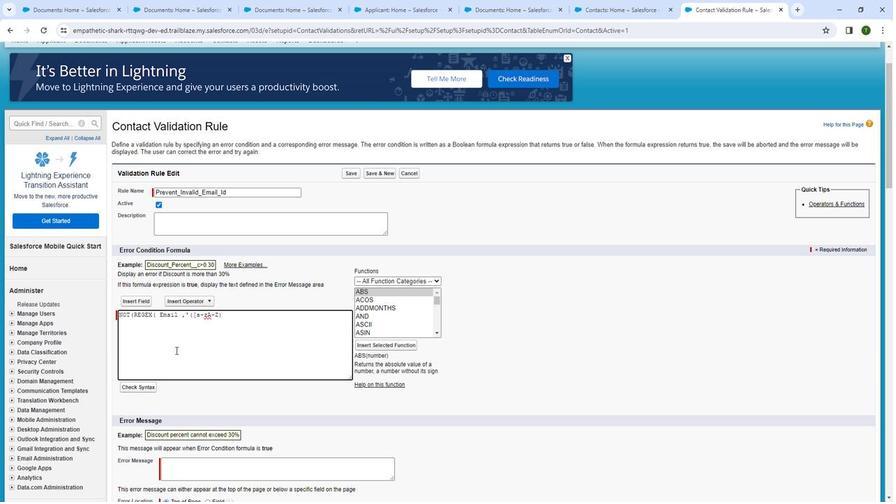 
Action: Mouse moved to (174, 351)
Screenshot: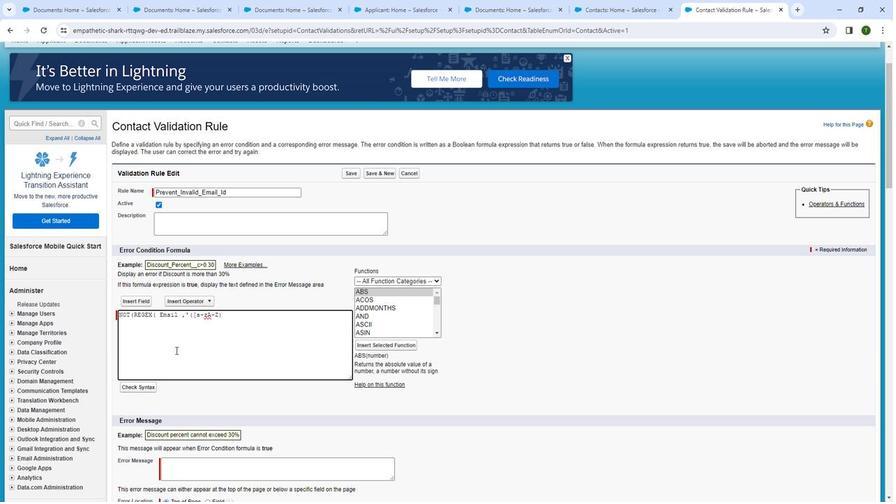 
Action: Key pressed <Key.shift_r>
Screenshot: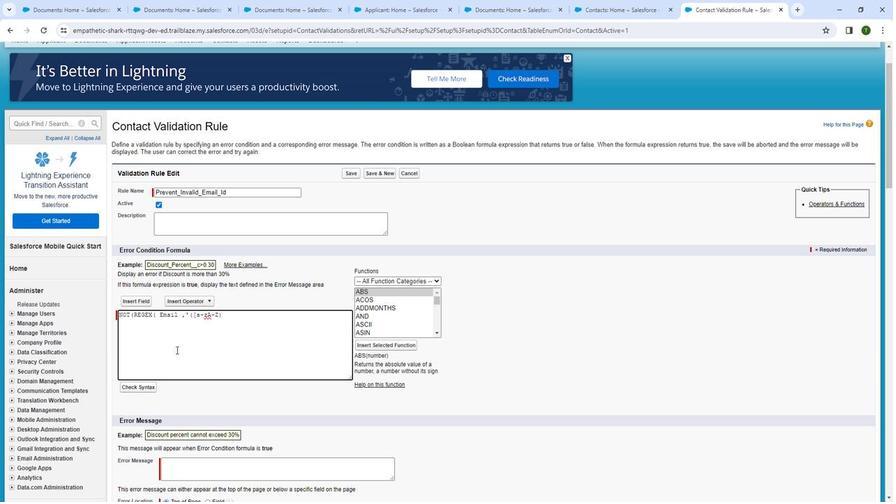 
Action: Mouse moved to (175, 351)
Screenshot: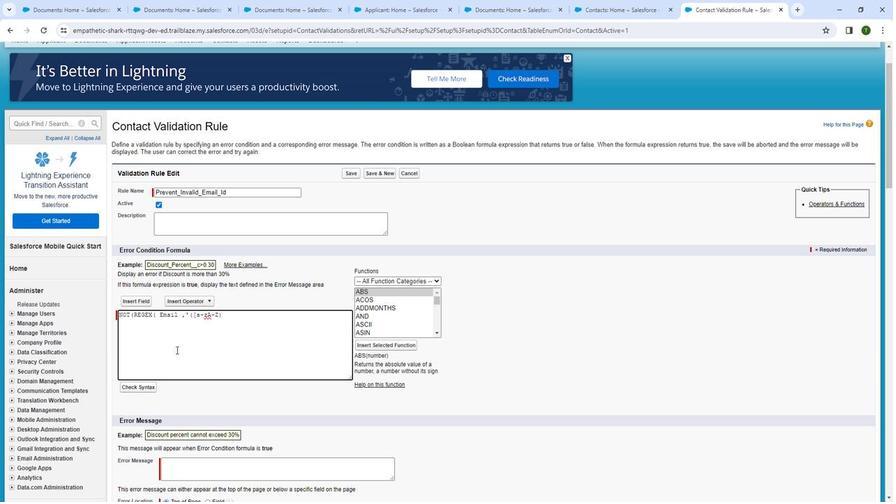 
Action: Key pressed <Key.shift_r>
Screenshot: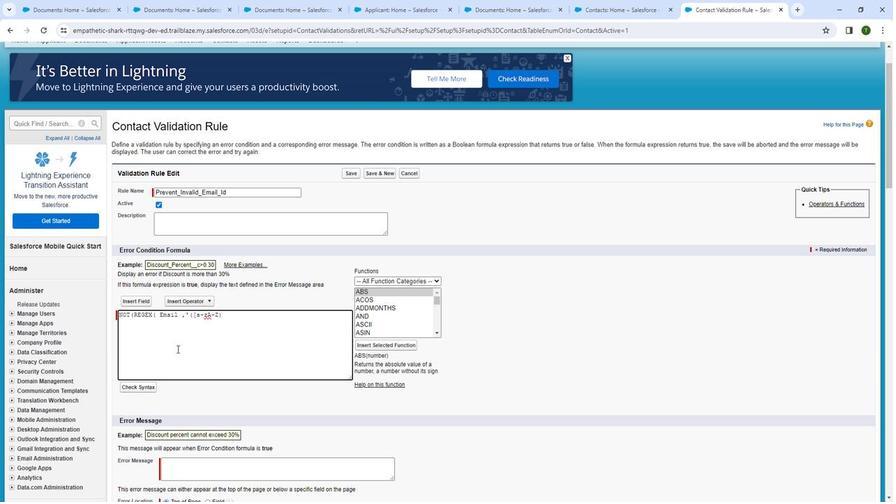 
Action: Mouse moved to (175, 350)
Screenshot: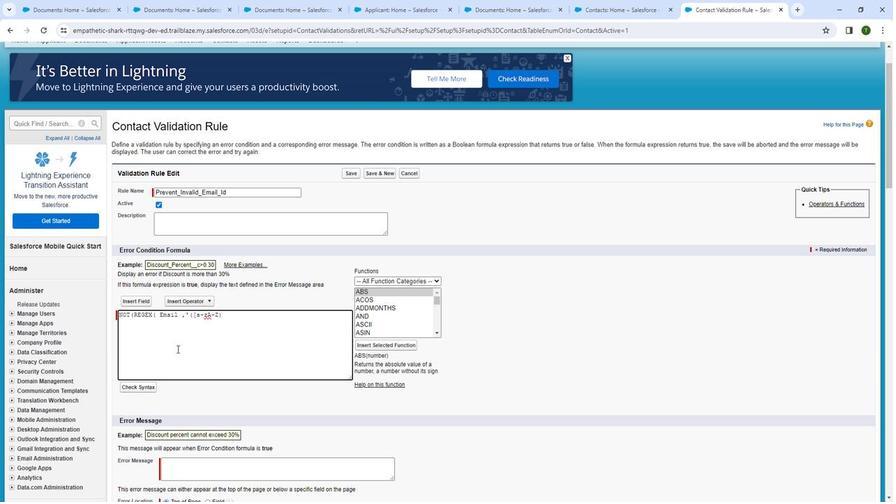 
Action: Key pressed <Key.shift_r><Key.shift_r><Key.shift_r>
Screenshot: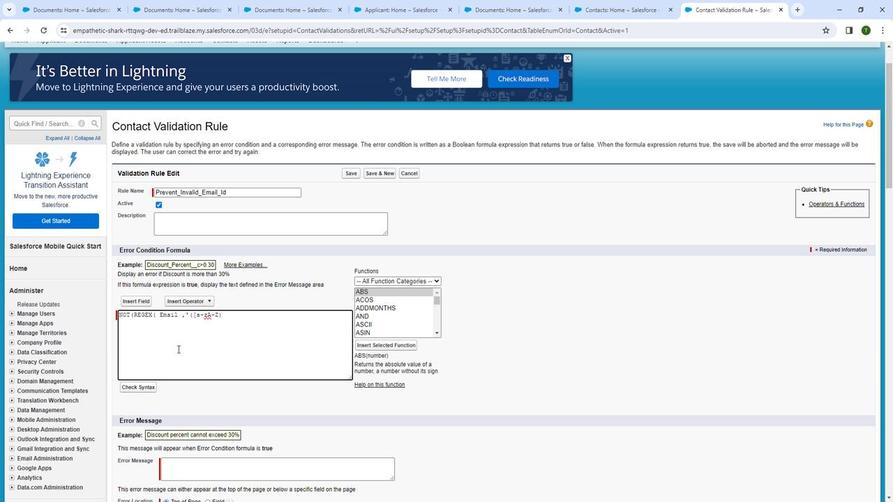 
Action: Mouse moved to (175, 350)
Screenshot: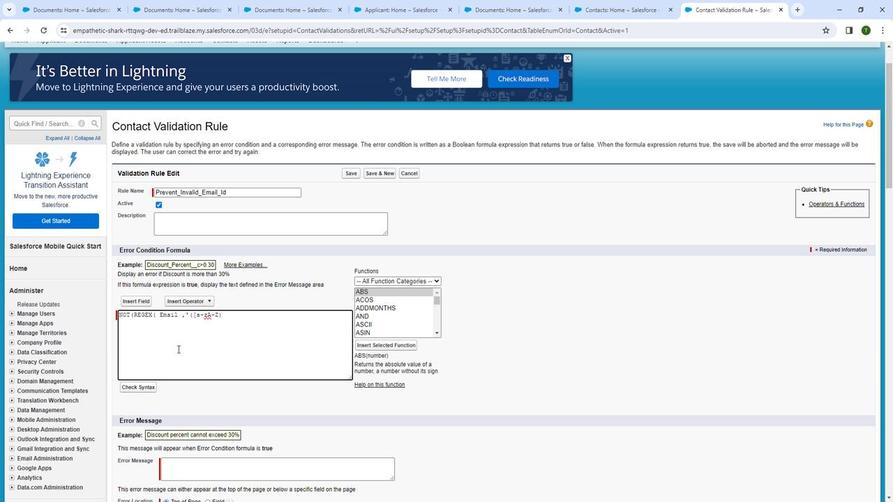 
Action: Key pressed <Key.shift_r><Key.shift_r><Key.shift_r><Key.shift_r><Key.shift_r><Key.shift_r><Key.shift_r>)-9
Screenshot: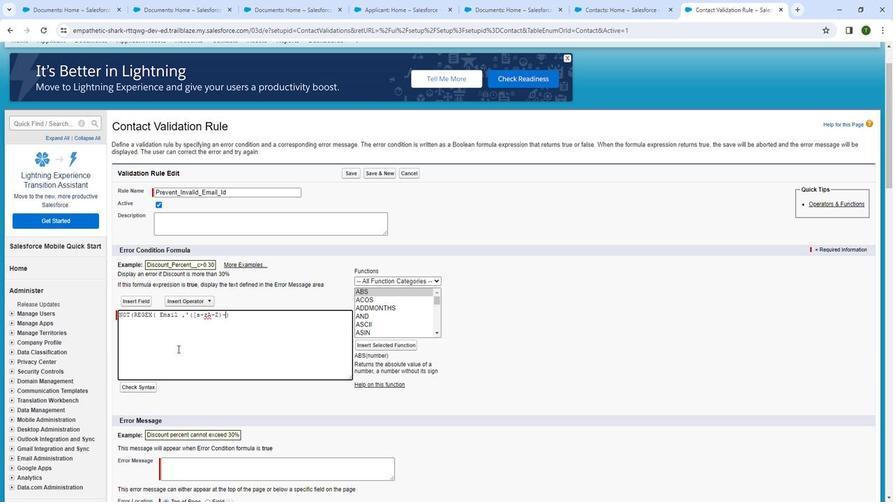 
Action: Mouse moved to (176, 349)
Screenshot: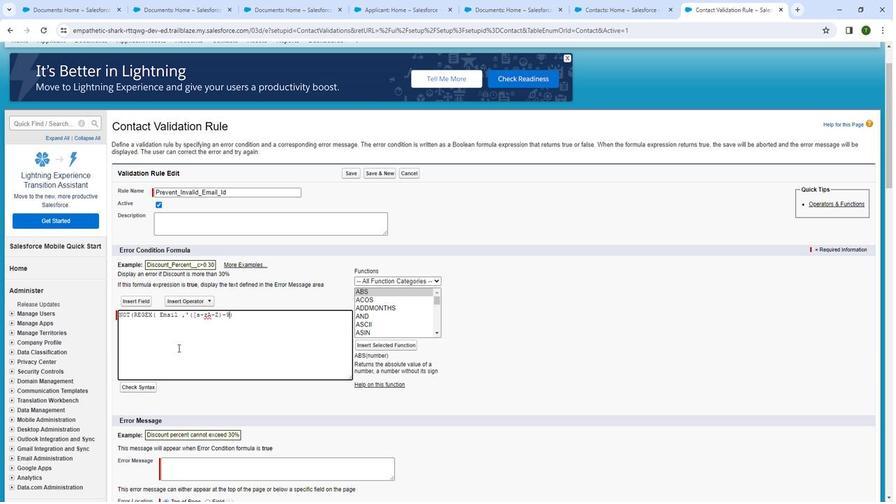 
Action: Key pressed <Key.backspace>
Screenshot: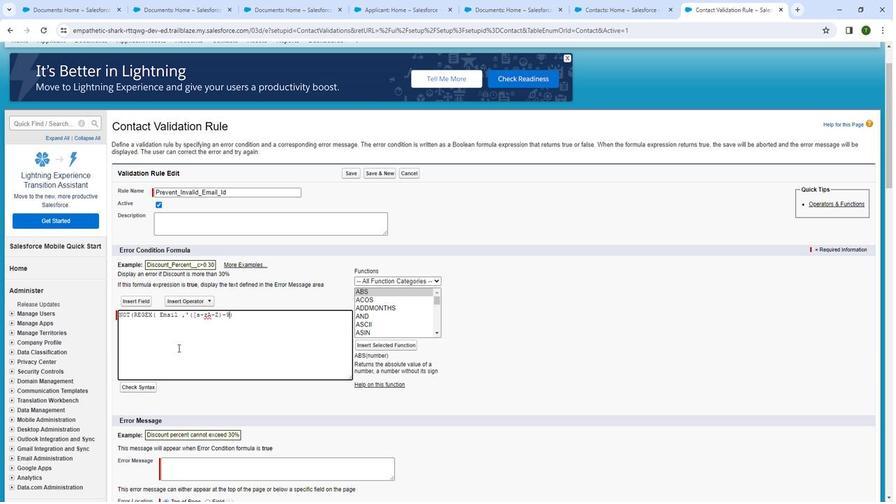 
Action: Mouse moved to (176, 346)
Screenshot: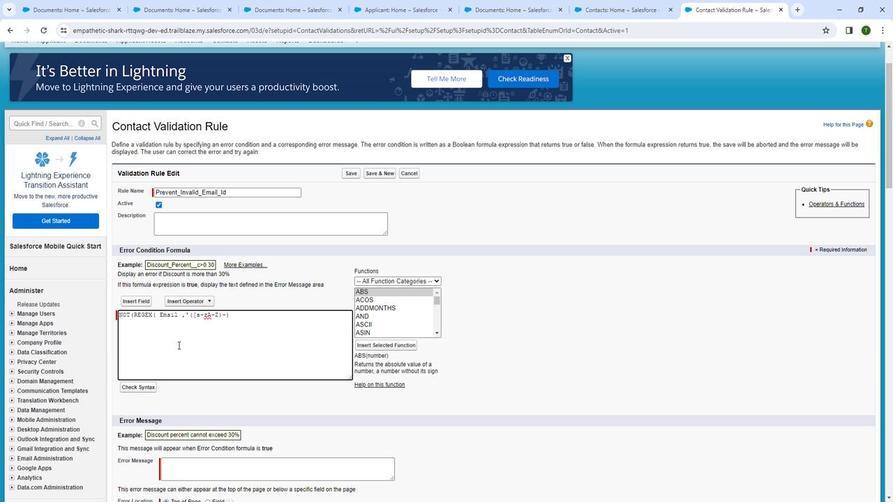 
Action: Key pressed 0
Screenshot: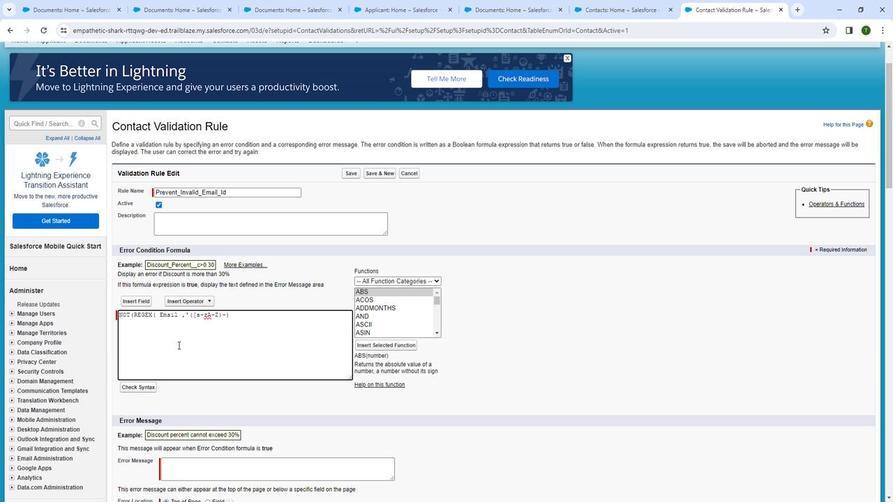 
Action: Mouse moved to (213, 325)
Screenshot: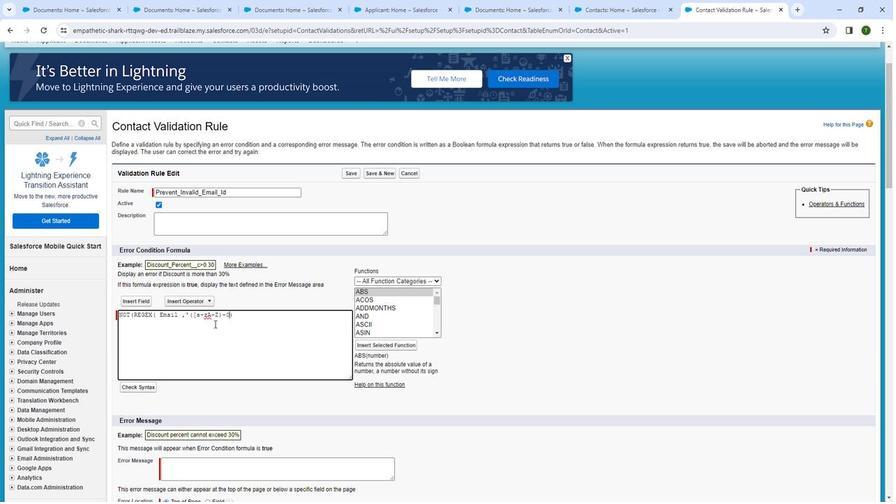 
Action: Key pressed <Key.backspace>
Screenshot: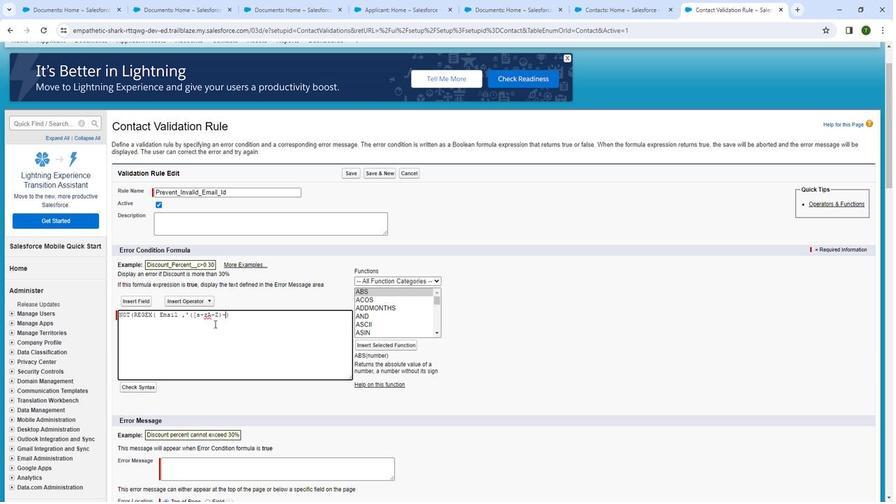 
Action: Mouse moved to (213, 326)
Screenshot: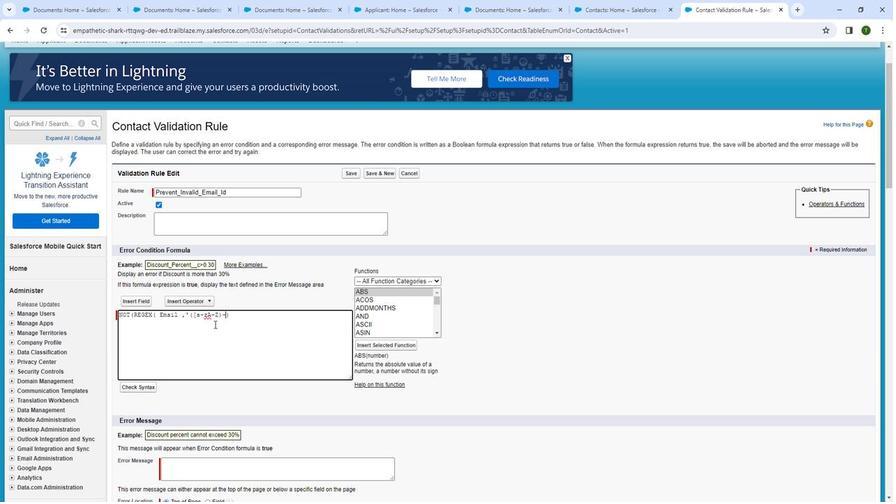 
Action: Key pressed <Key.backspace><Key.backspace>
Screenshot: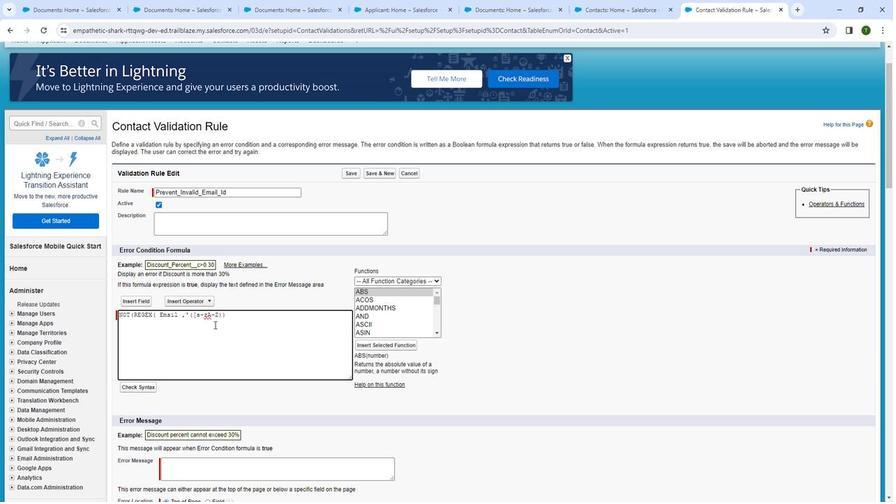 
Action: Mouse moved to (210, 327)
Screenshot: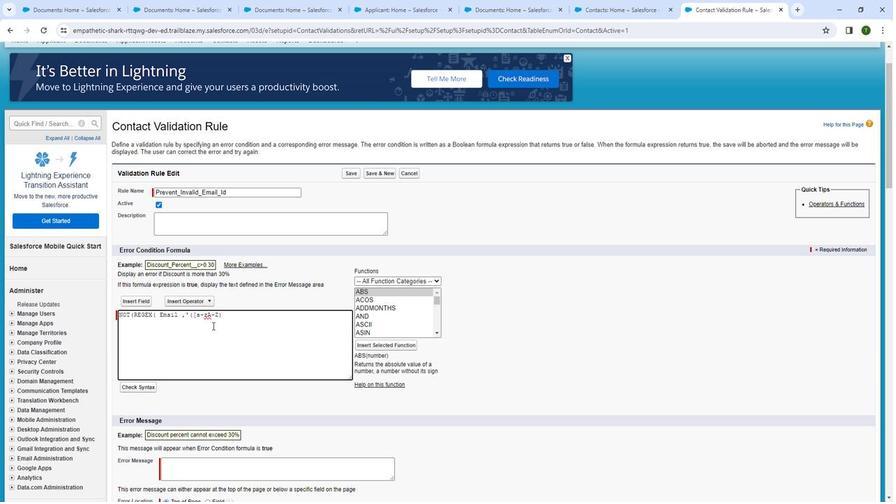 
Action: Key pressed <Key.shift_r>
Screenshot: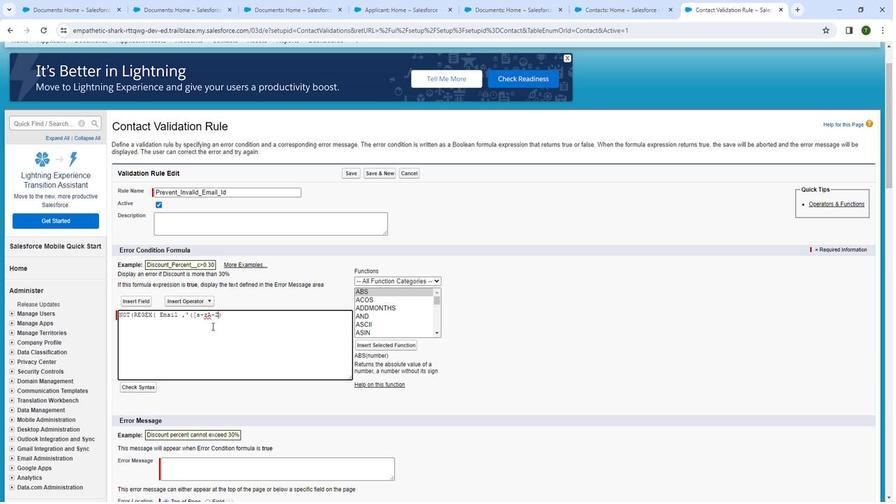 
Action: Mouse moved to (209, 328)
Screenshot: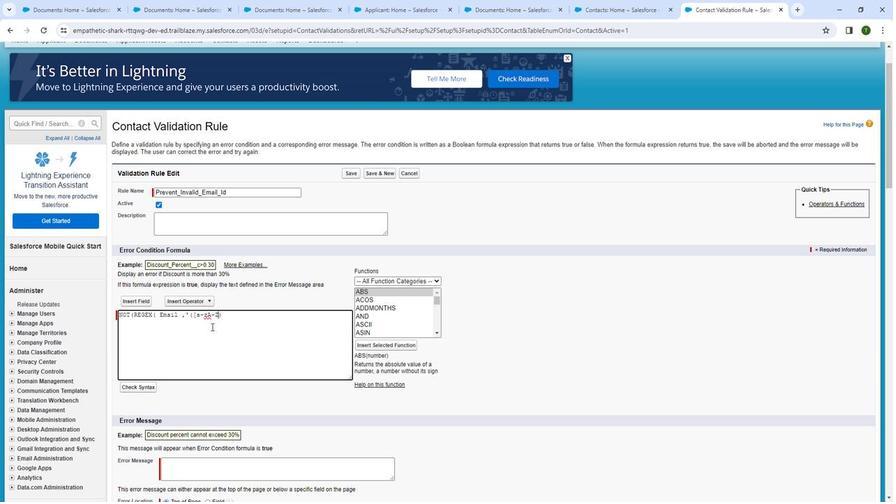 
Action: Key pressed 0
Screenshot: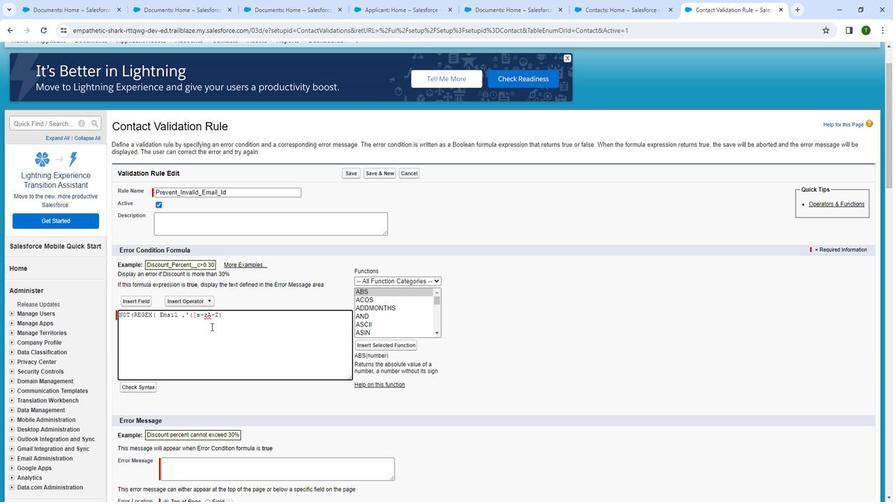 
Action: Mouse moved to (208, 328)
Screenshot: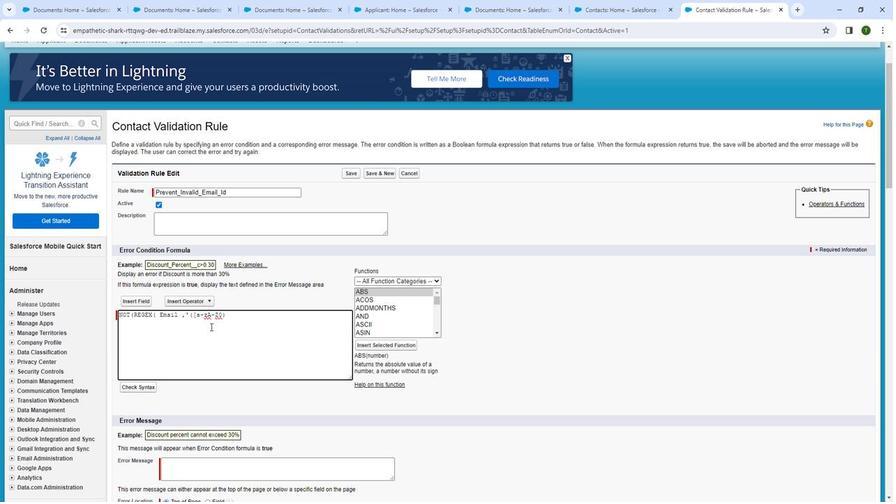
Action: Key pressed -
Screenshot: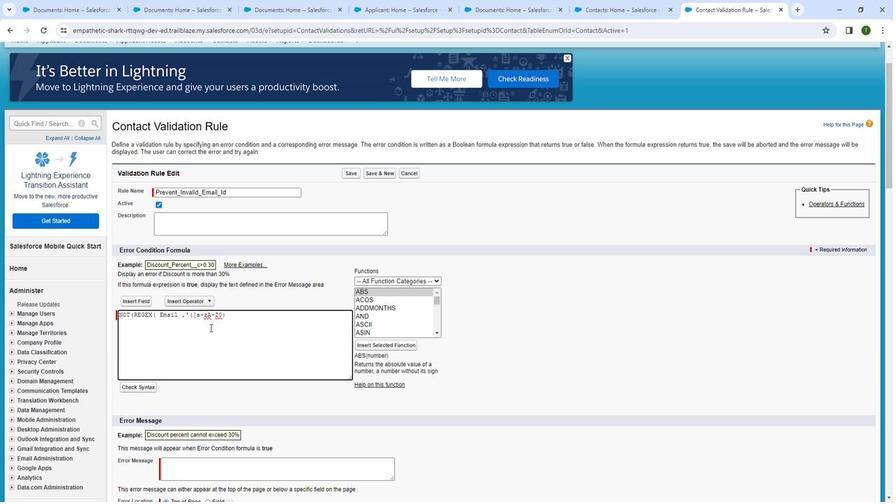 
Action: Mouse moved to (208, 329)
Screenshot: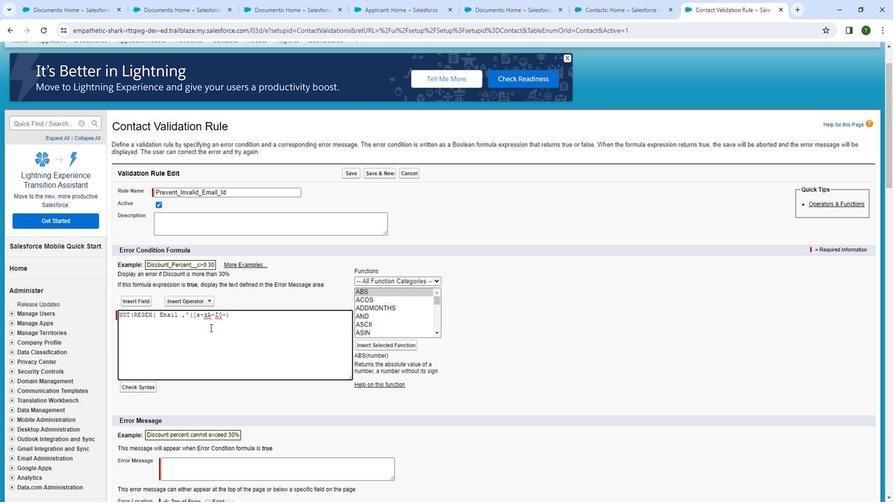 
Action: Key pressed 9
Screenshot: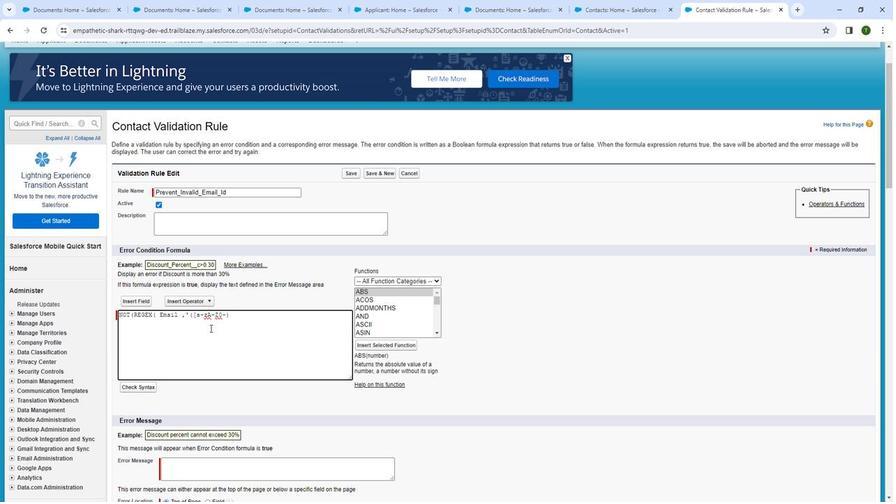 
Action: Mouse moved to (208, 333)
Screenshot: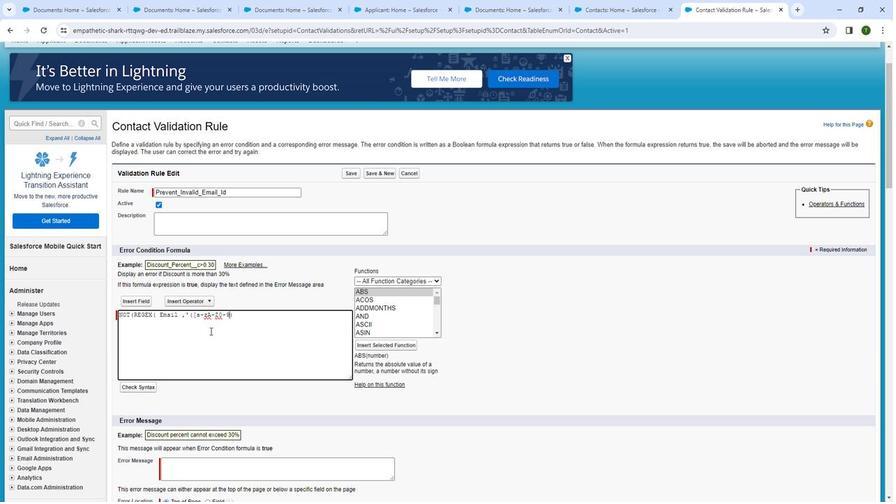 
Action: Key pressed <Key.shift_r><Key.shift_r><Key.shift_r><Key.shift_r><Key.shift_r><Key.shift_r><Key.shift_r><Key.shift_r><Key.shift_r><Key.shift_r><Key.shift_r><Key.shift_r><Key.shift_r><Key.shift_r><Key.shift_r><Key.shift_r><Key.shift_r><Key.shift_r><Key.shift_r><Key.shift_r><Key.shift_r><Key.shift_r><Key.shift_r><Key.shift_r><Key.shift_r><Key.shift_r><Key.shift_r><Key.shift_r><Key.shift_r><Key.shift_r><Key.shift_r><Key.shift_r><Key.shift_r><Key.shift_r><Key.shift_r><Key.shift_r><Key.shift_r>_
Screenshot: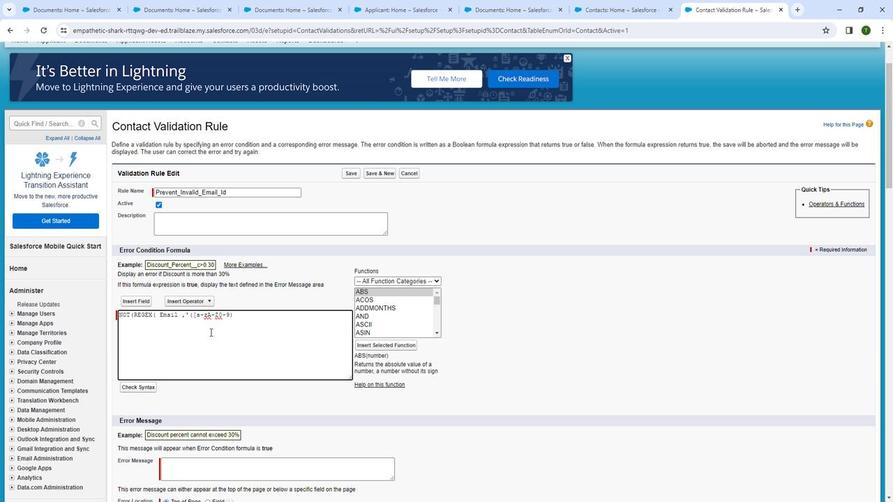
Action: Mouse moved to (210, 333)
Screenshot: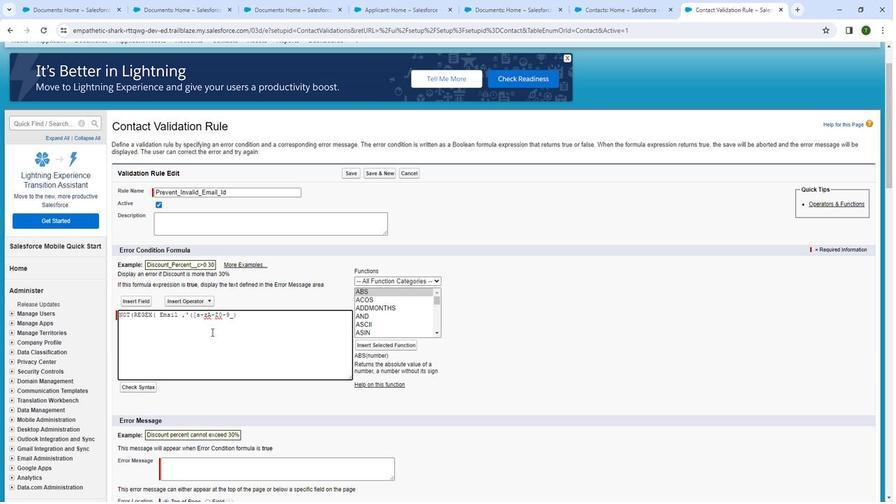
Action: Key pressed \
Screenshot: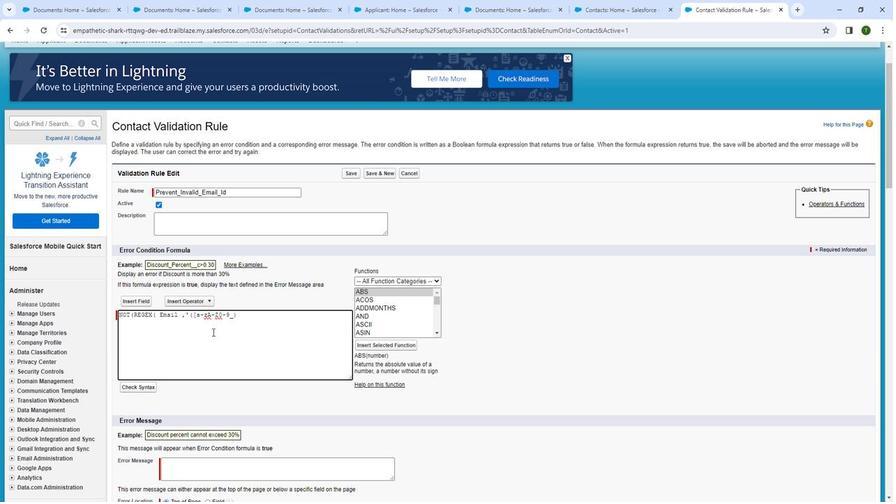 
Action: Mouse moved to (210, 333)
Screenshot: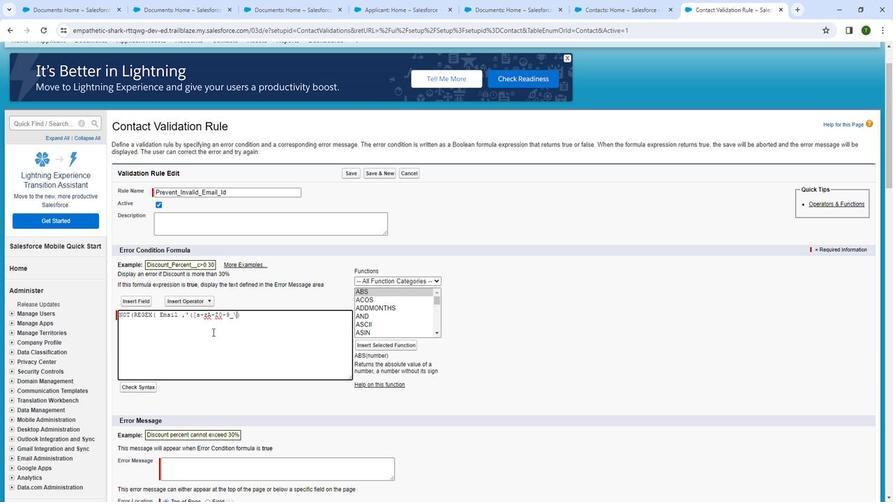 
Action: Key pressed \
Screenshot: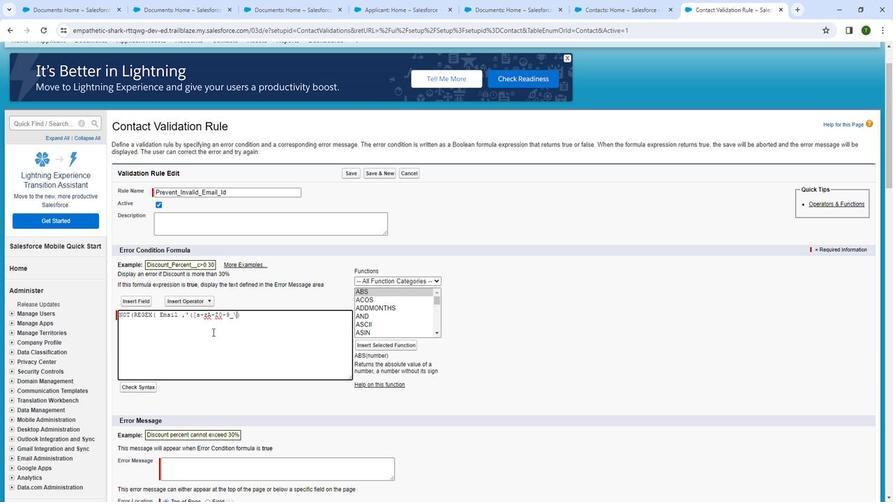 
Action: Mouse moved to (210, 333)
Screenshot: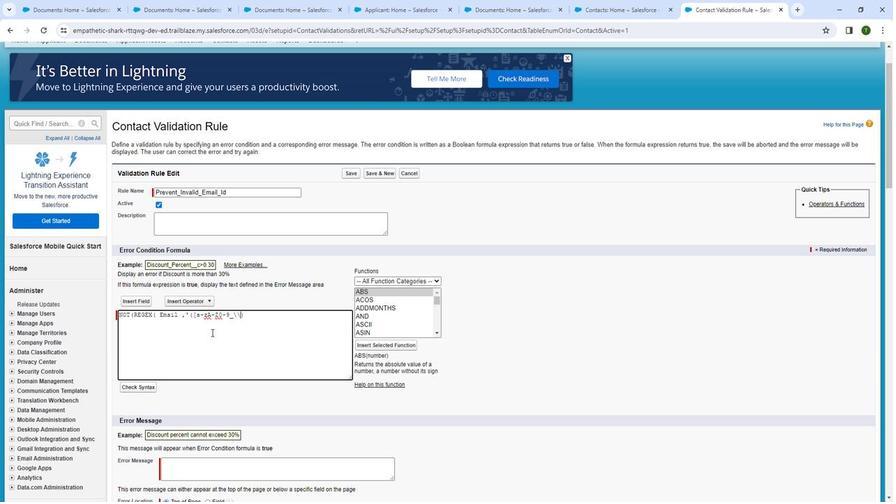 
Action: Key pressed -\\
Screenshot: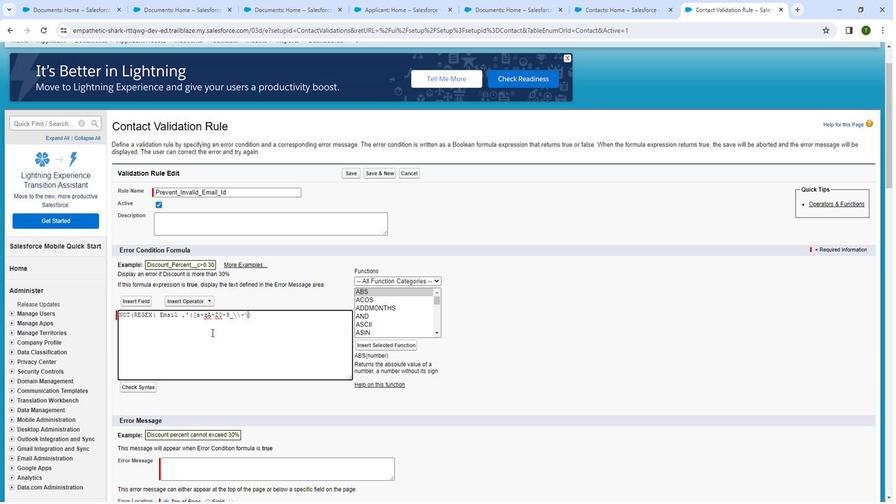 
Action: Mouse moved to (210, 333)
Screenshot: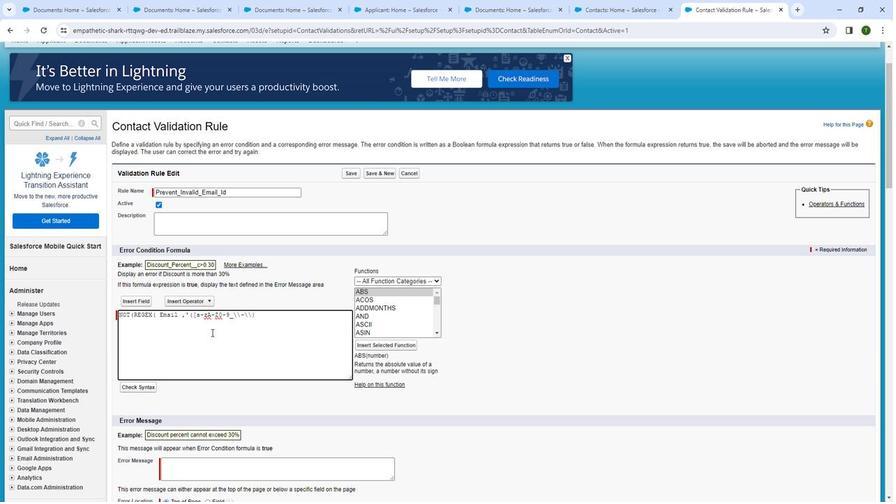 
Action: Key pressed <Key.shift_r>+
Screenshot: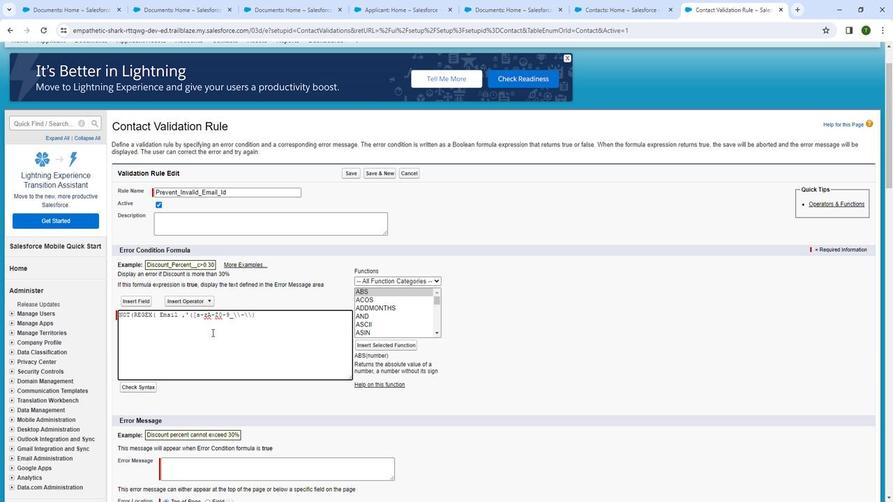 
Action: Mouse moved to (211, 333)
Screenshot: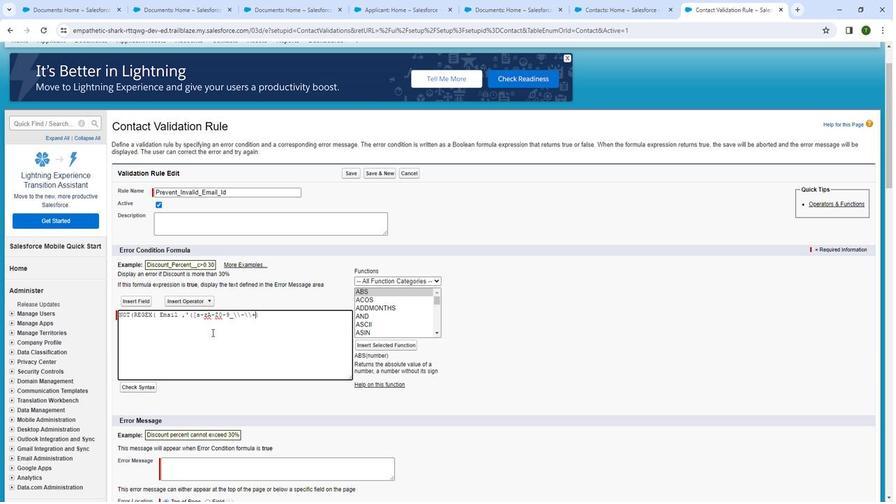 
Action: Key pressed <Key.backspace>
Screenshot: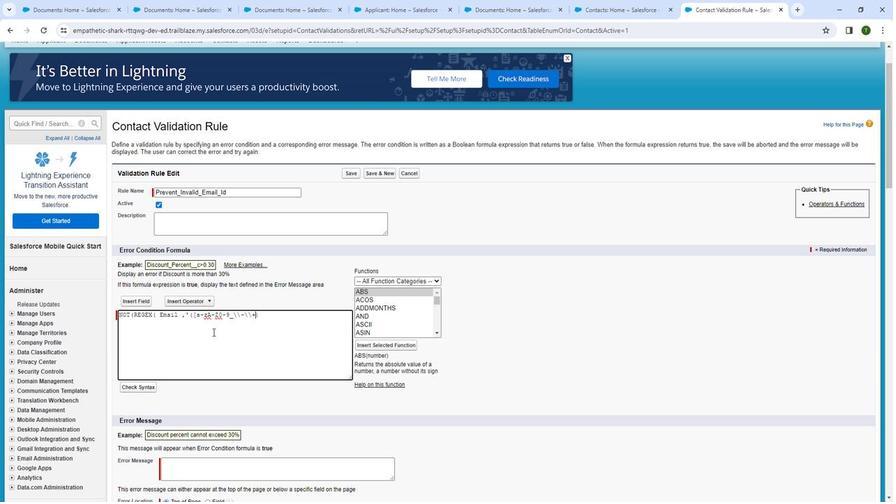
Action: Mouse moved to (208, 335)
Screenshot: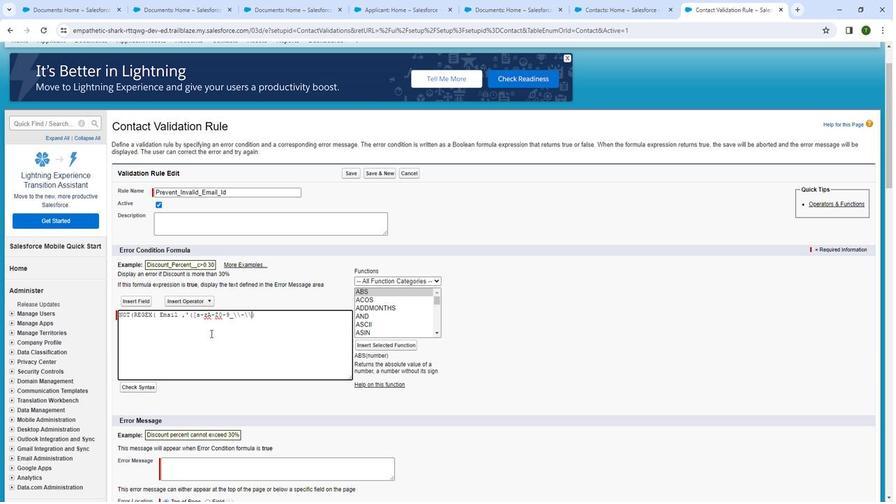
Action: Key pressed .<Key.right>
Screenshot: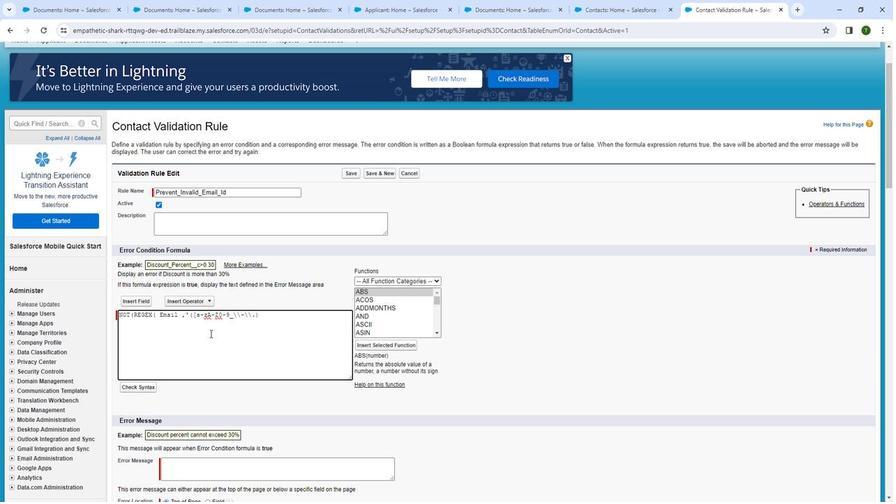 
Action: Mouse moved to (207, 336)
Screenshot: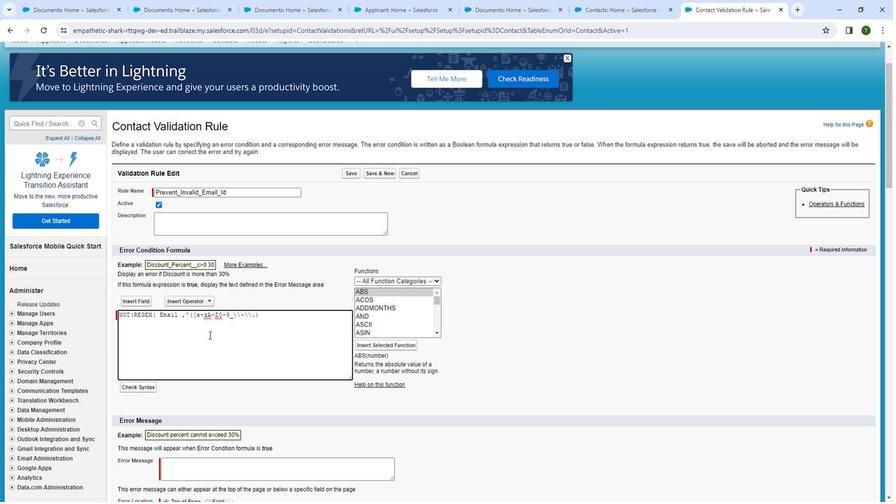 
Action: Key pressed <Key.shift_r><Key.shift_r><Key.shift_r><Key.shift_r><Key.shift_r><Key.shift_r><Key.shift_r>+
Screenshot: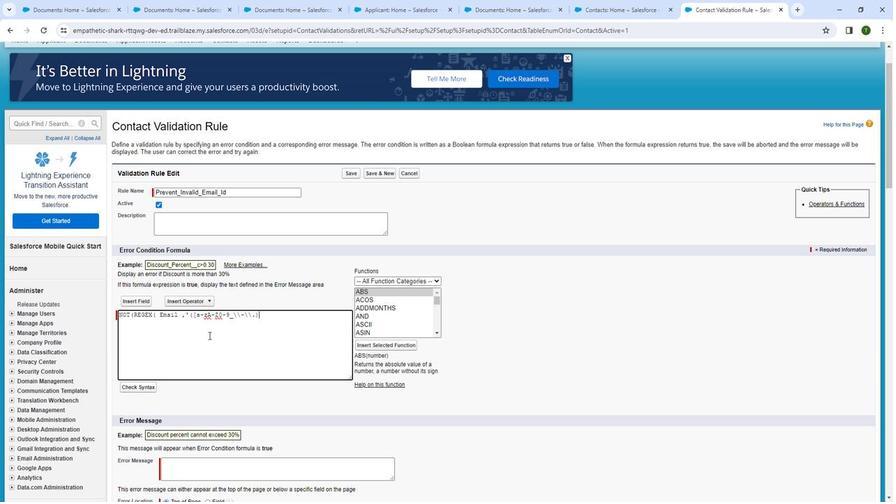 
Action: Mouse moved to (207, 336)
Screenshot: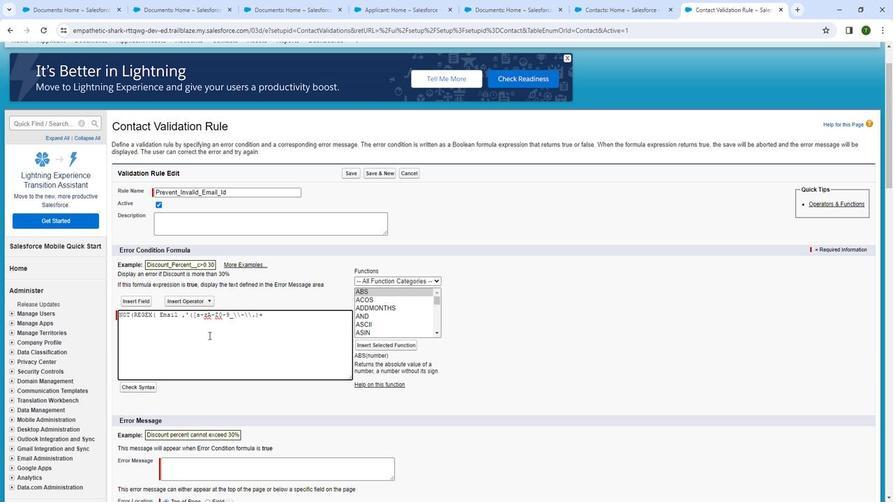 
Action: Key pressed <Key.shift>@<Key.shift_r>
Screenshot: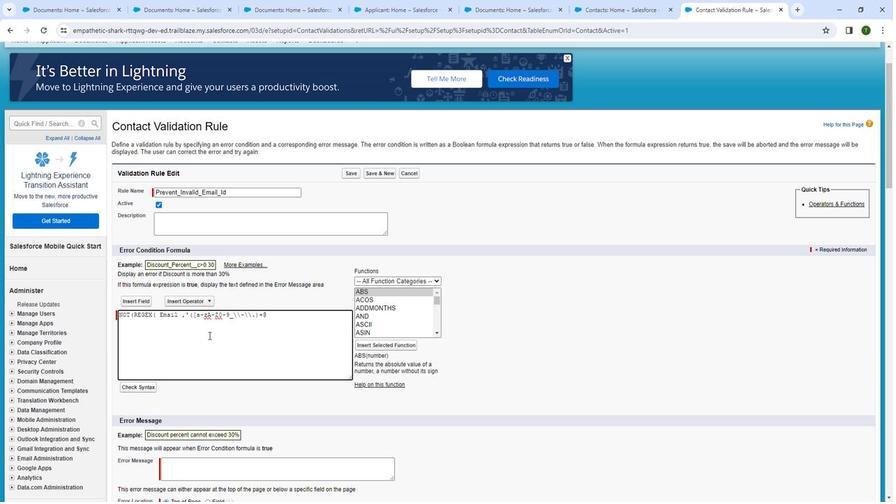 
Action: Mouse moved to (206, 337)
Screenshot: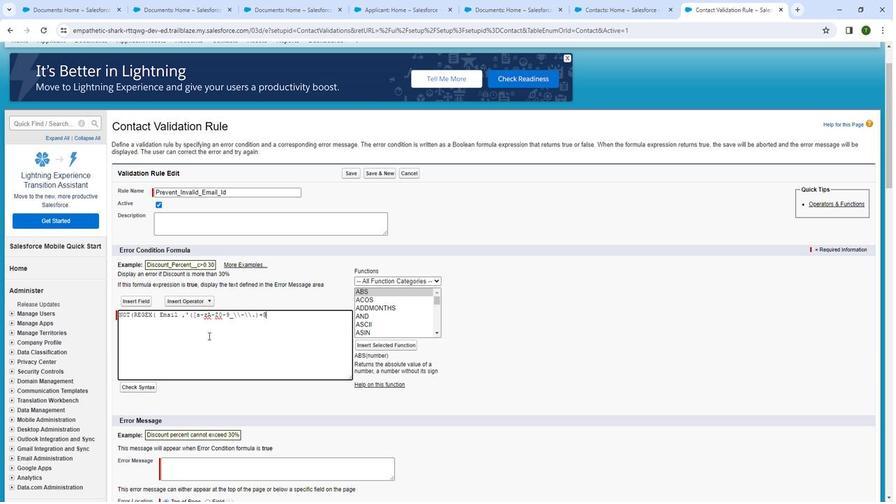 
Action: Key pressed <Key.shift_r><Key.shift_r><Key.shift_r><Key.shift_r><Key.shift_r><Key.shift_r><Key.shift_r><Key.shift_r><Key.shift_r><Key.shift_r><Key.shift_r><Key.shift_r><Key.shift_r>((
Screenshot: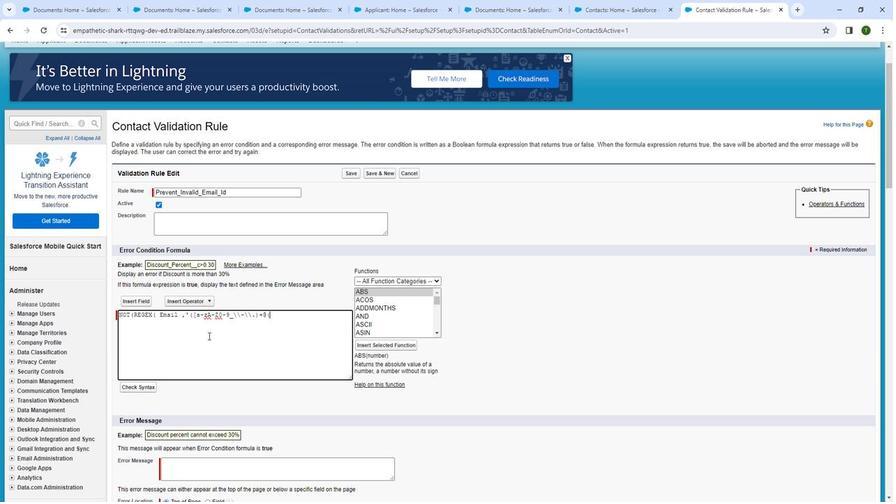 
Action: Mouse moved to (206, 339)
Screenshot: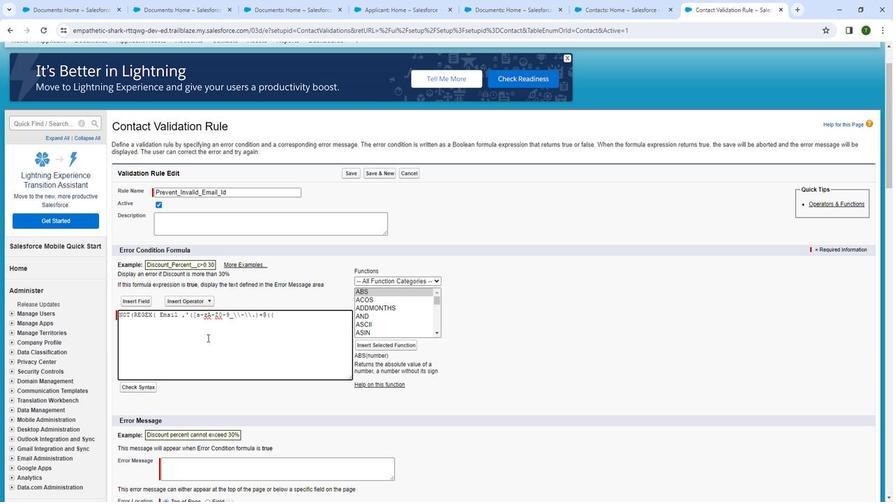 
Action: Key pressed <Key.shift_r>{<Key.backspace>
Screenshot: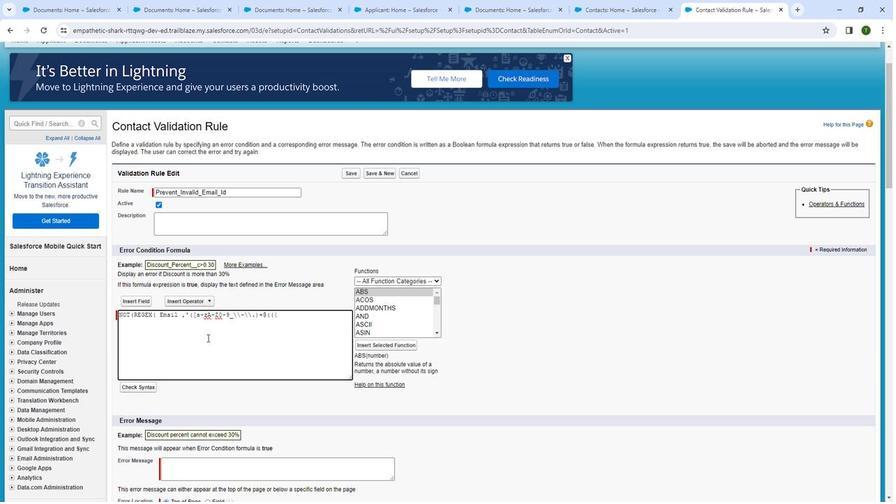 
Action: Mouse moved to (204, 340)
Screenshot: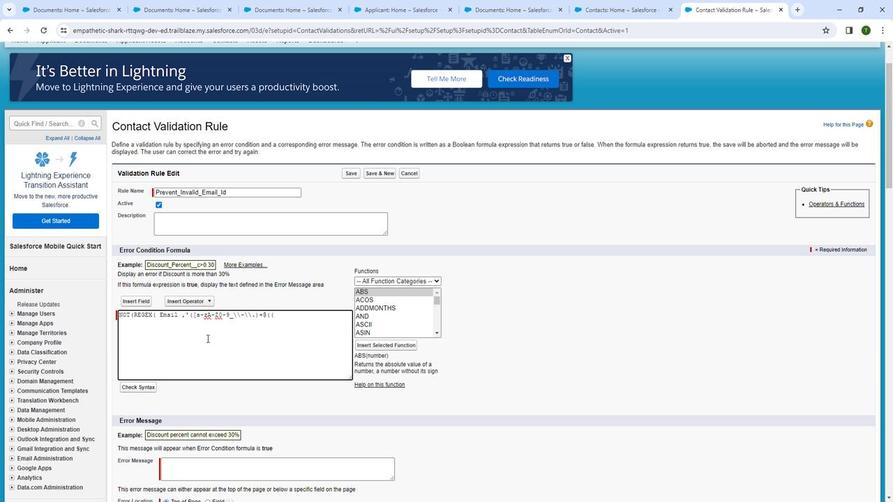 
Action: Key pressed [
Screenshot: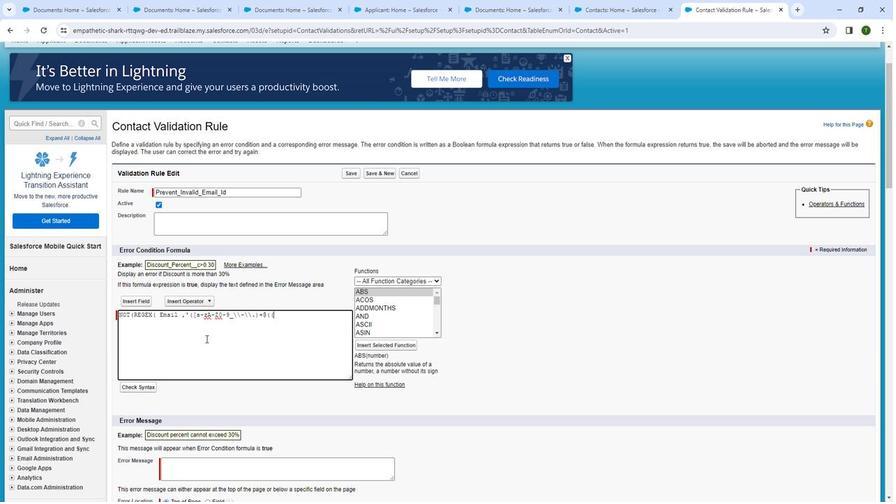 
Action: Mouse moved to (208, 340)
Screenshot: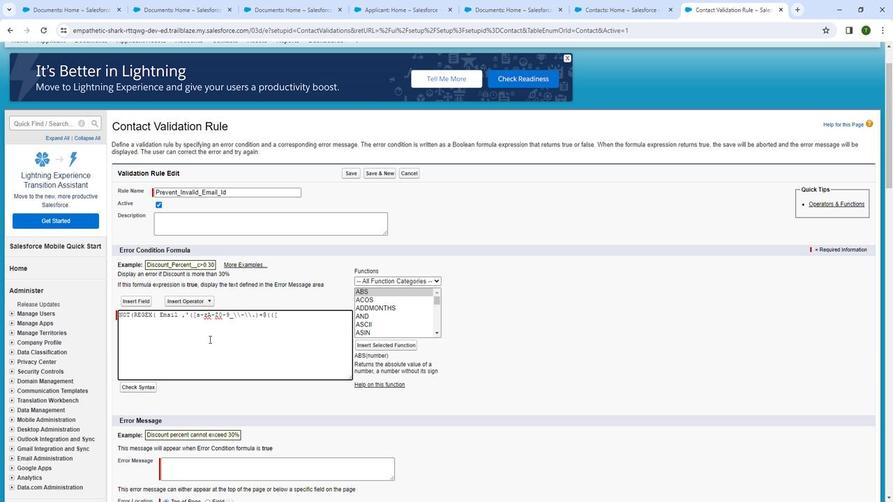 
Action: Key pressed a
Screenshot: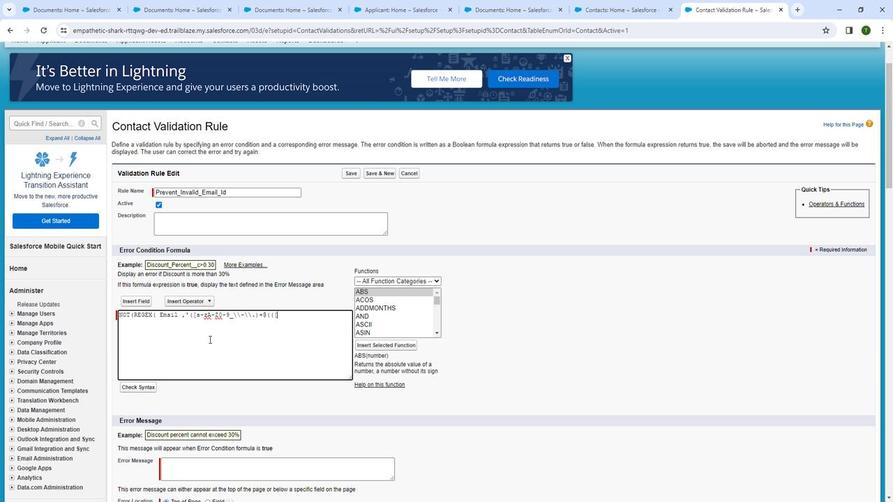 
Action: Mouse moved to (205, 342)
Screenshot: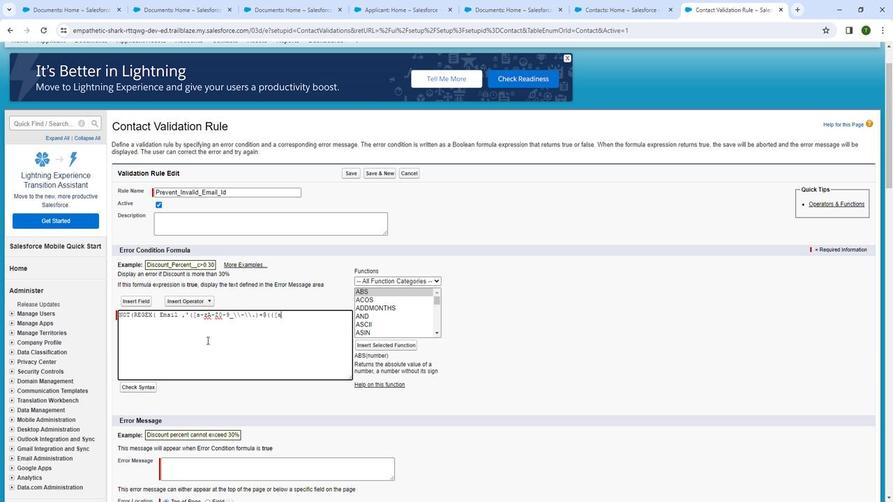 
Action: Key pressed -
Screenshot: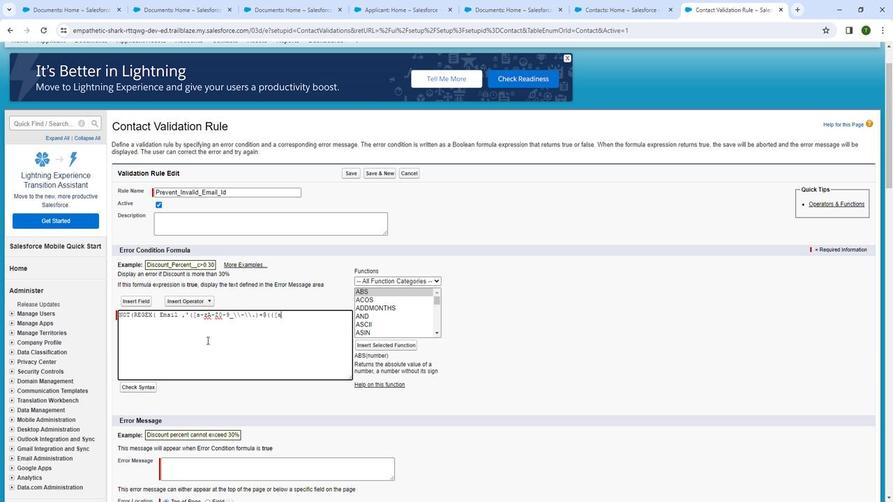 
Action: Mouse moved to (201, 347)
Screenshot: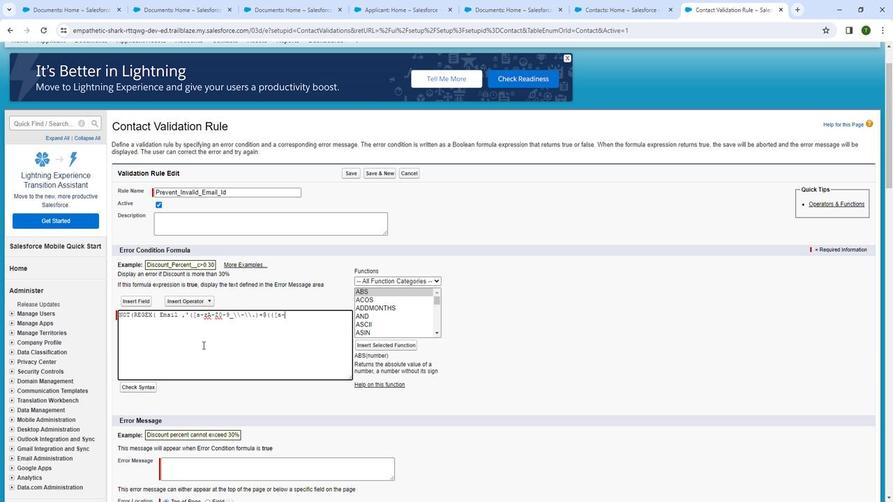 
Action: Key pressed z
Screenshot: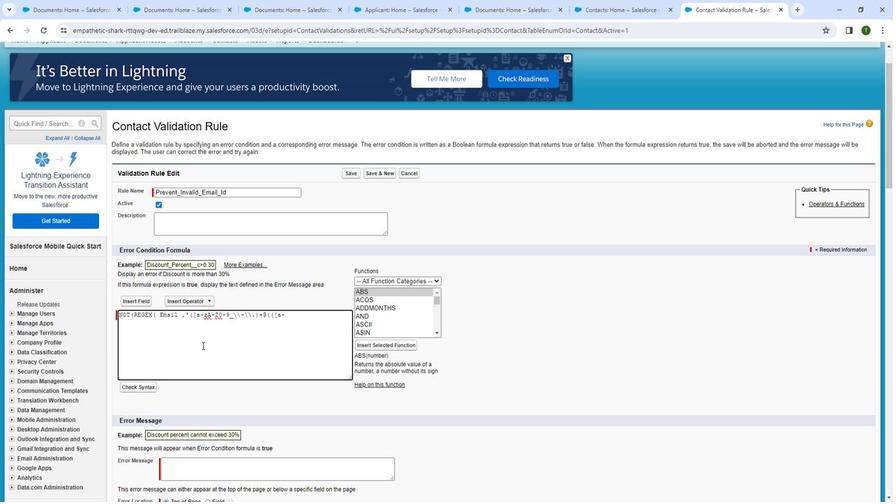 
Action: Mouse moved to (196, 350)
Screenshot: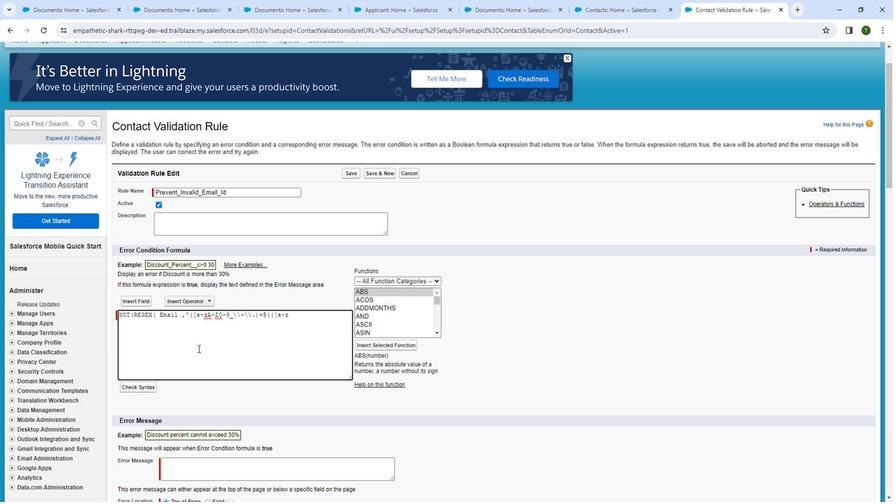 
Action: Key pressed ]
Screenshot: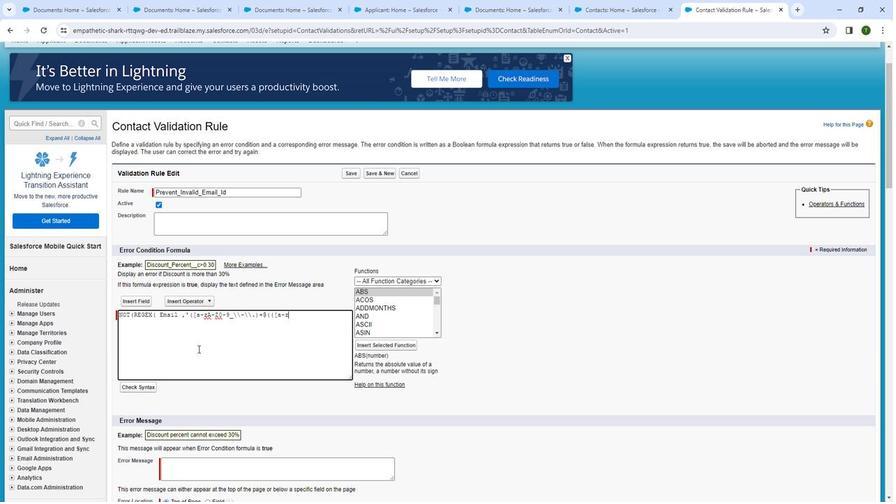 
Action: Mouse moved to (192, 354)
Screenshot: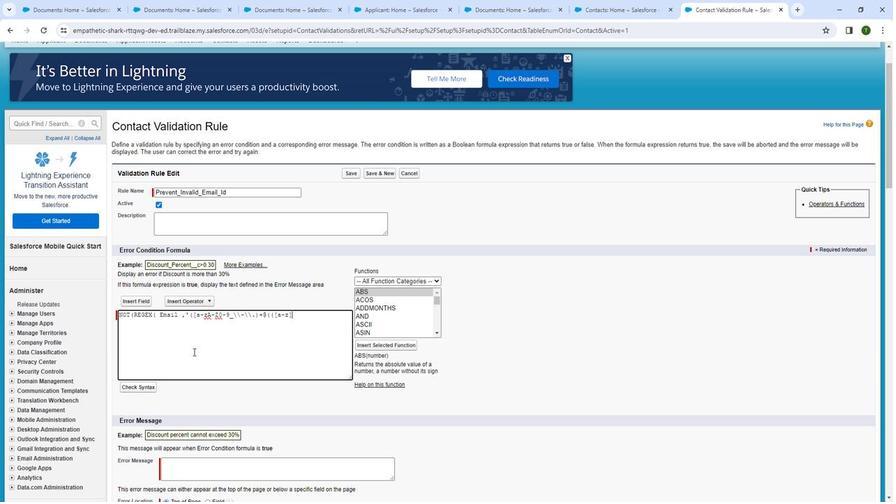 
Action: Key pressed <Key.shift_r>
Screenshot: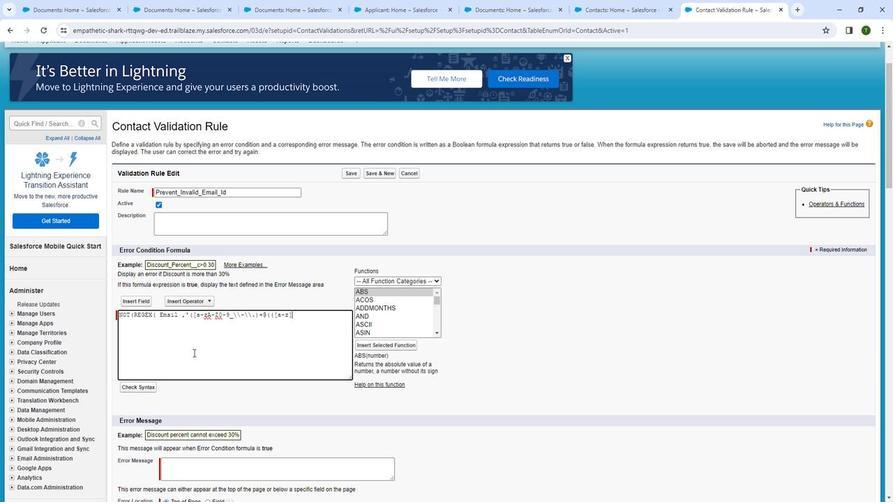 
Action: Mouse moved to (191, 354)
Screenshot: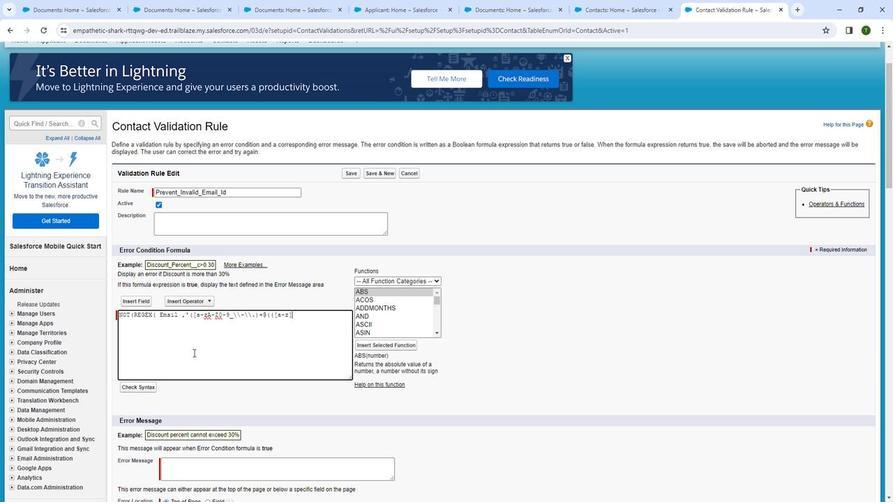 
Action: Key pressed {1-
Screenshot: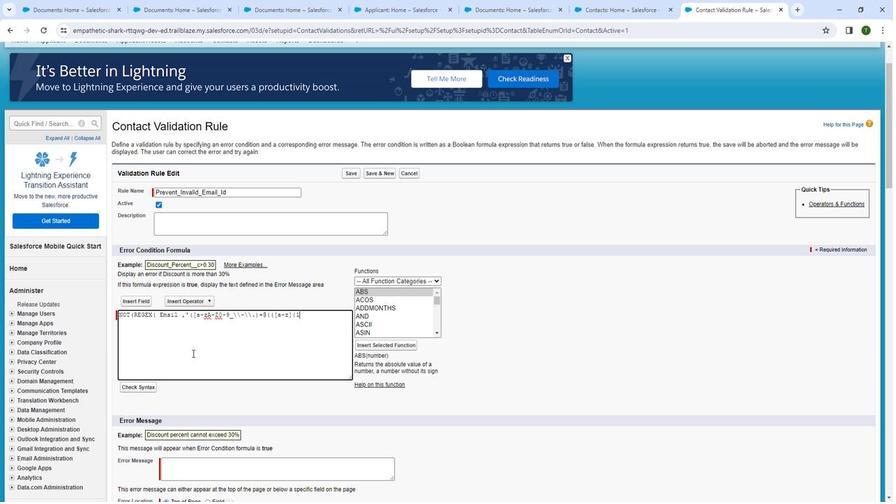 
Action: Mouse moved to (191, 352)
Screenshot: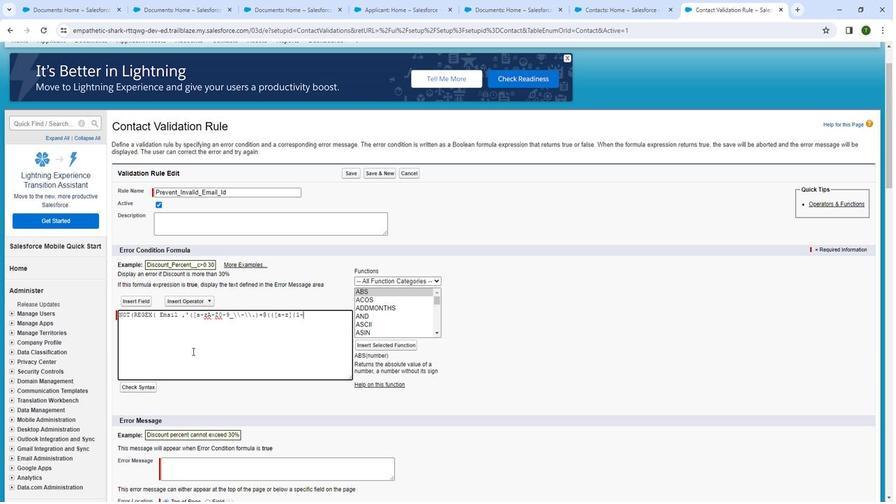 
Action: Key pressed <Key.backspace>
Screenshot: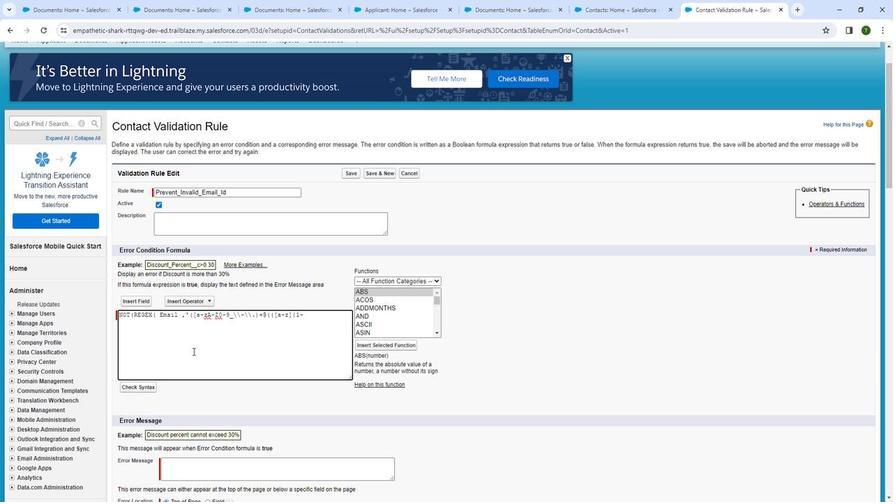 
Action: Mouse moved to (192, 352)
Screenshot: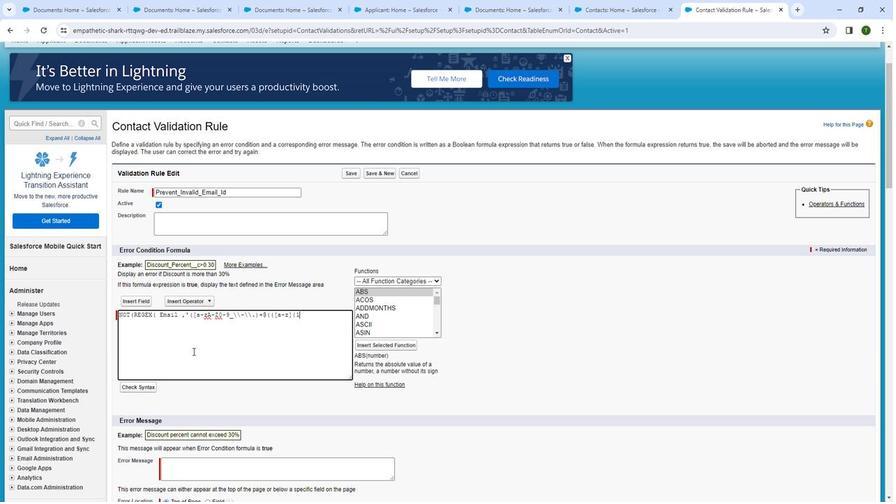 
Action: Key pressed ,3
Screenshot: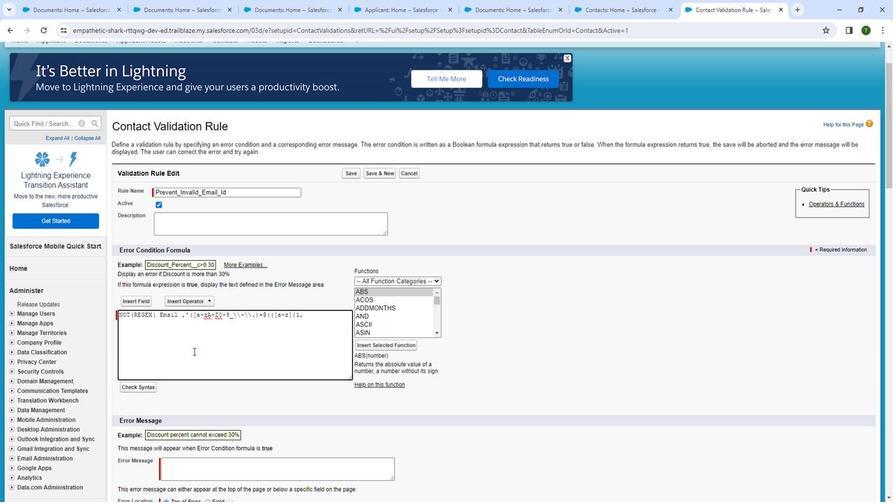 
Action: Mouse moved to (195, 352)
Screenshot: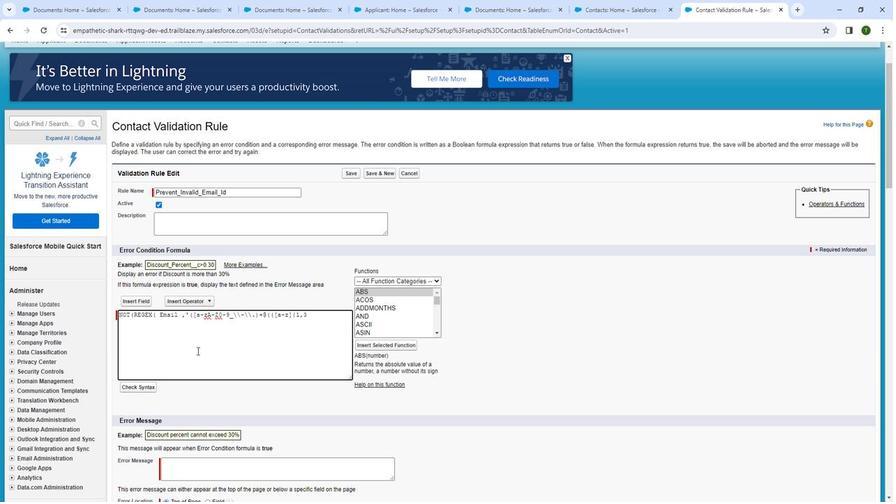 
Action: Key pressed <Key.shift_r>
Screenshot: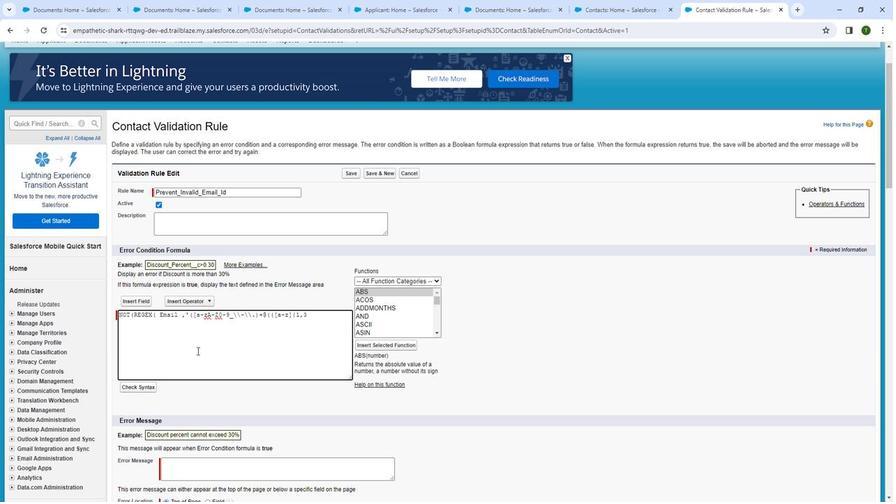 
Action: Mouse moved to (195, 354)
Screenshot: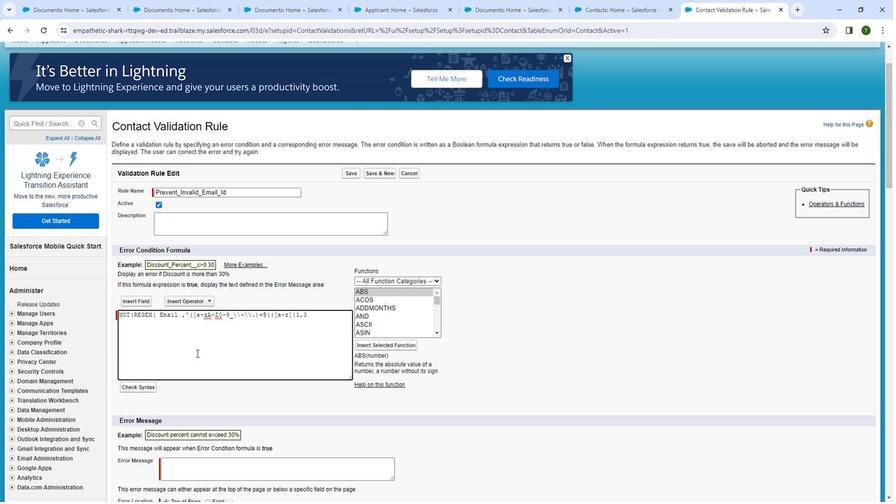 
Action: Key pressed }
Screenshot: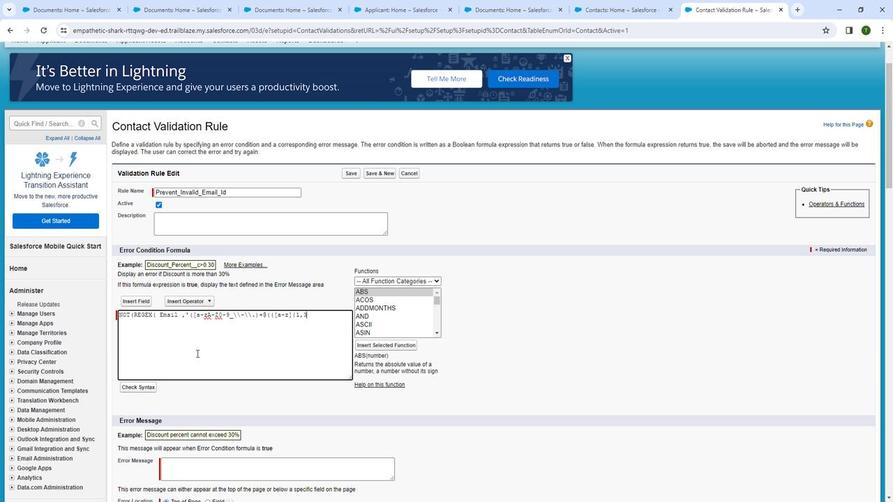 
Action: Mouse moved to (198, 354)
Screenshot: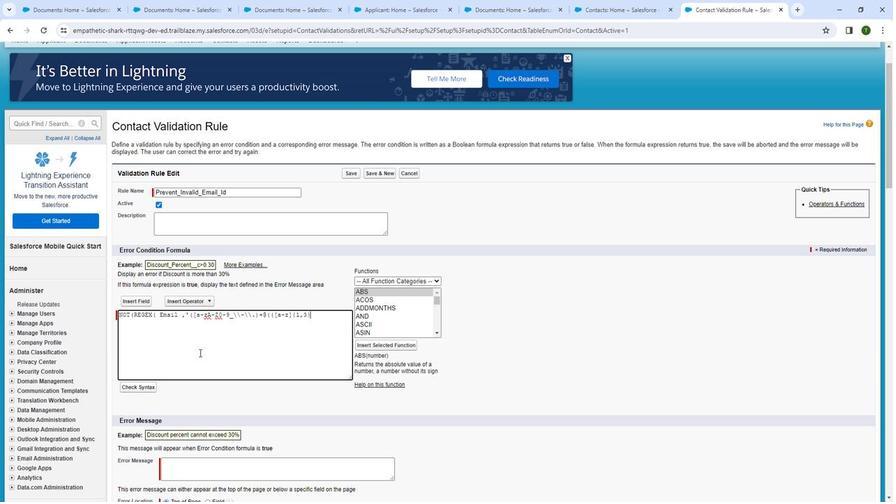 
Action: Key pressed \\.<Key.shift_r>{
Screenshot: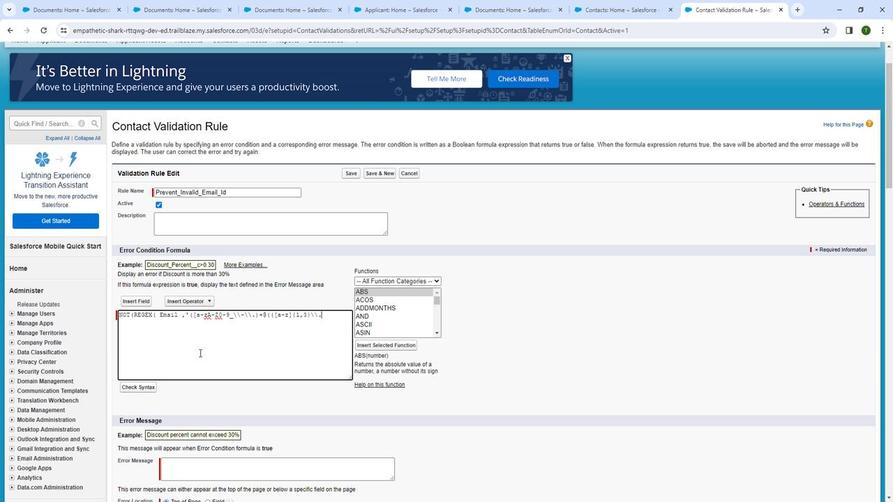 
Action: Mouse moved to (175, 358)
Screenshot: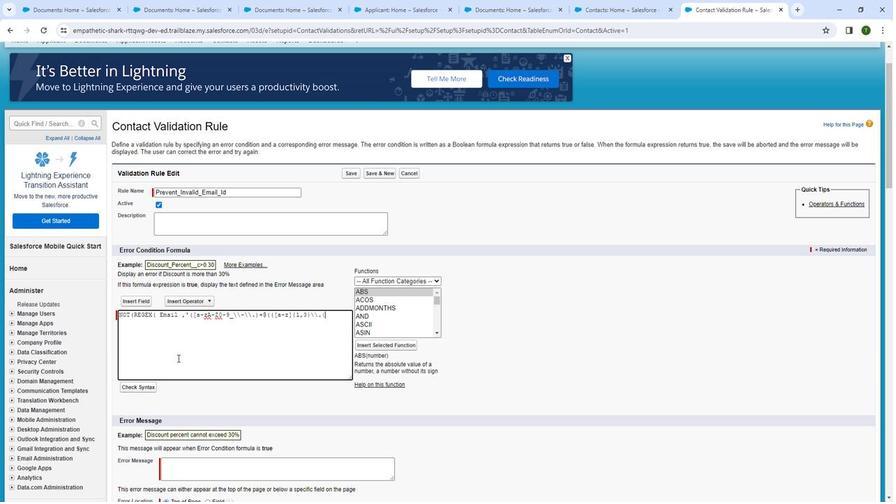 
Action: Key pressed a
Screenshot: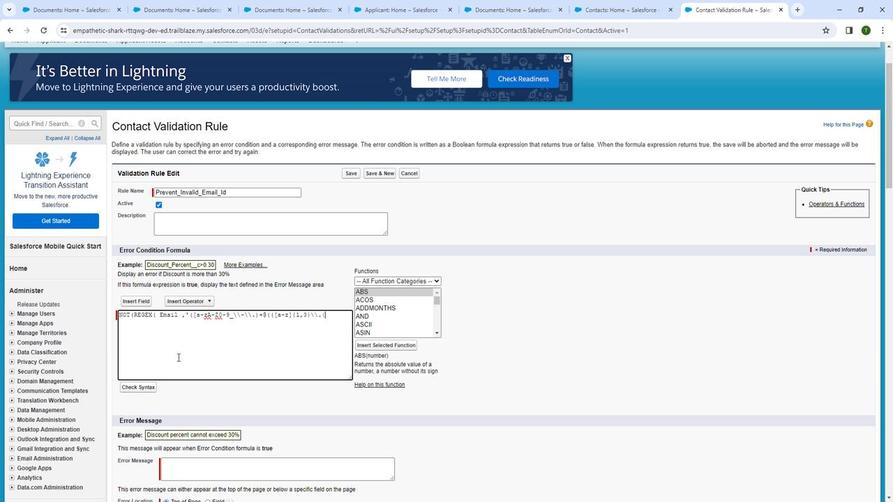 
Action: Mouse moved to (175, 357)
Screenshot: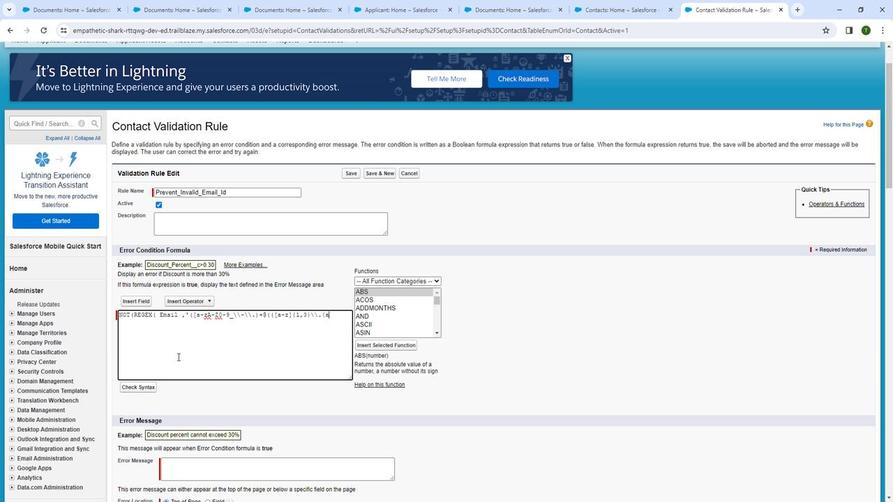 
Action: Key pressed -
Screenshot: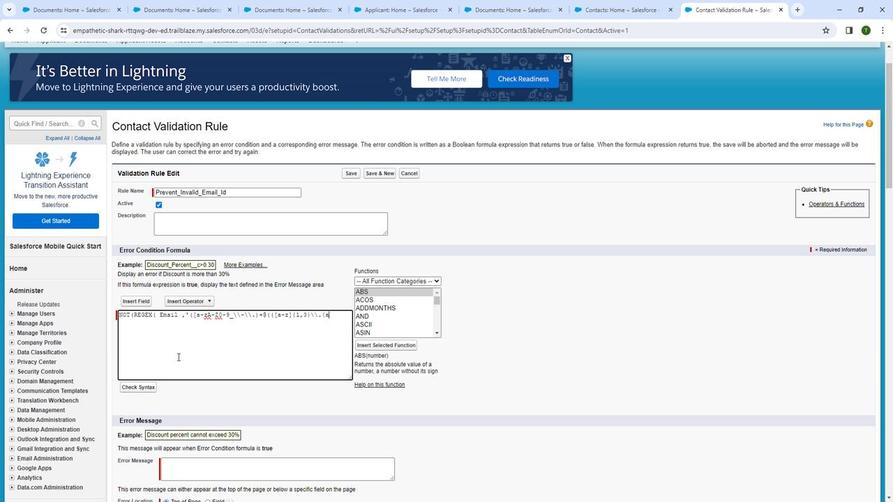 
Action: Mouse moved to (175, 356)
Screenshot: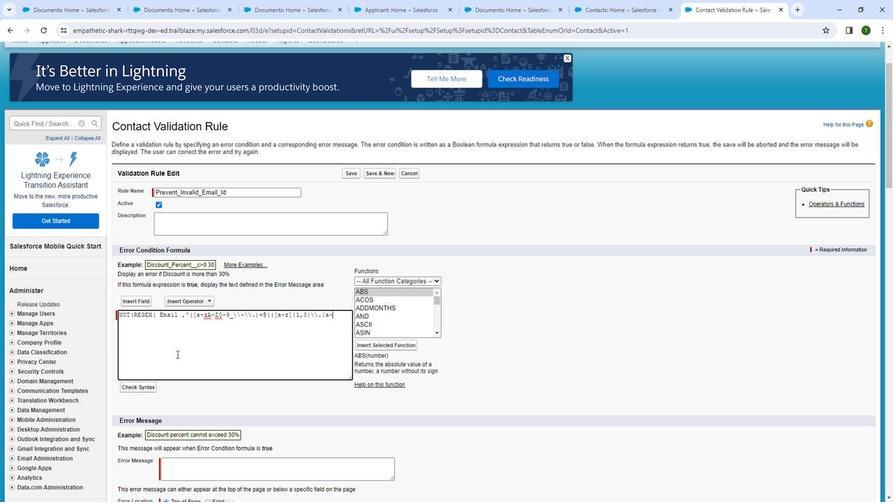 
Action: Key pressed z
Screenshot: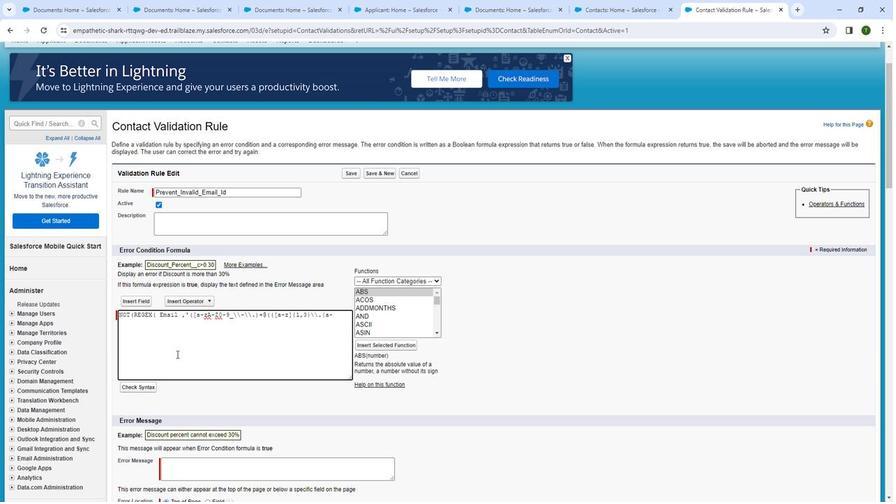 
Action: Mouse moved to (175, 354)
Screenshot: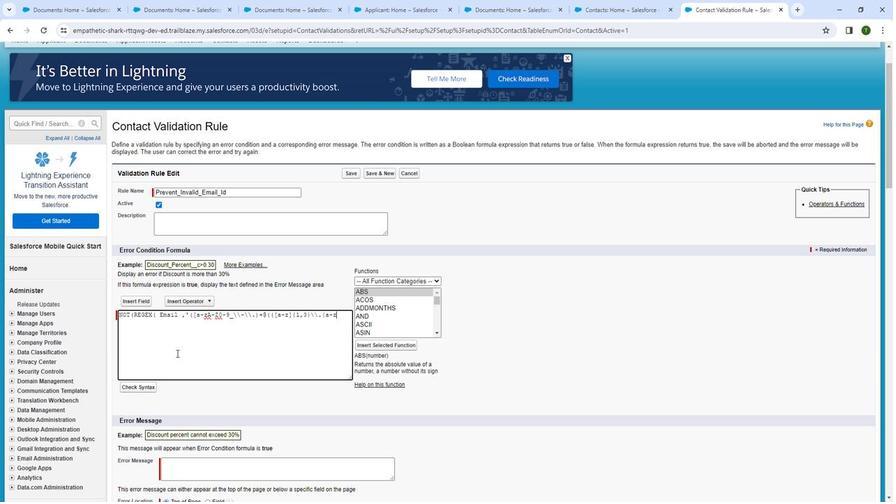 
Action: Key pressed <Key.shift_r>
Screenshot: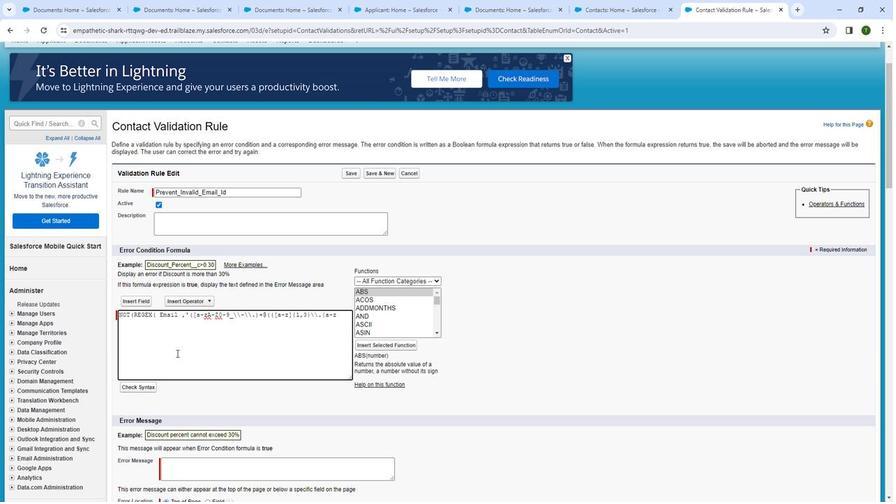 
Action: Mouse moved to (173, 354)
Screenshot: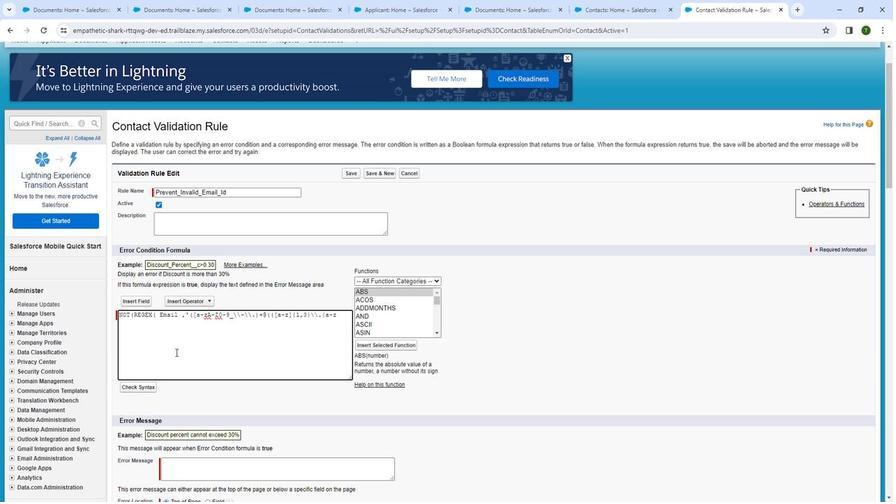 
Action: Key pressed <Key.shift_r><Key.shift_r><Key.shift_r><Key.shift_r><Key.shift_r><Key.shift_r><Key.shift_r><Key.shift_r><Key.shift_r><Key.shift_r><Key.shift_r><Key.shift_r><Key.shift_r><Key.shift_r><Key.shift_r><Key.shift_r><Key.shift_r><Key.shift_r><Key.shift_r><Key.shift_r><Key.shift_r><Key.shift_r><Key.shift_r><Key.shift_r><Key.shift_r><Key.shift_r><Key.shift_r><Key.shift_r><Key.shift_r><Key.shift_r><Key.shift_r><Key.shift_r><Key.shift_r><Key.shift_r><Key.shift_r><Key.shift_r><Key.shift_r><Key.shift_r><Key.shift_r><Key.shift_r><Key.shift_r><Key.shift_r><Key.shift_r><Key.shift_r><Key.shift_r><Key.shift_r><Key.shift_r><Key.shift_r><Key.shift_r>
Screenshot: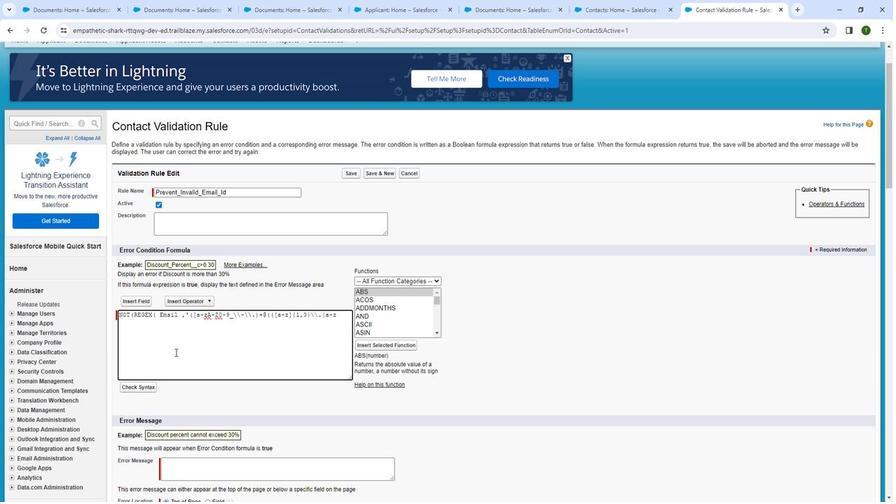 
Action: Mouse moved to (171, 354)
Screenshot: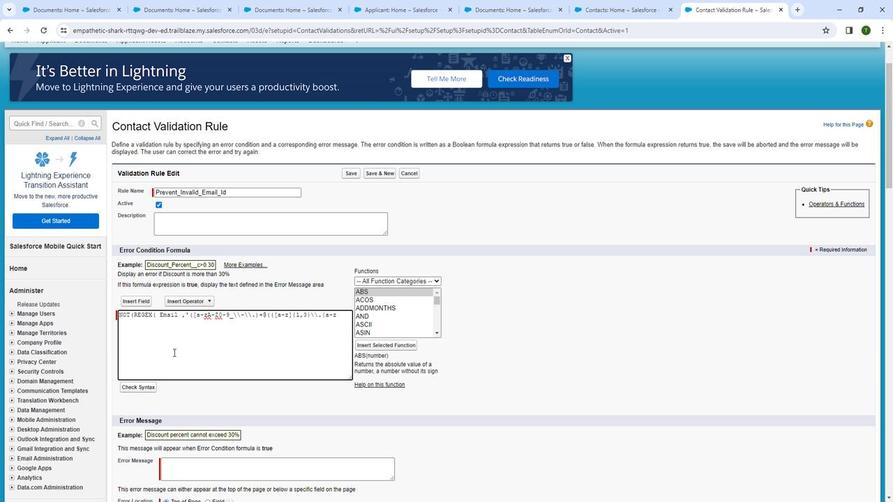 
Action: Key pressed <Key.shift_r>
Screenshot: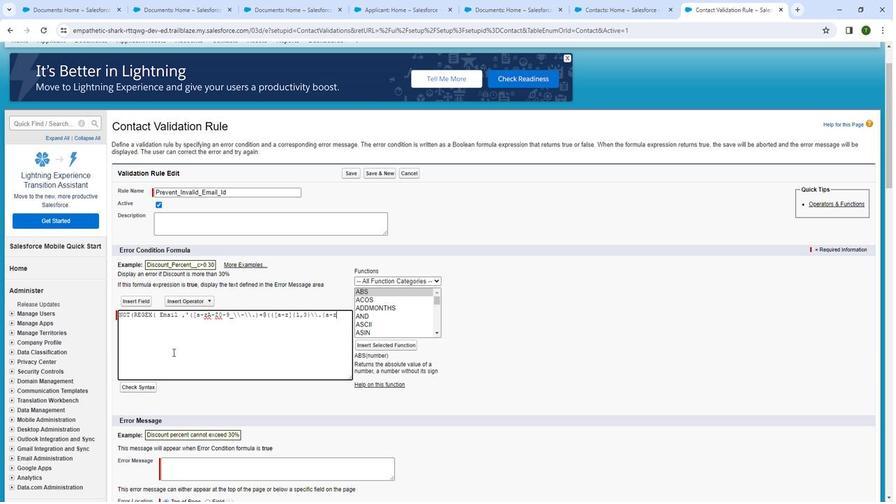 
Action: Mouse moved to (171, 351)
Screenshot: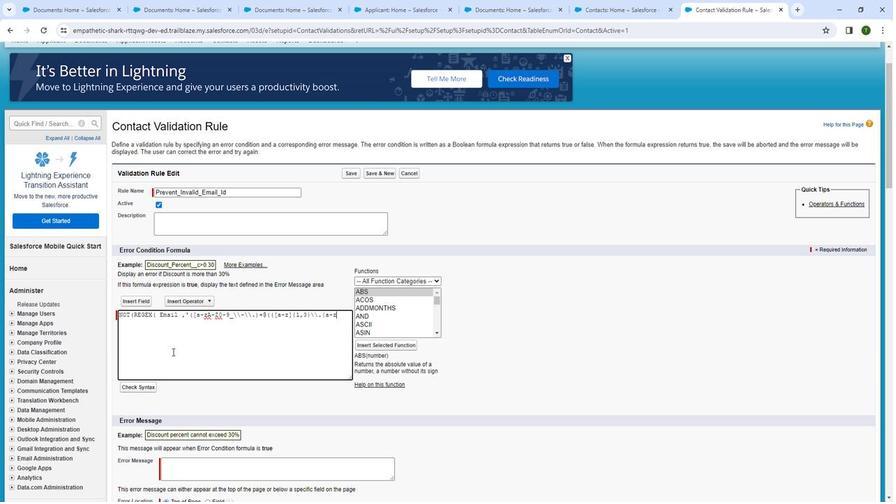 
Action: Key pressed <Key.backspace><Key.backspace><Key.backspace><Key.backspace>
Screenshot: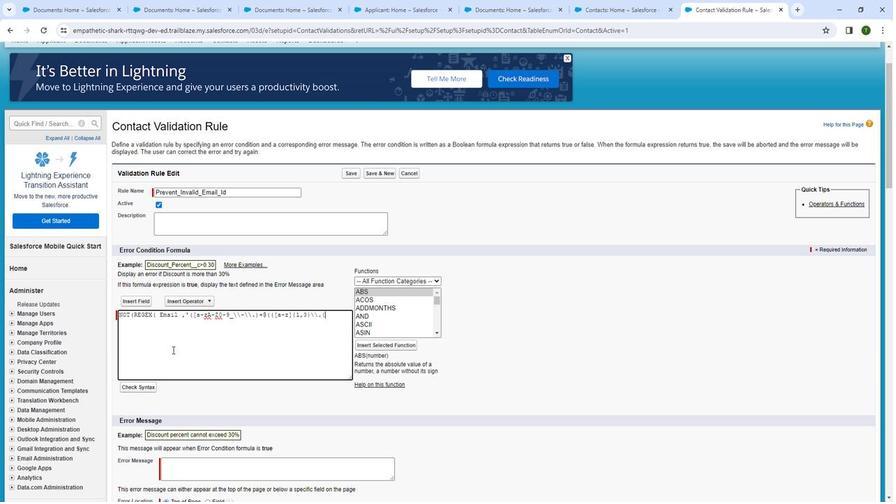 
Action: Mouse moved to (169, 351)
Screenshot: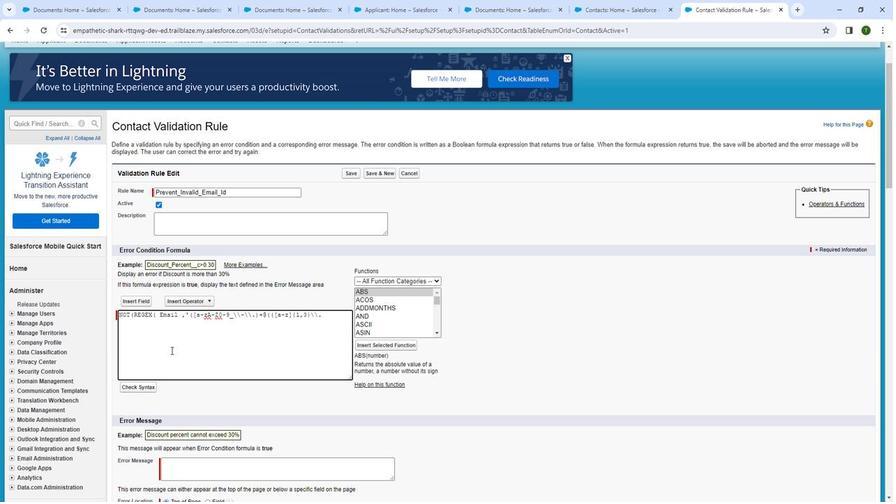 
Action: Key pressed [
Screenshot: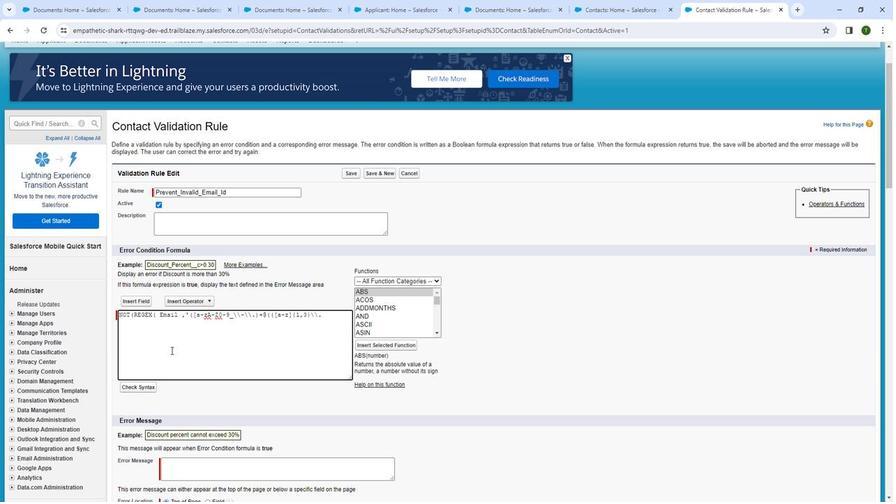 
Action: Mouse moved to (167, 354)
Screenshot: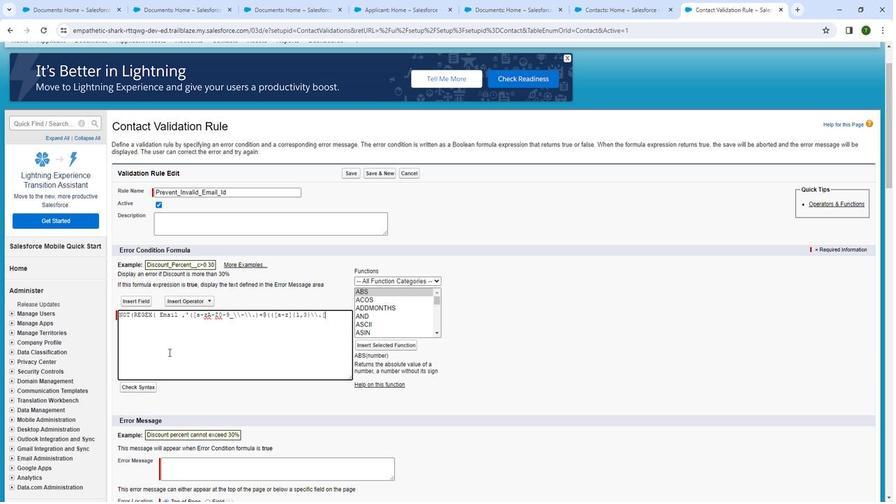 
Action: Key pressed a-
Screenshot: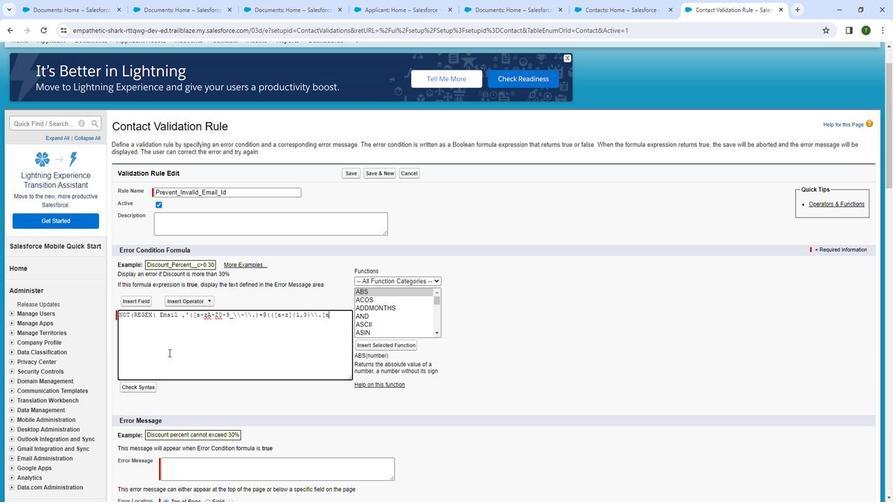 
Action: Mouse moved to (164, 354)
Screenshot: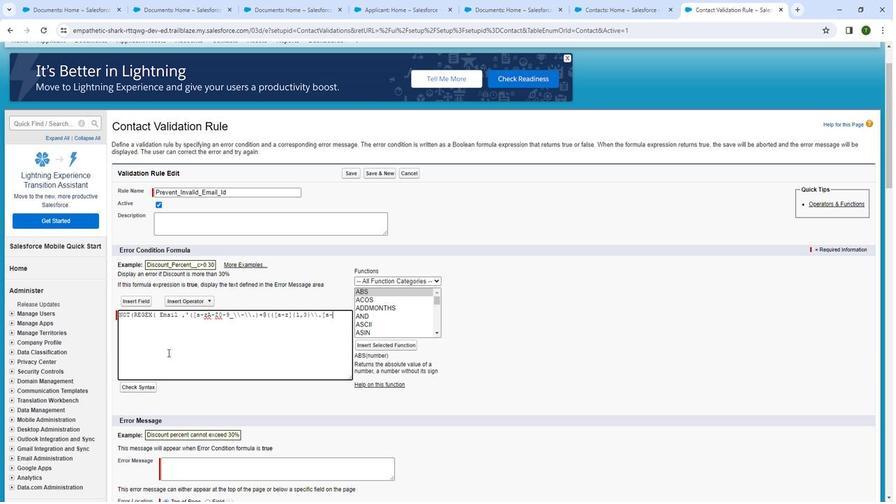 
Action: Key pressed z]
Screenshot: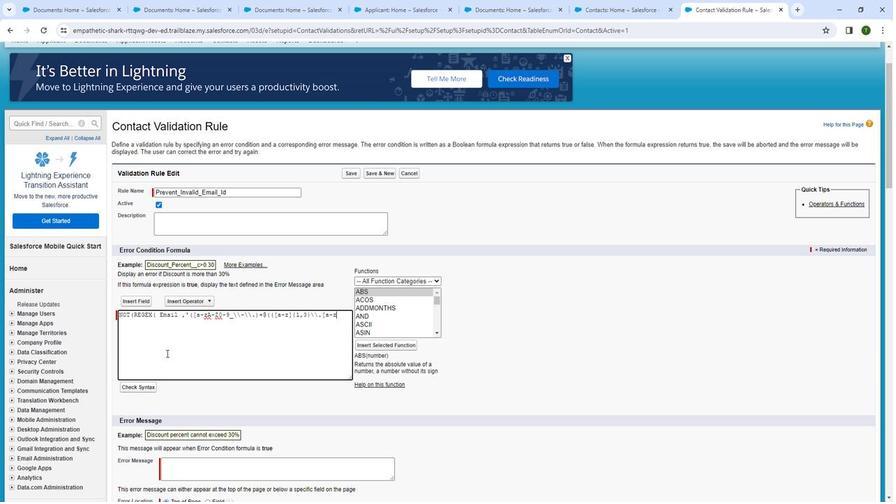 
Action: Mouse moved to (173, 360)
Screenshot: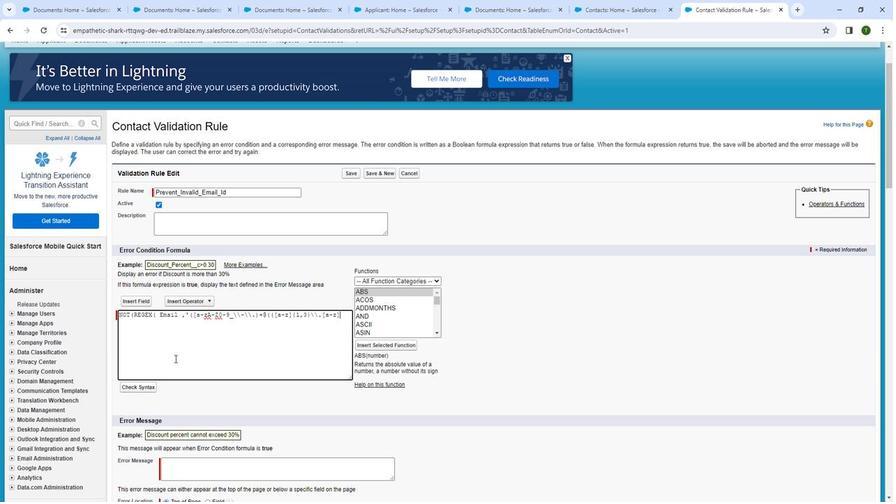 
Action: Key pressed <Key.shift_r>{
Screenshot: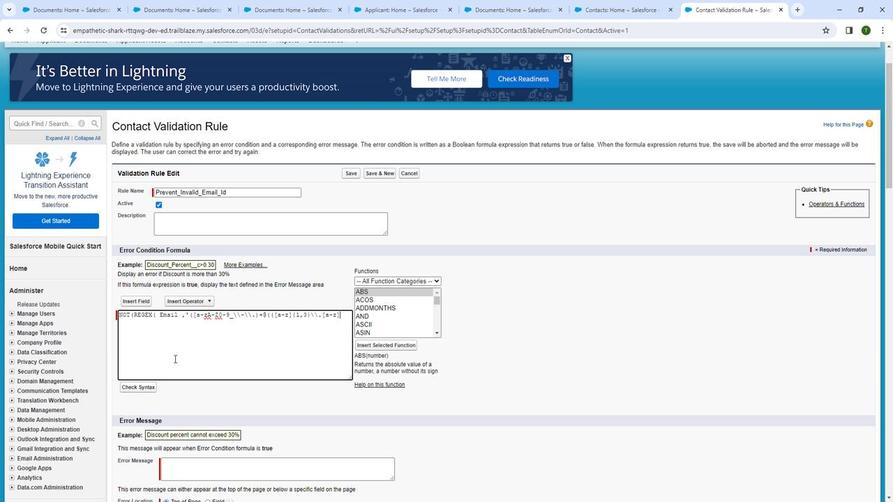 
Action: Mouse moved to (171, 358)
Screenshot: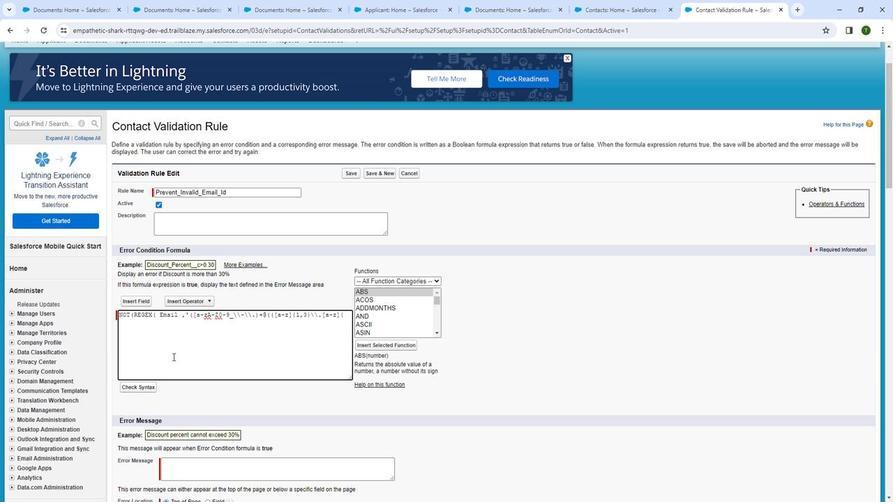 
Action: Key pressed 1
Screenshot: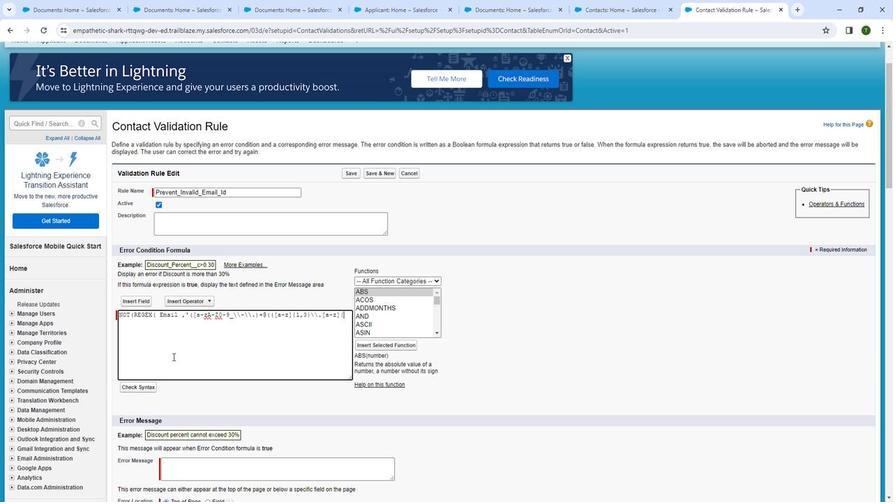 
Action: Mouse moved to (171, 358)
Screenshot: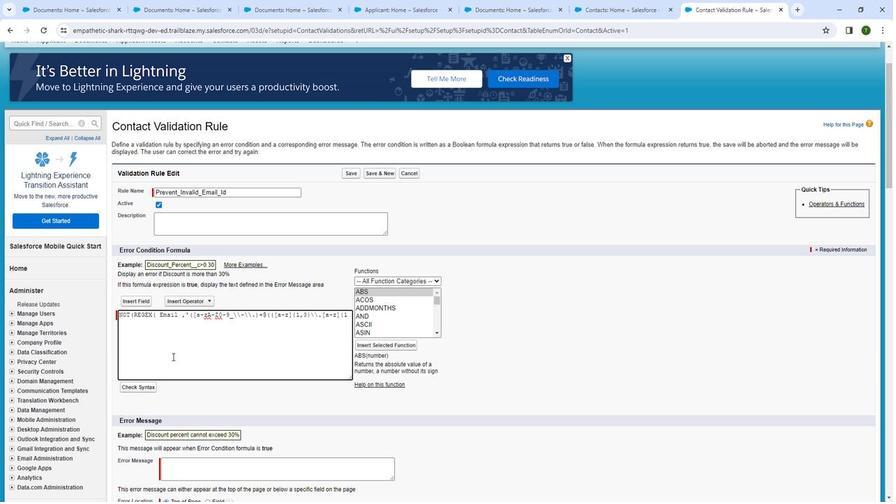 
Action: Key pressed ,
Screenshot: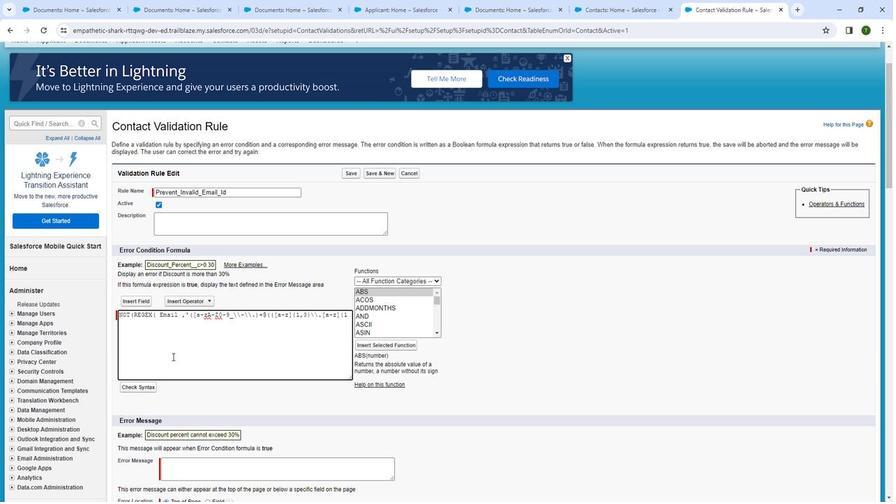 
Action: Mouse moved to (170, 358)
Screenshot: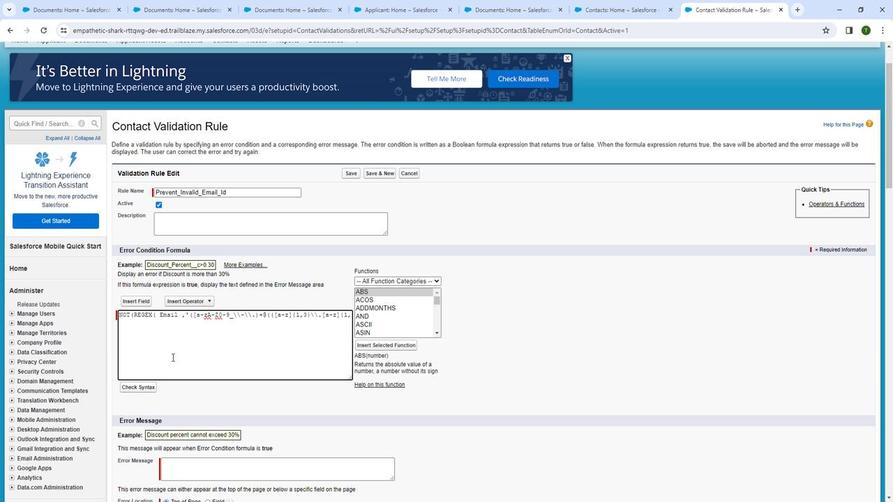 
Action: Key pressed 3<Key.shift_r><Key.shift_r><Key.shift_r><Key.shift_r><Key.shift_r><Key.shift_r><Key.shift_r>}
Screenshot: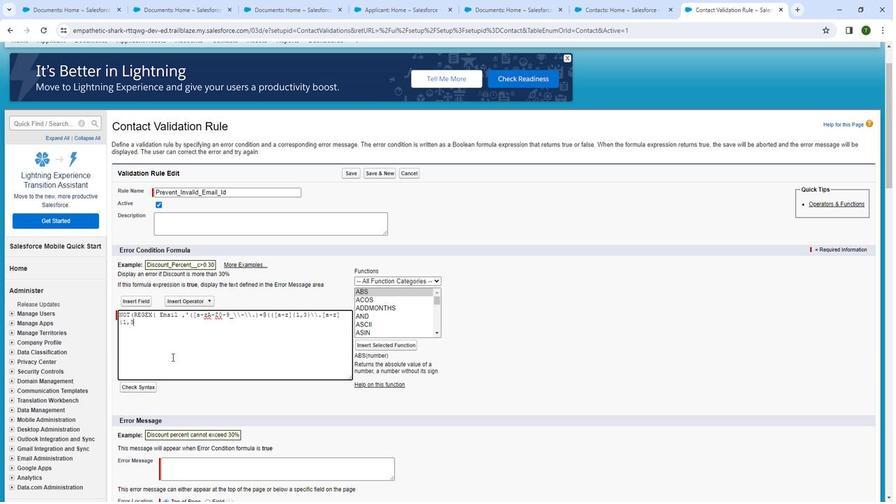 
Action: Mouse moved to (170, 356)
Screenshot: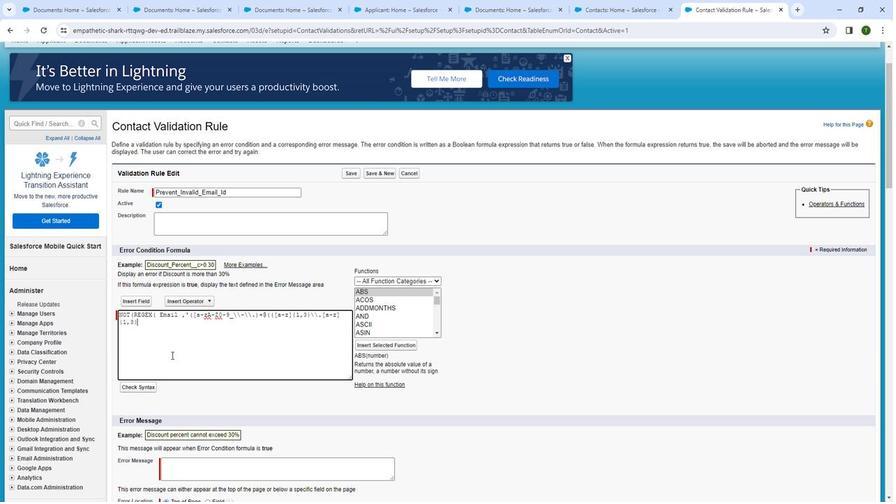 
Action: Key pressed \\
